Task: Look for space in Kihangara, Tanzania from 6th September, 2023 to 15th September, 2023 for 6 adults in price range Rs.8000 to Rs.12000. Place can be entire place or private room with 6 bedrooms having 6 beds and 6 bathrooms. Property type can be house, flat, guest house. Amenities needed are: wifi, TV, free parkinig on premises, gym, breakfast. Booking option can be shelf check-in. Required host language is English.
Action: Mouse moved to (351, 126)
Screenshot: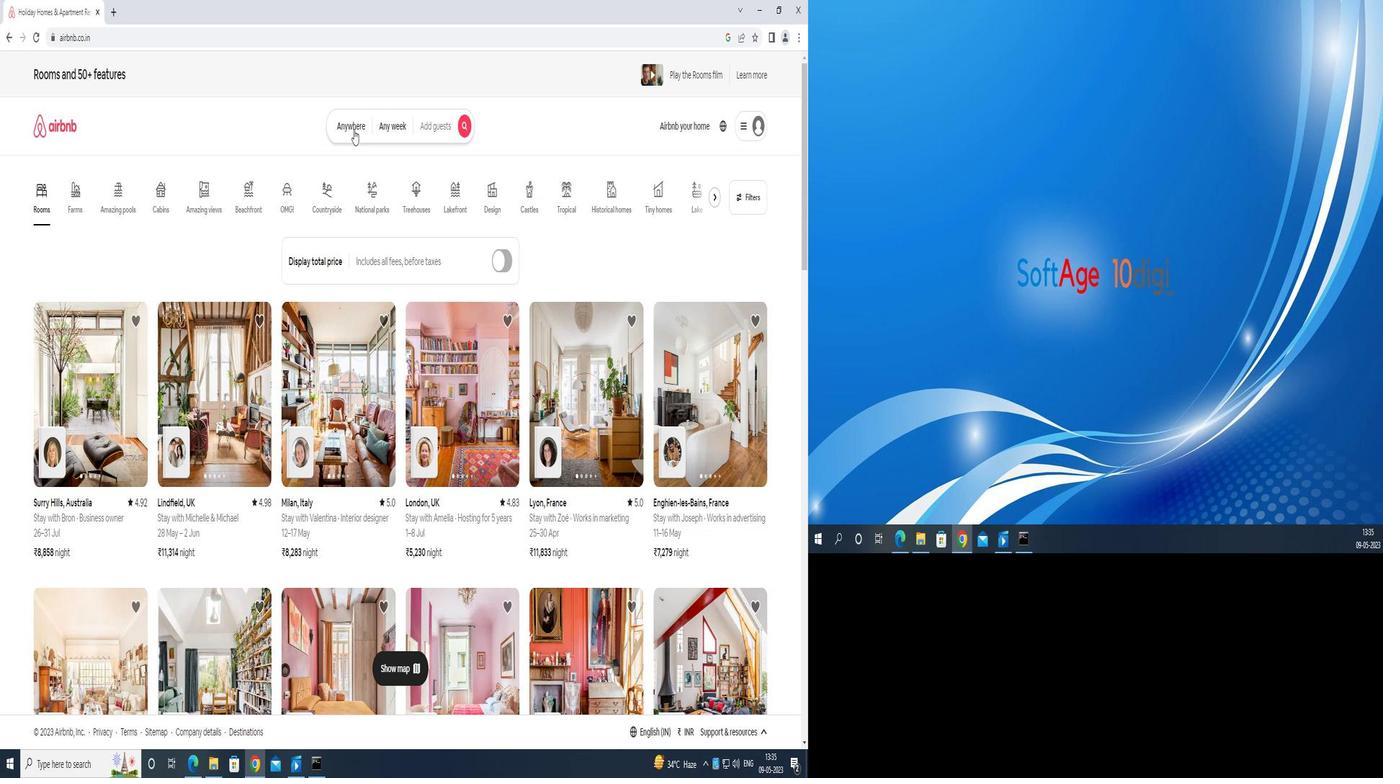 
Action: Mouse pressed left at (351, 126)
Screenshot: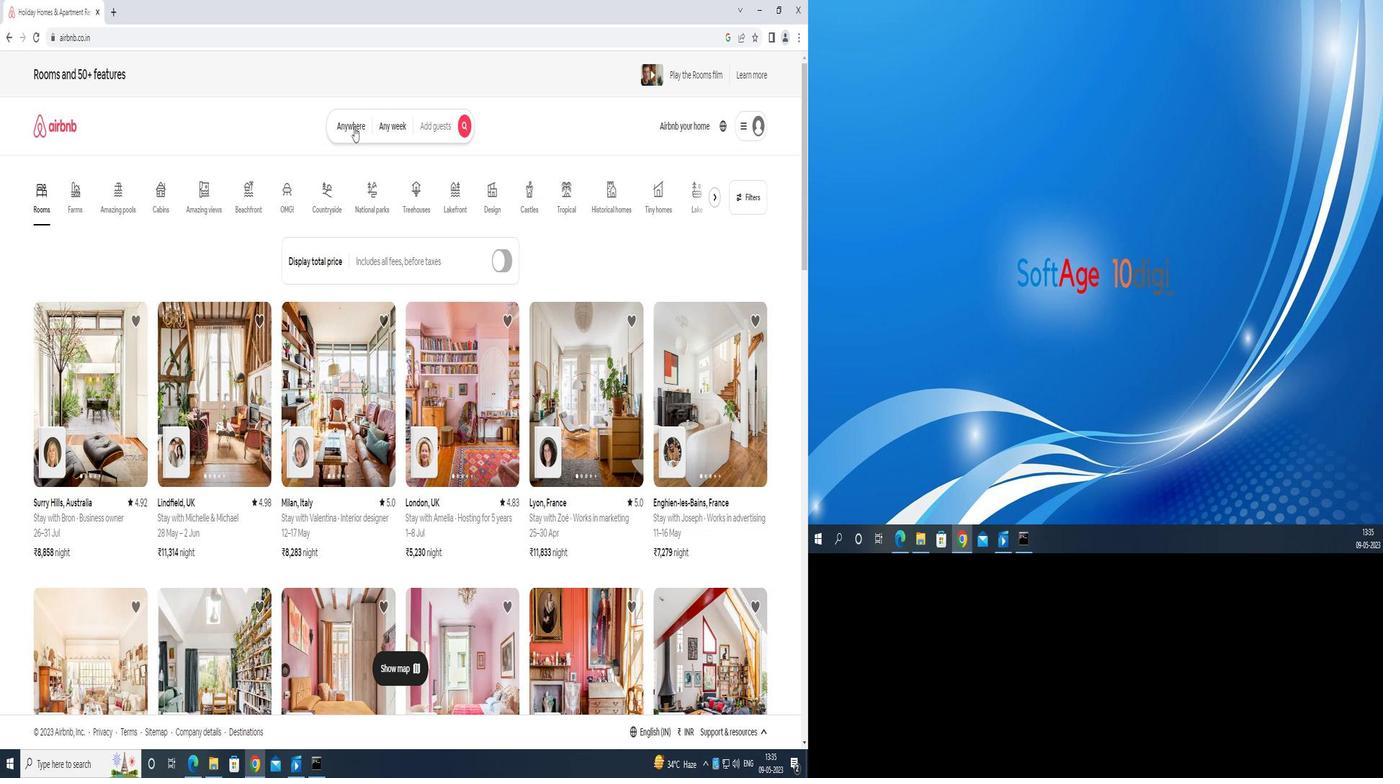 
Action: Mouse moved to (288, 164)
Screenshot: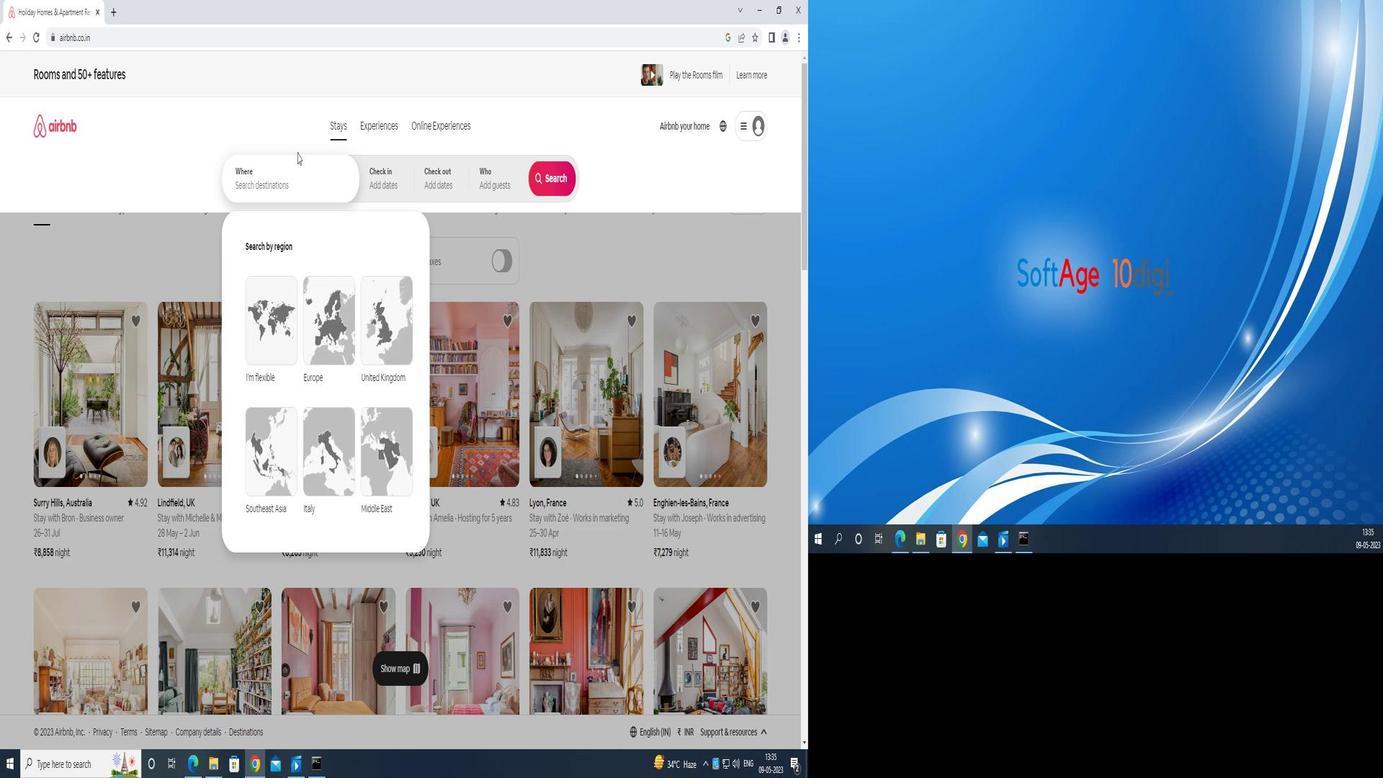 
Action: Mouse pressed left at (288, 164)
Screenshot: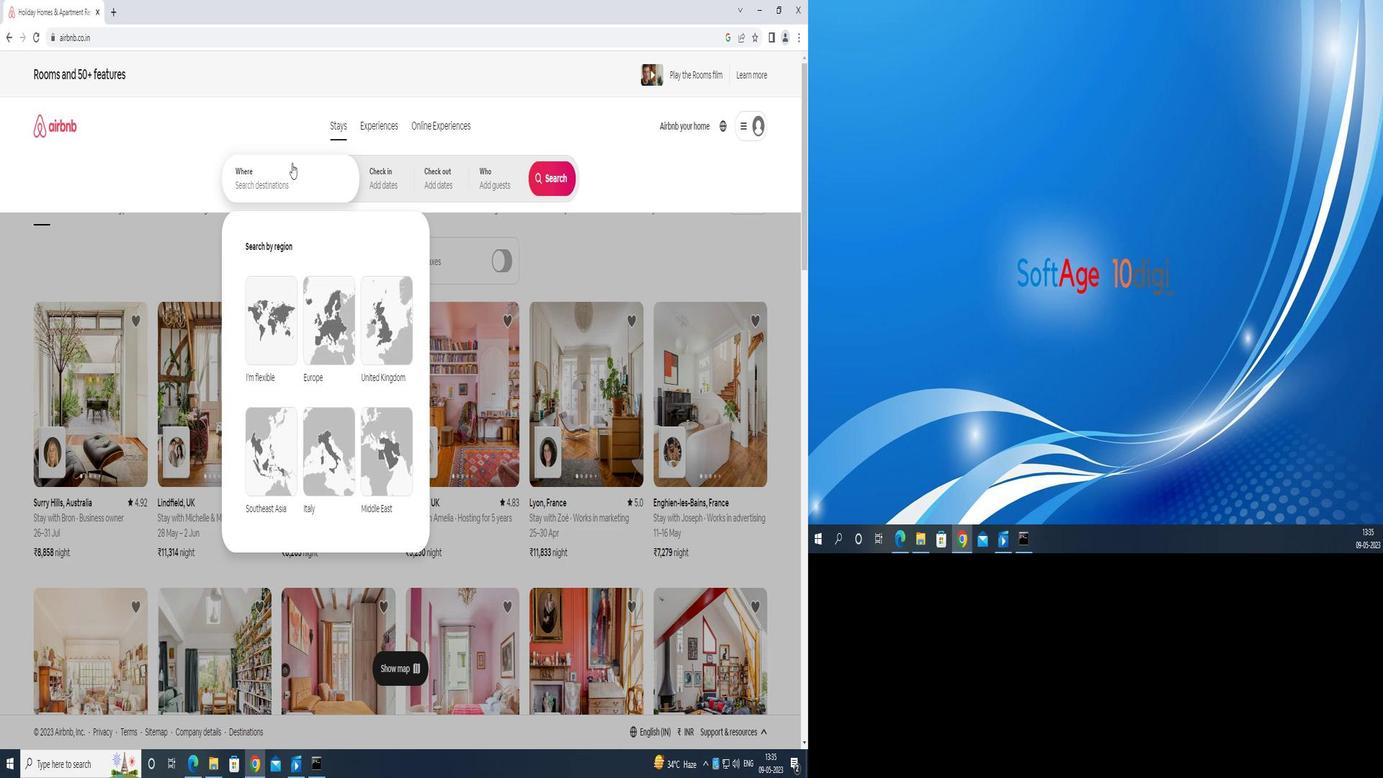 
Action: Key pressed <Key.shift>KIHANGARA<Key.space>TANZAM<Key.backspace>NIA<Key.enter>
Screenshot: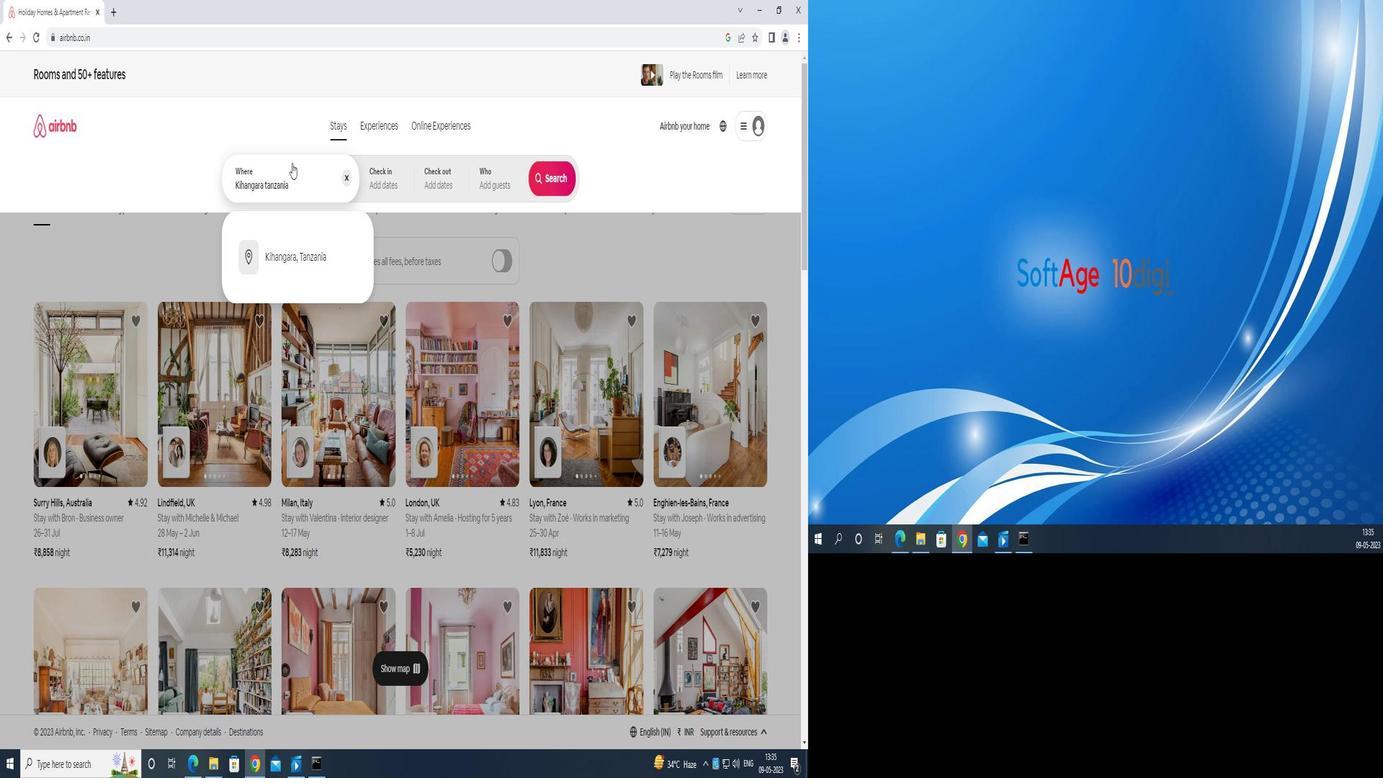 
Action: Mouse moved to (549, 291)
Screenshot: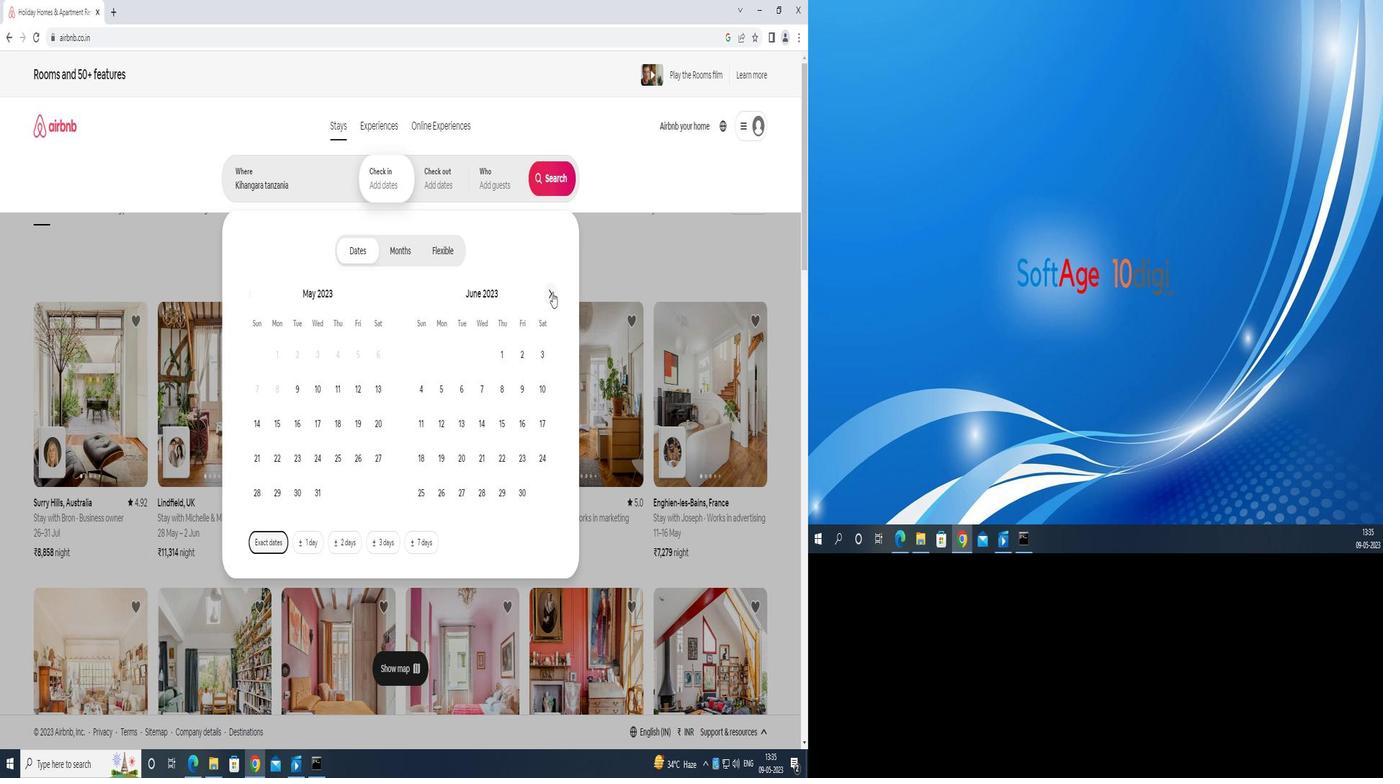 
Action: Mouse pressed left at (549, 291)
Screenshot: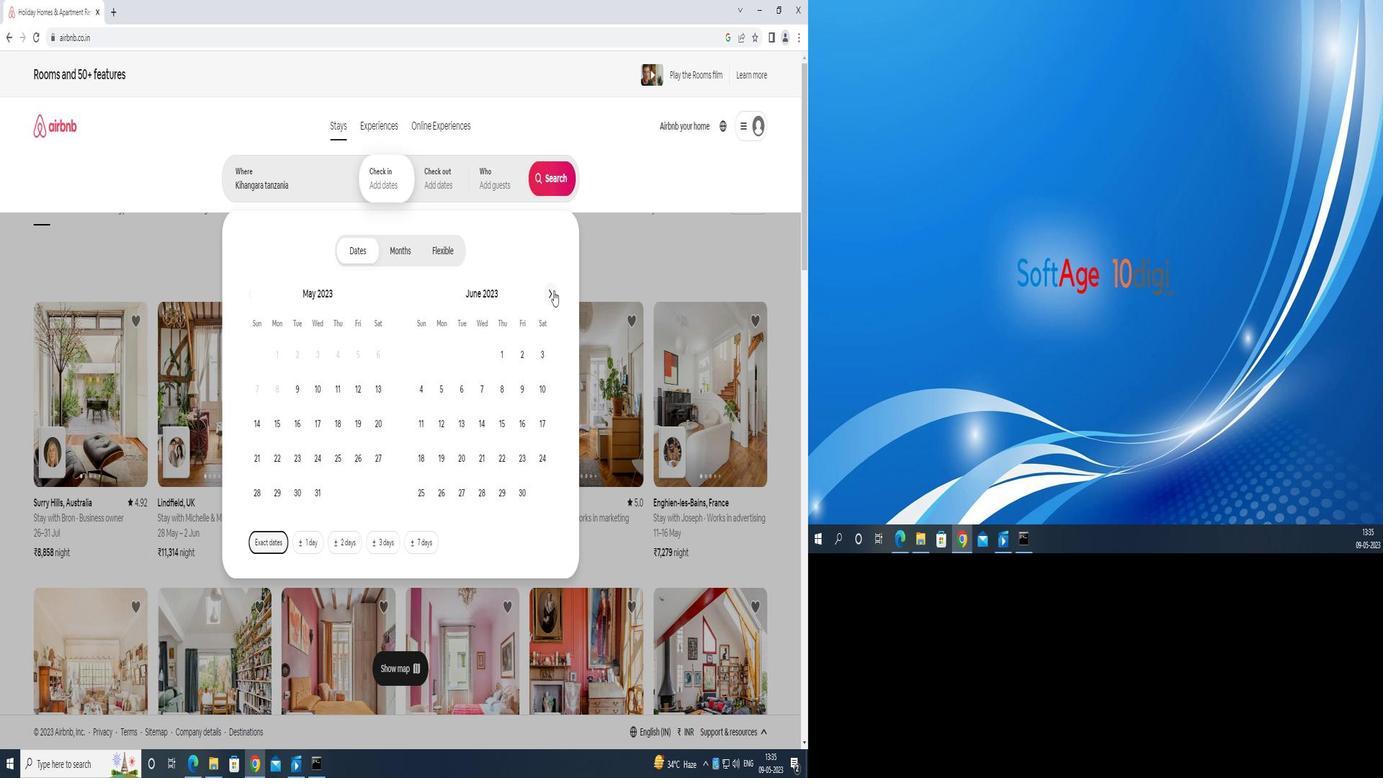 
Action: Mouse pressed left at (549, 291)
Screenshot: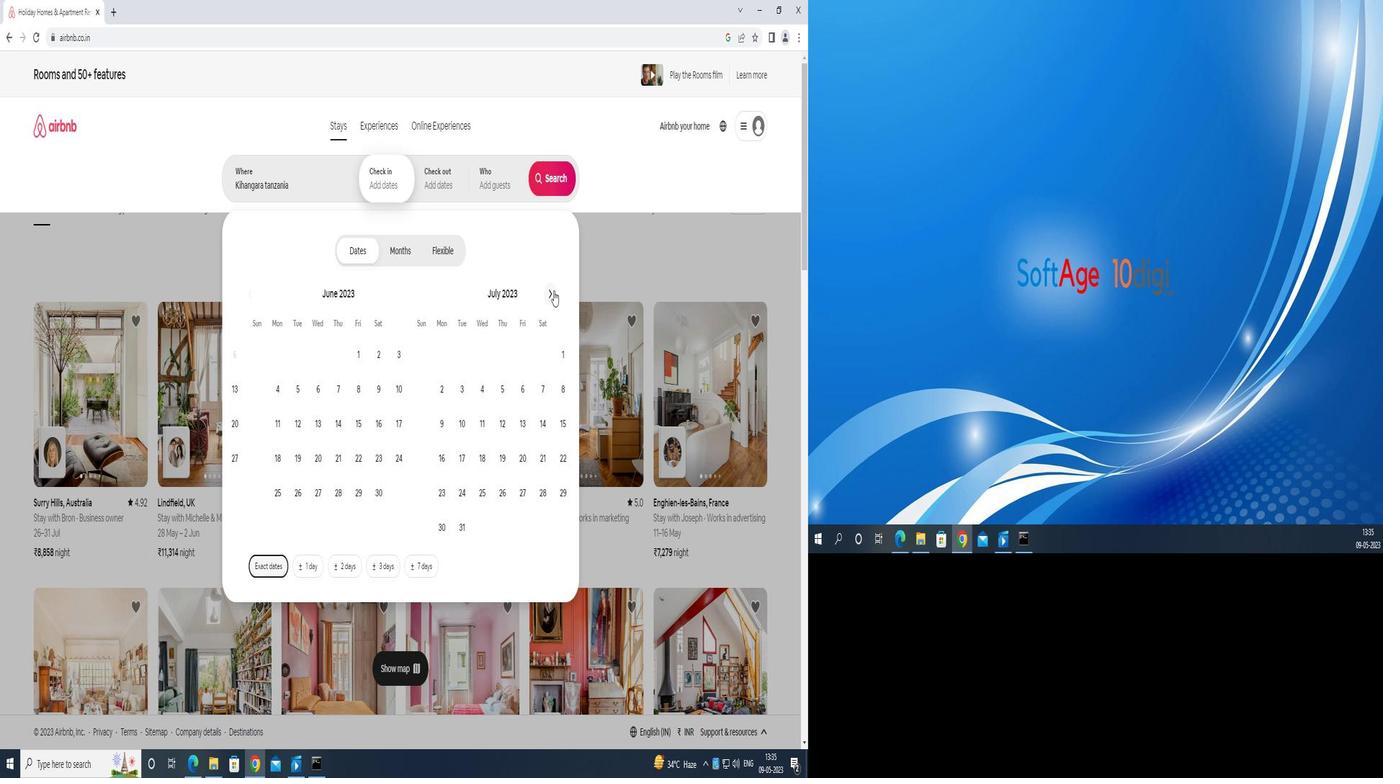
Action: Mouse moved to (549, 291)
Screenshot: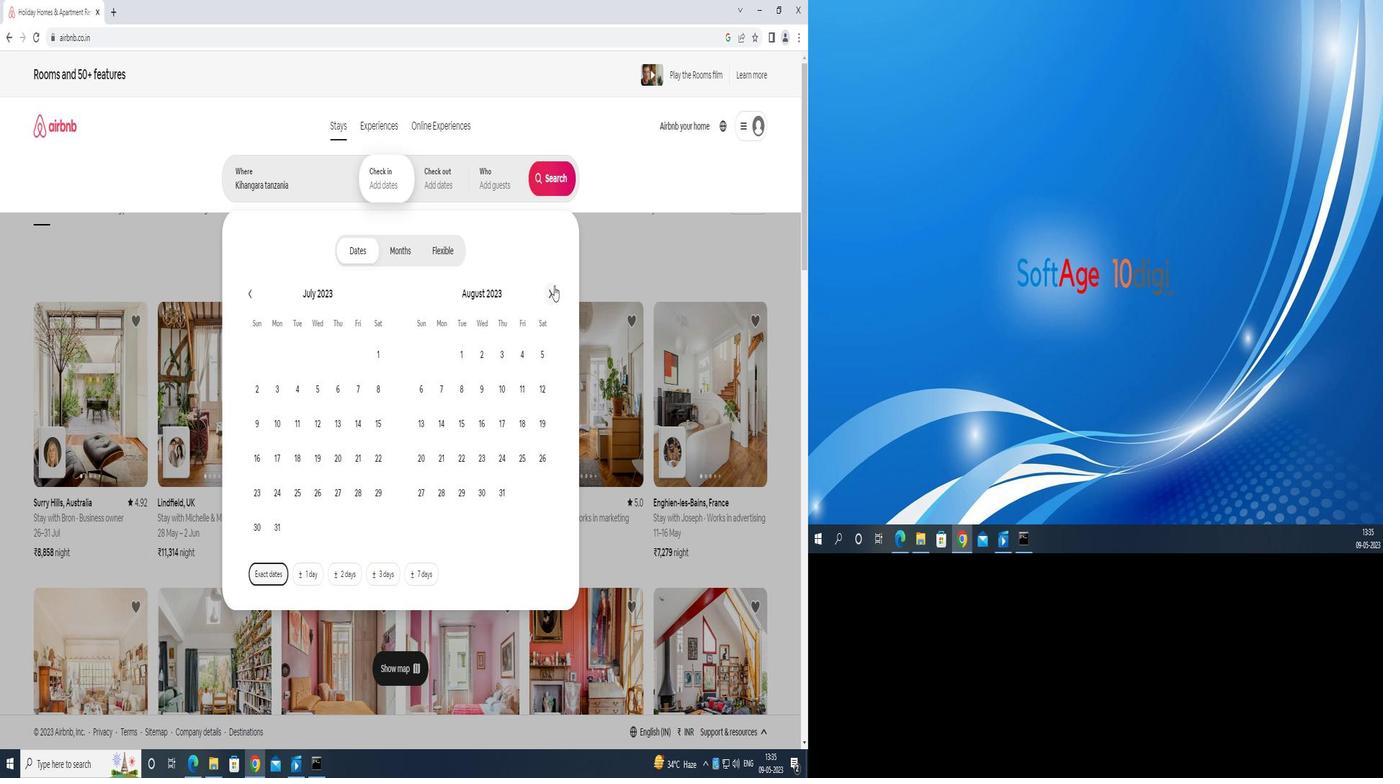 
Action: Mouse pressed left at (549, 291)
Screenshot: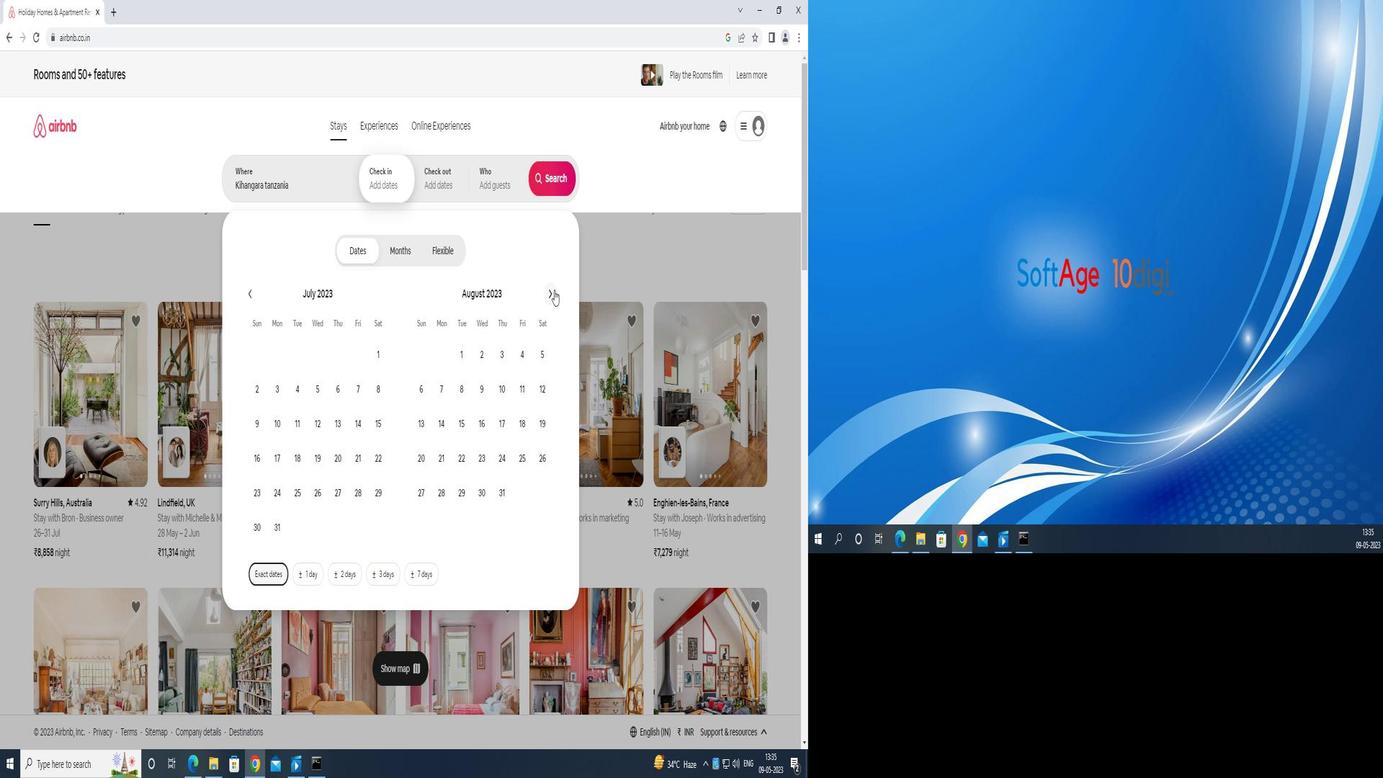 
Action: Mouse moved to (473, 389)
Screenshot: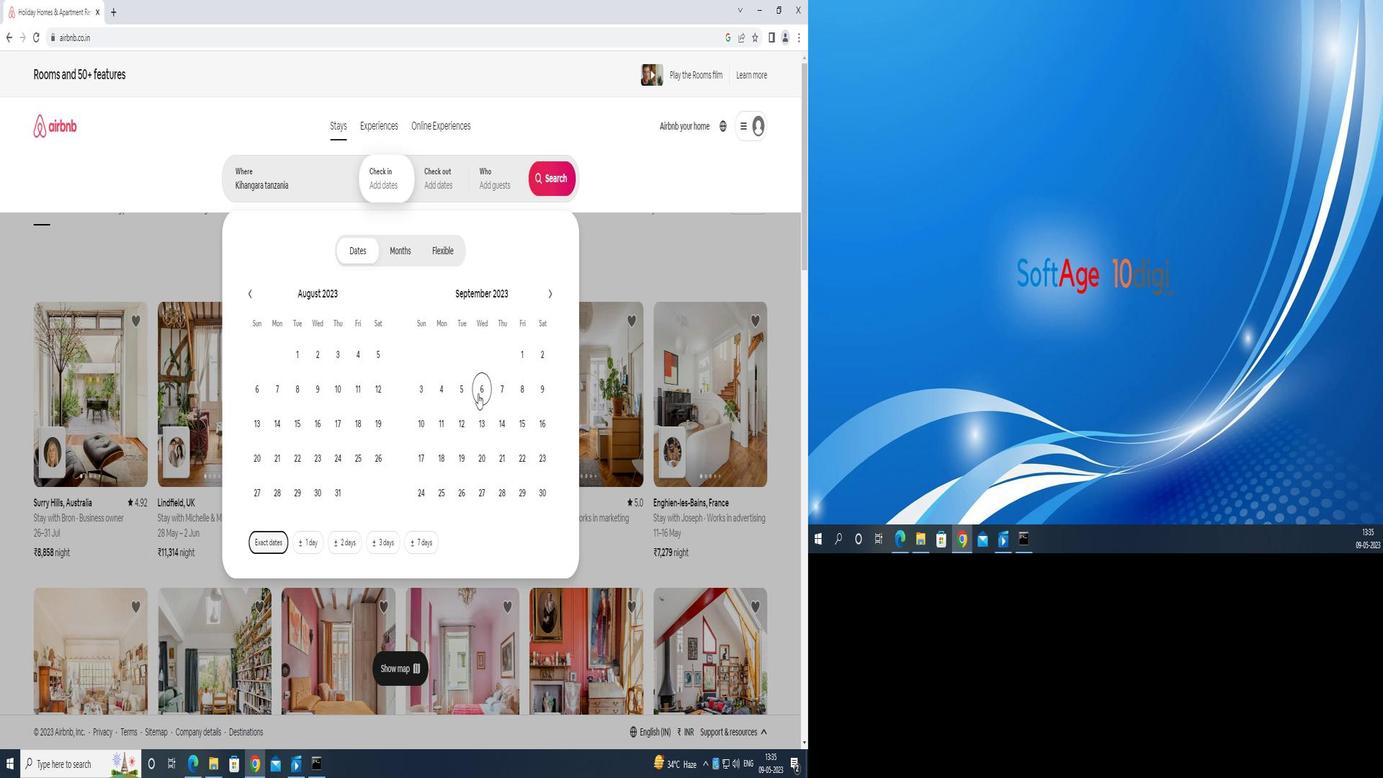
Action: Mouse pressed left at (473, 389)
Screenshot: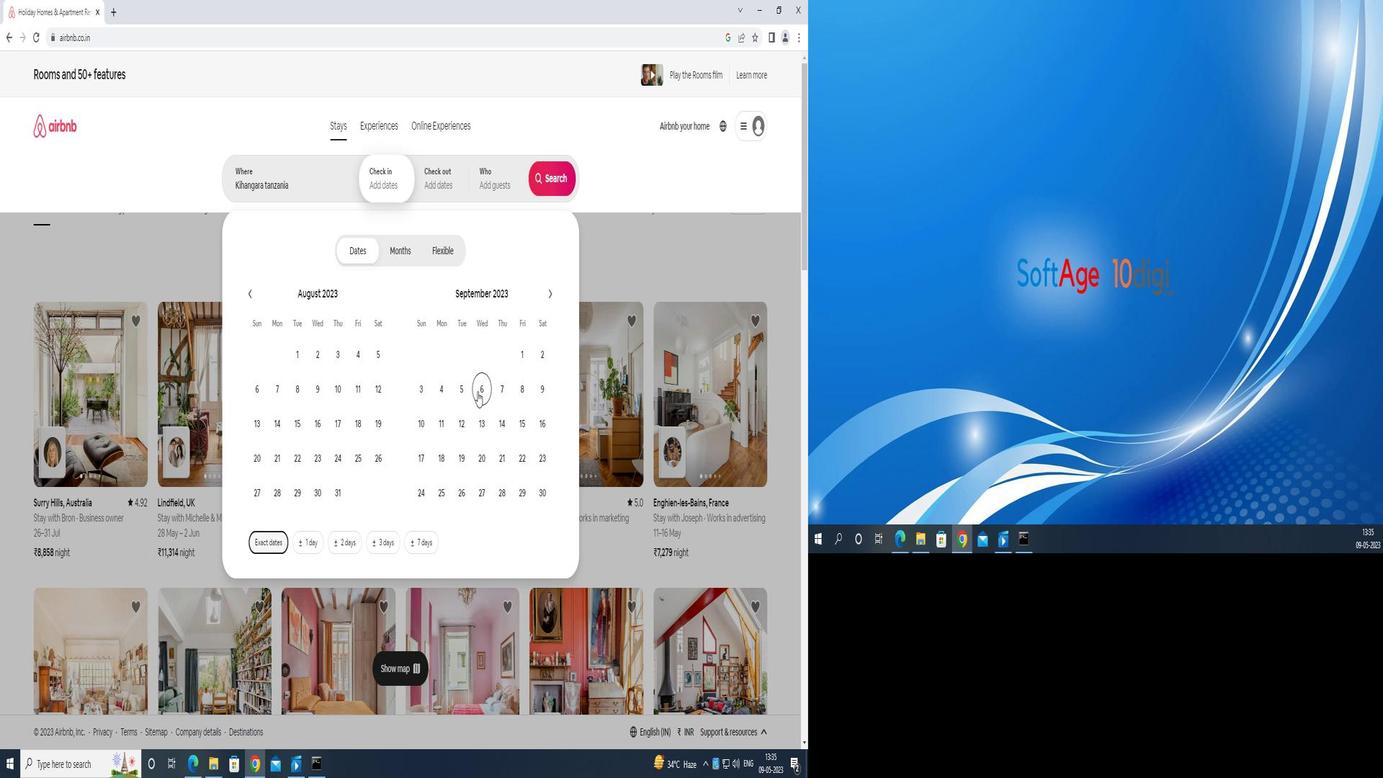 
Action: Mouse moved to (517, 425)
Screenshot: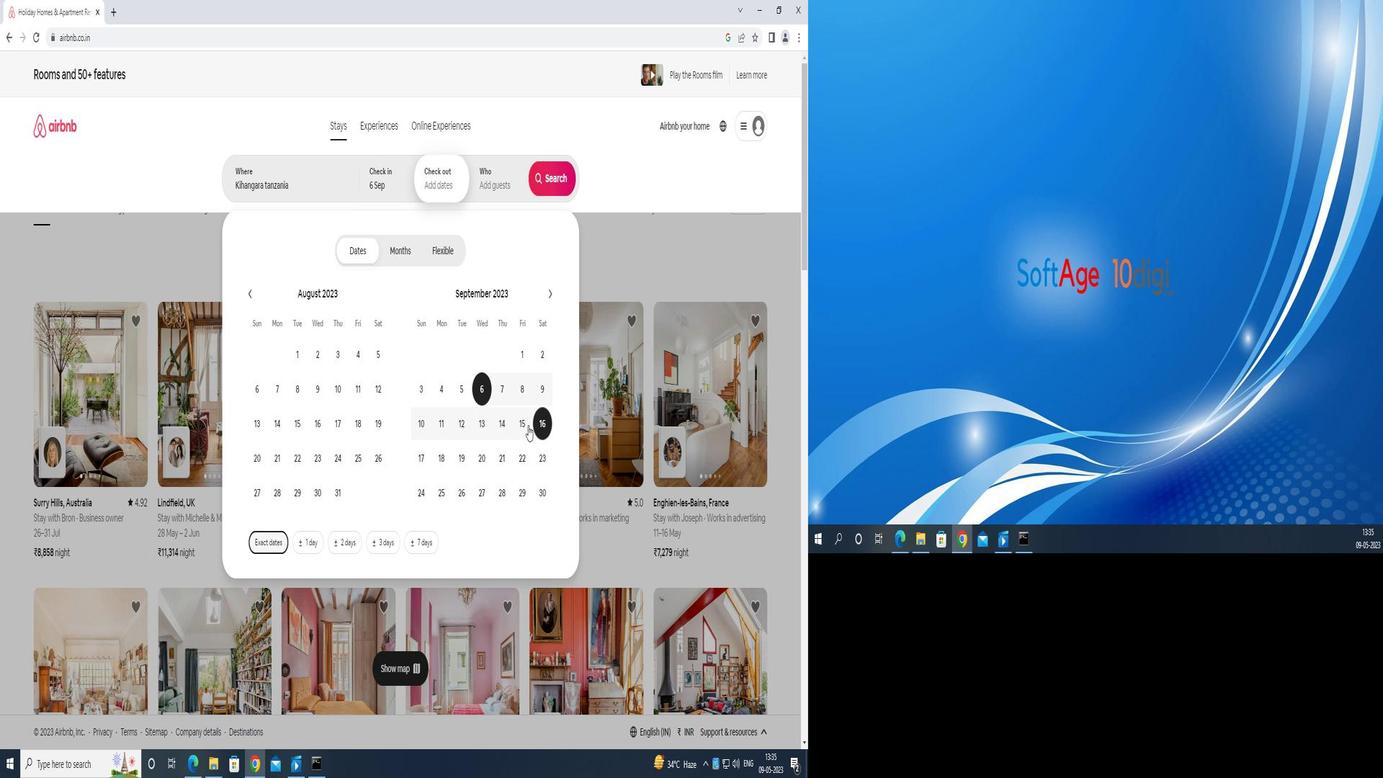 
Action: Mouse pressed left at (517, 425)
Screenshot: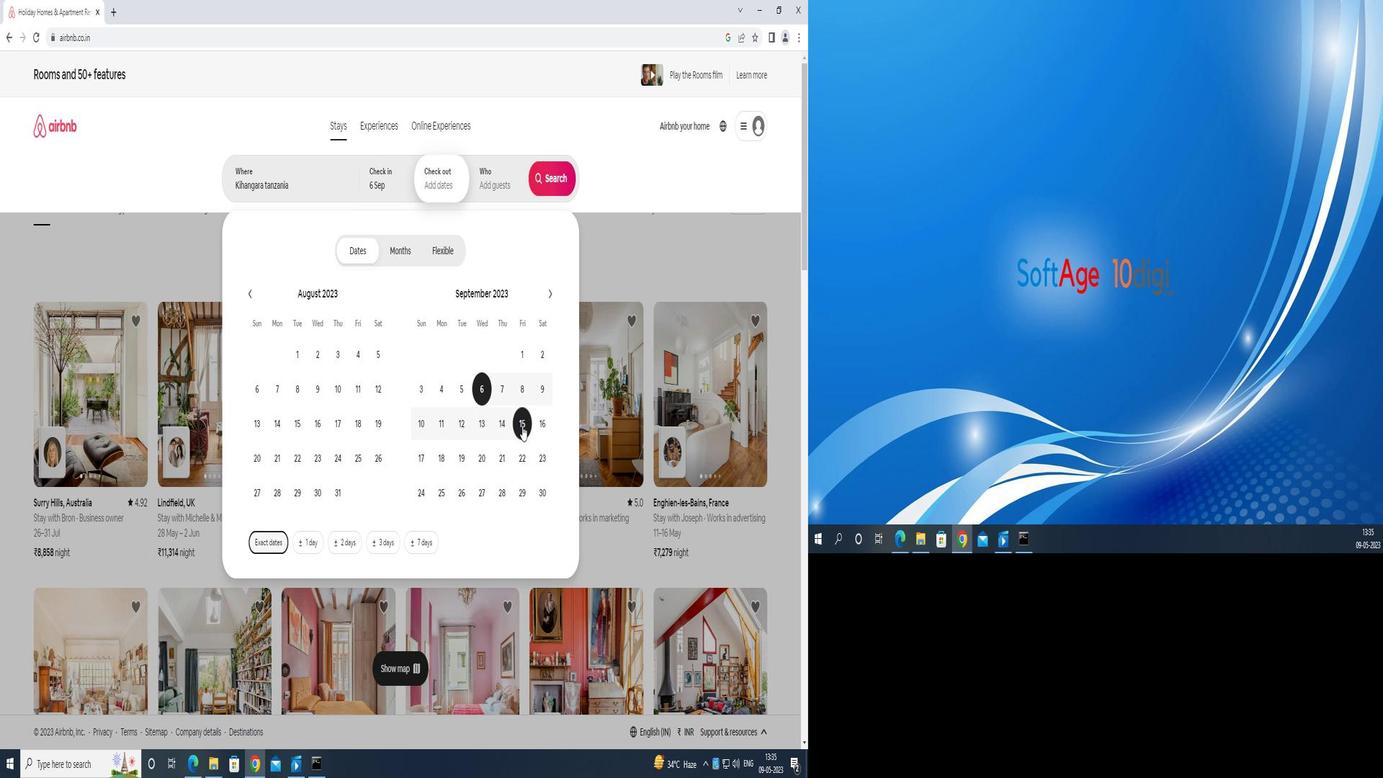 
Action: Mouse moved to (498, 176)
Screenshot: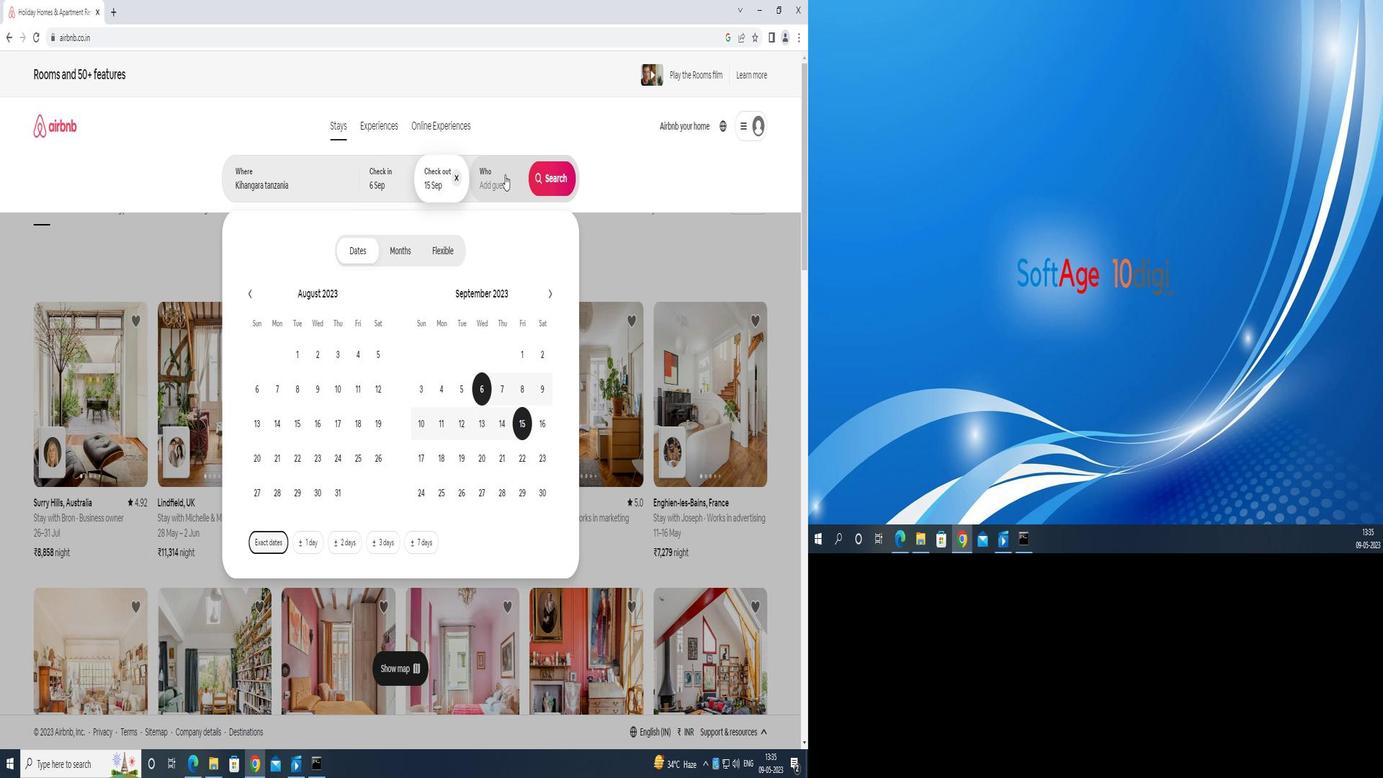 
Action: Mouse pressed left at (498, 176)
Screenshot: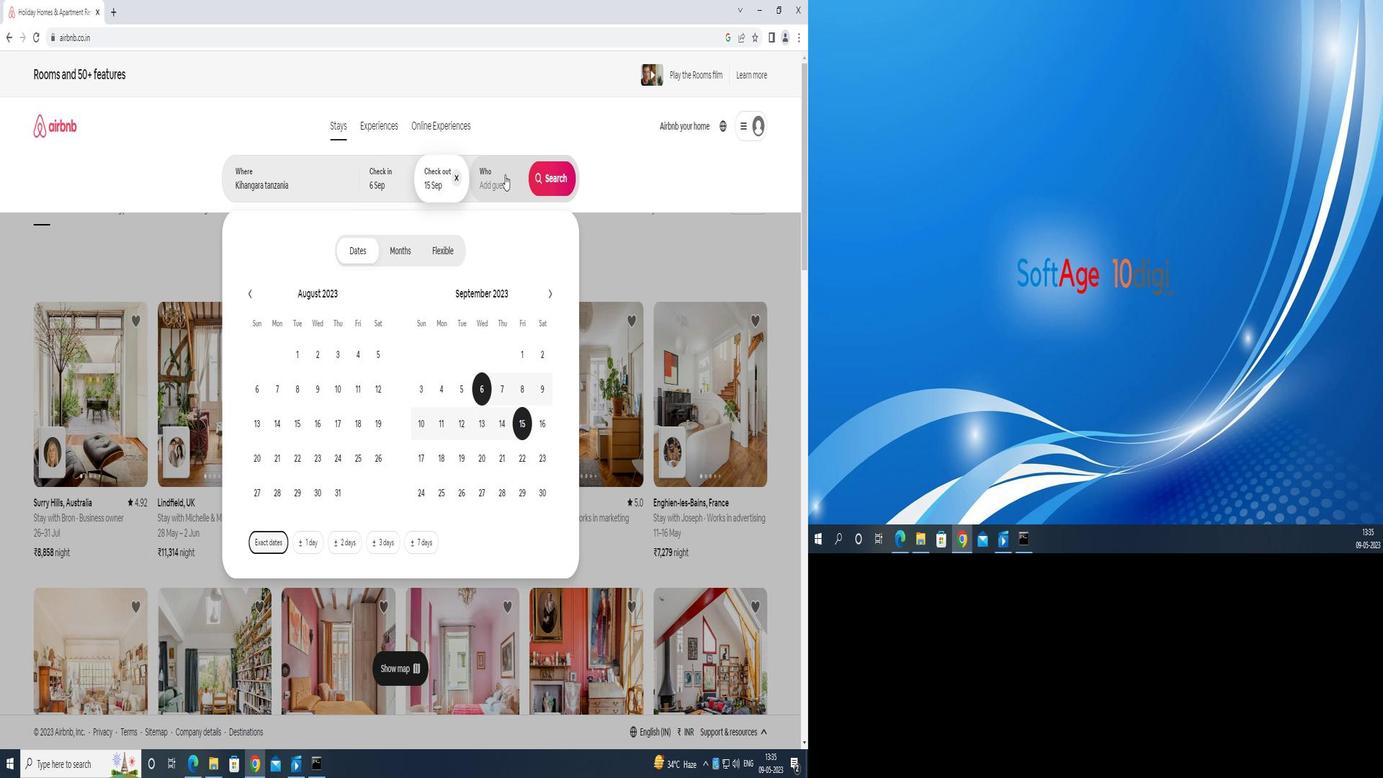 
Action: Mouse moved to (551, 255)
Screenshot: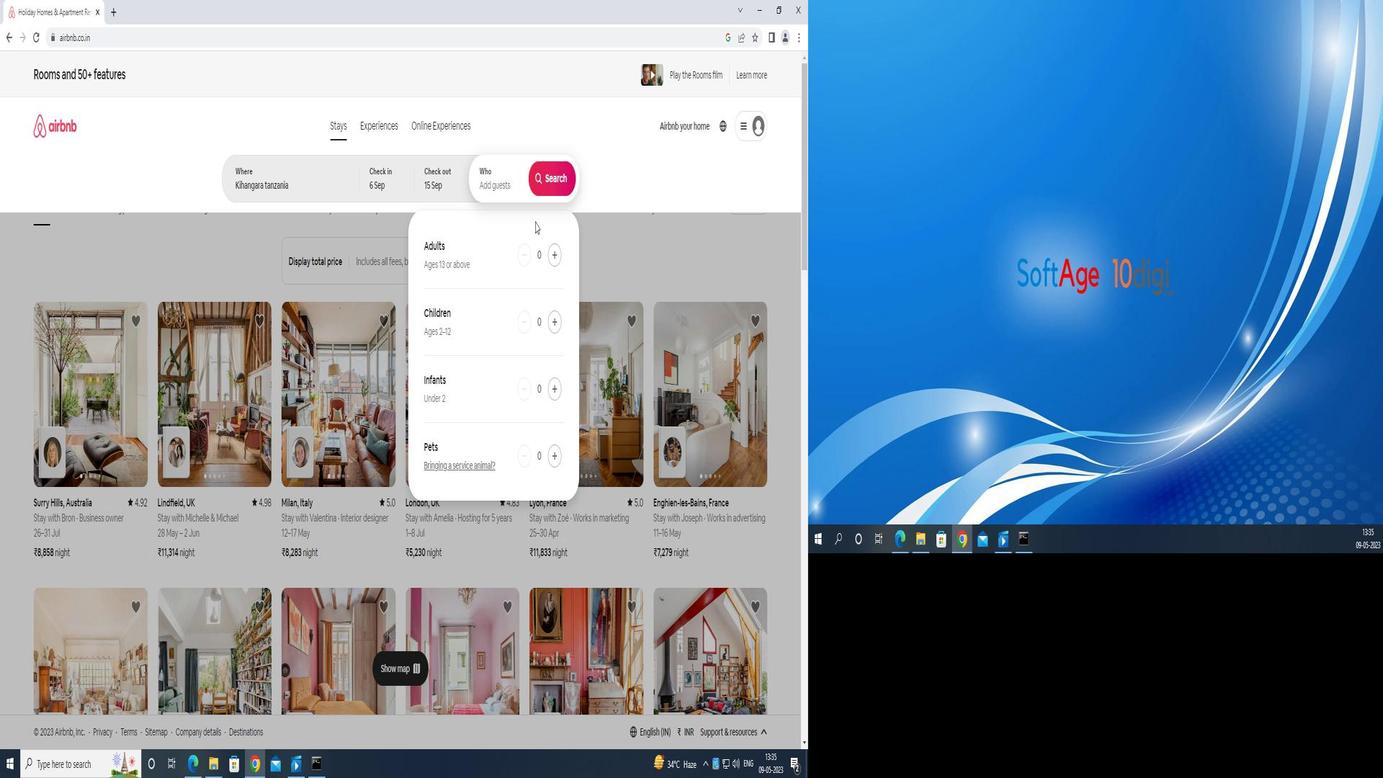
Action: Mouse pressed left at (551, 255)
Screenshot: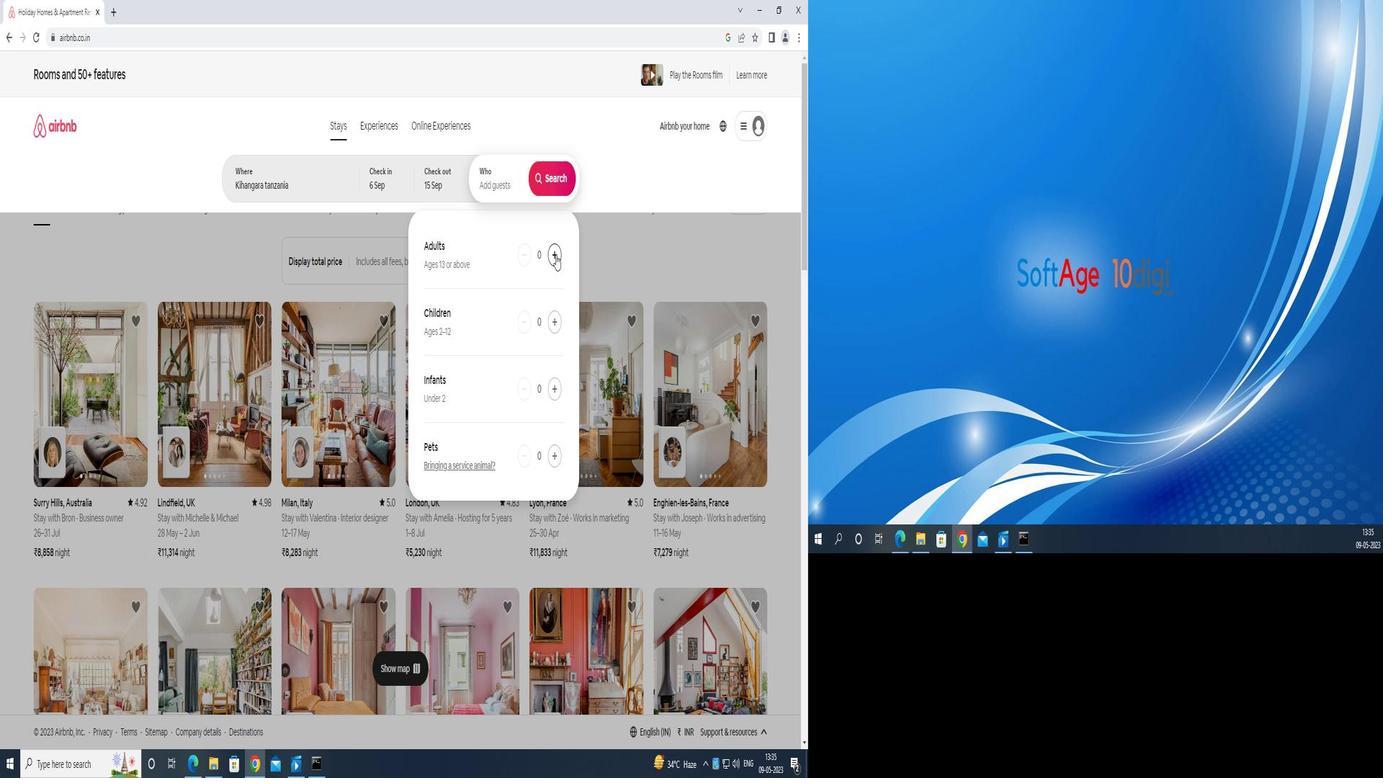 
Action: Mouse moved to (552, 255)
Screenshot: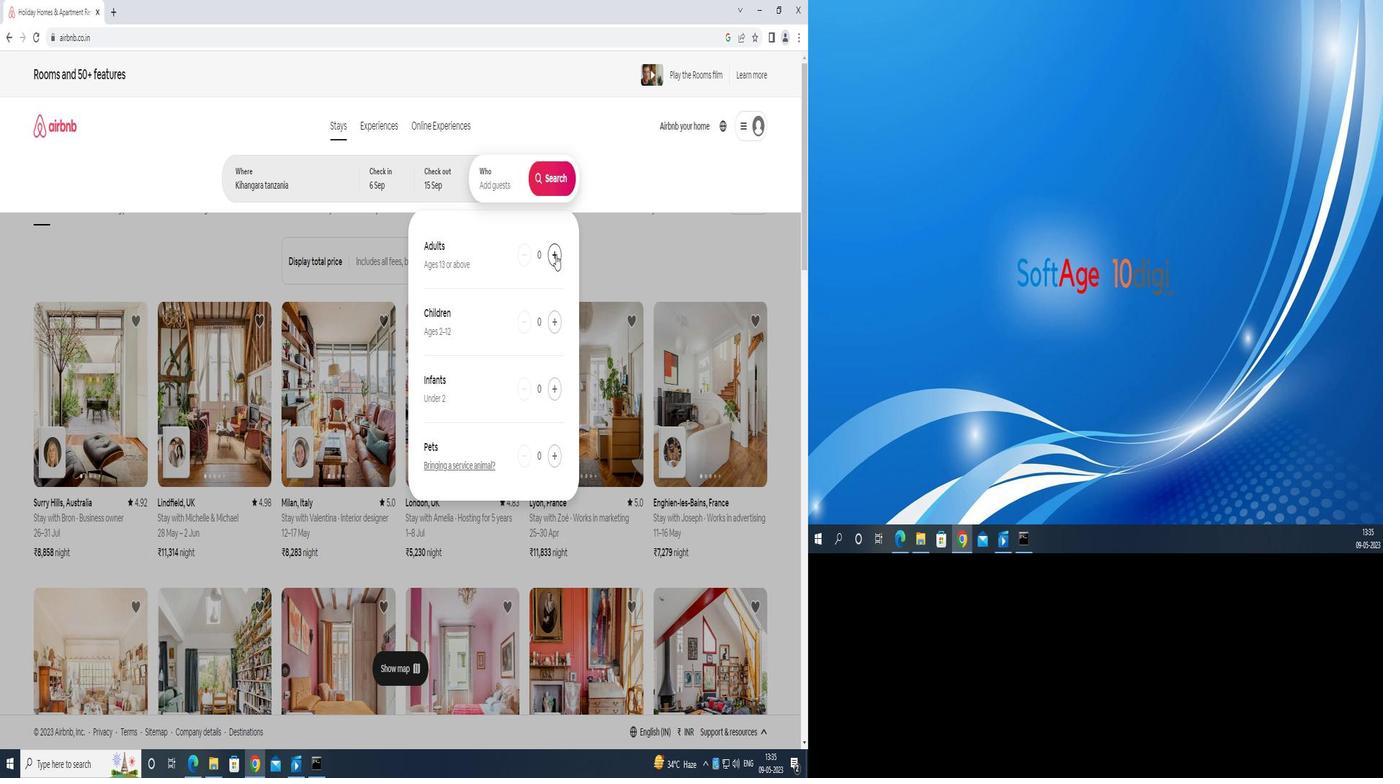 
Action: Mouse pressed left at (552, 255)
Screenshot: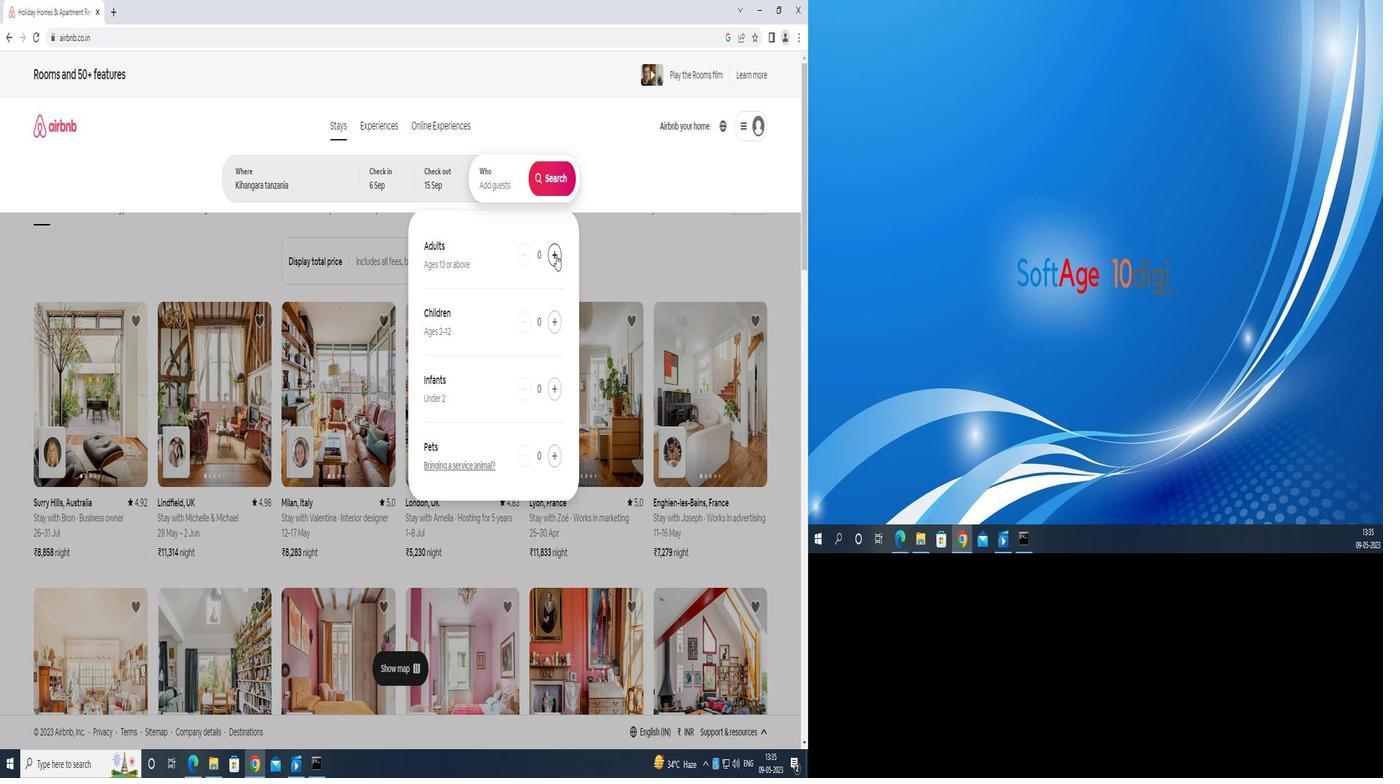 
Action: Mouse moved to (552, 255)
Screenshot: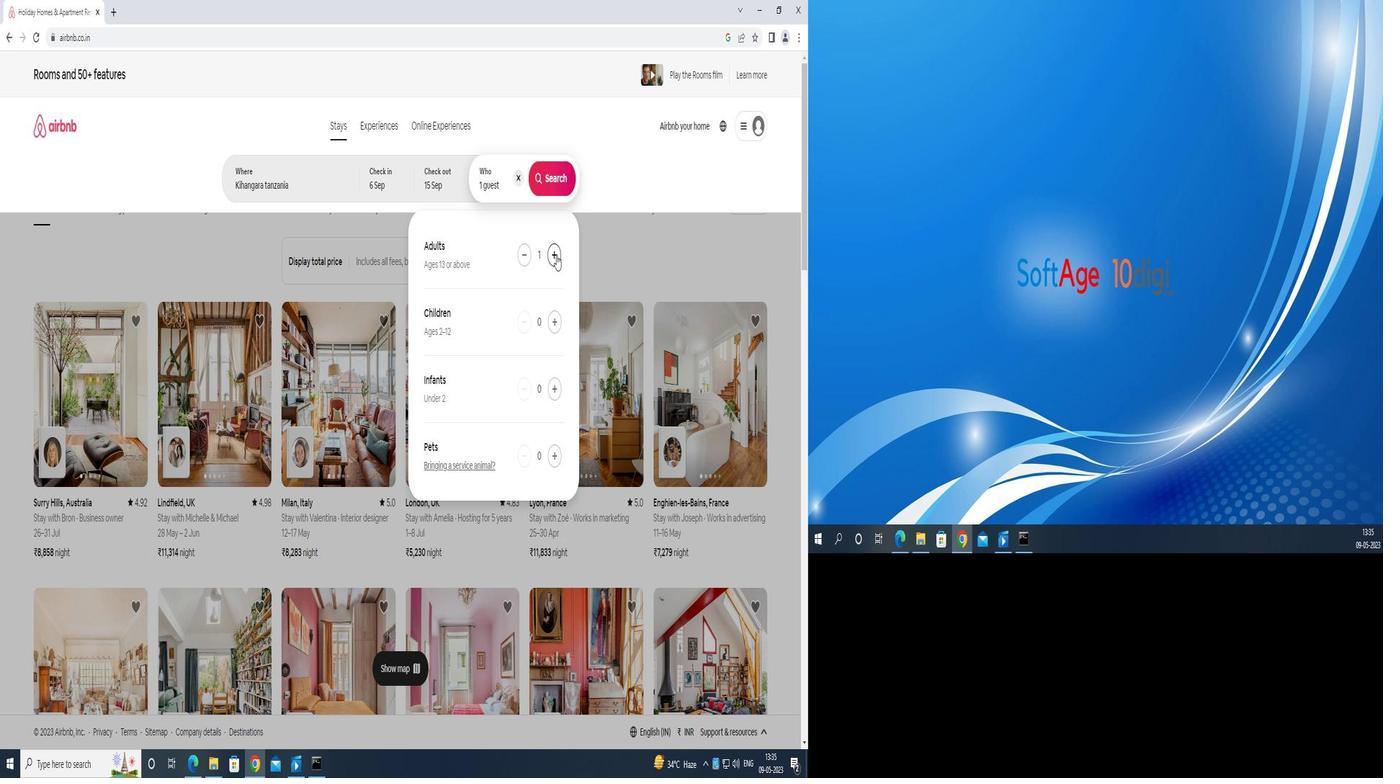 
Action: Mouse pressed left at (552, 255)
Screenshot: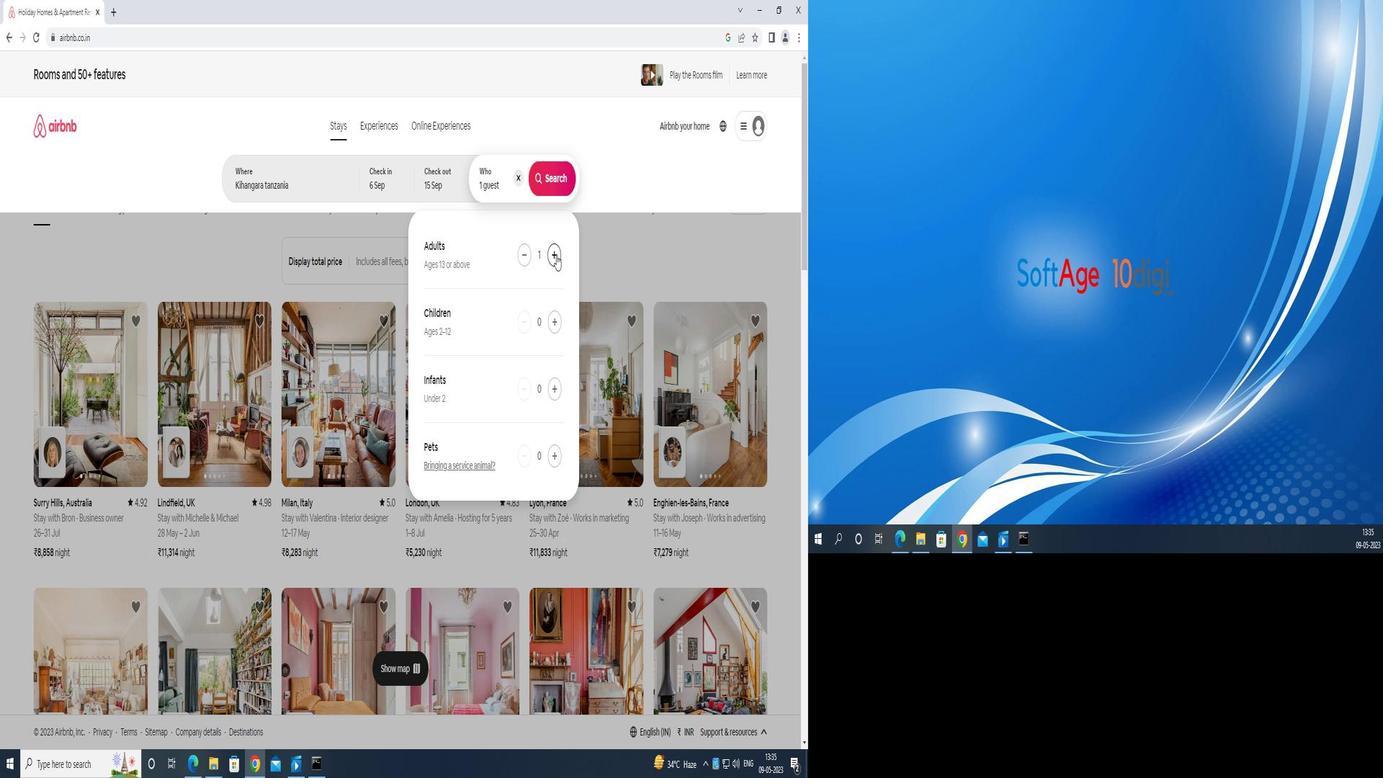 
Action: Mouse pressed left at (552, 255)
Screenshot: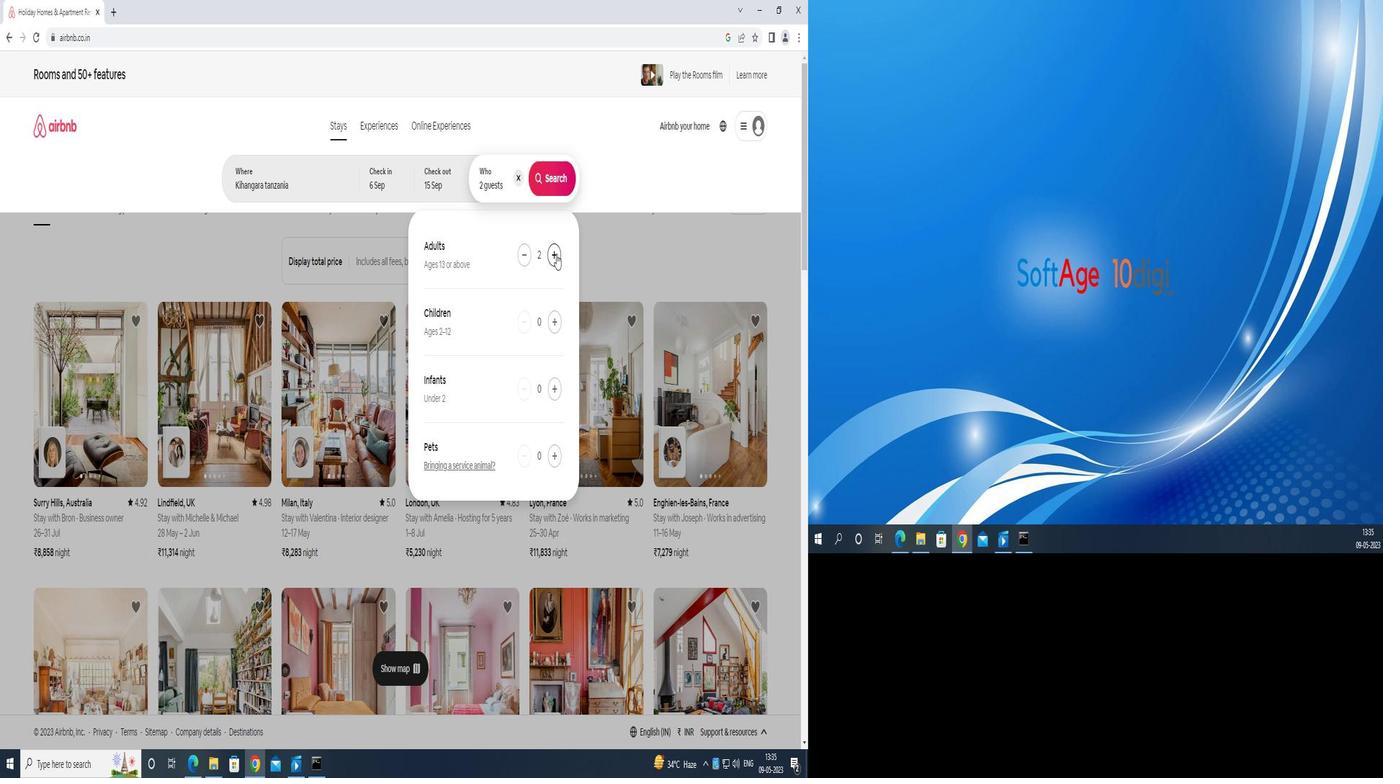 
Action: Mouse pressed left at (552, 255)
Screenshot: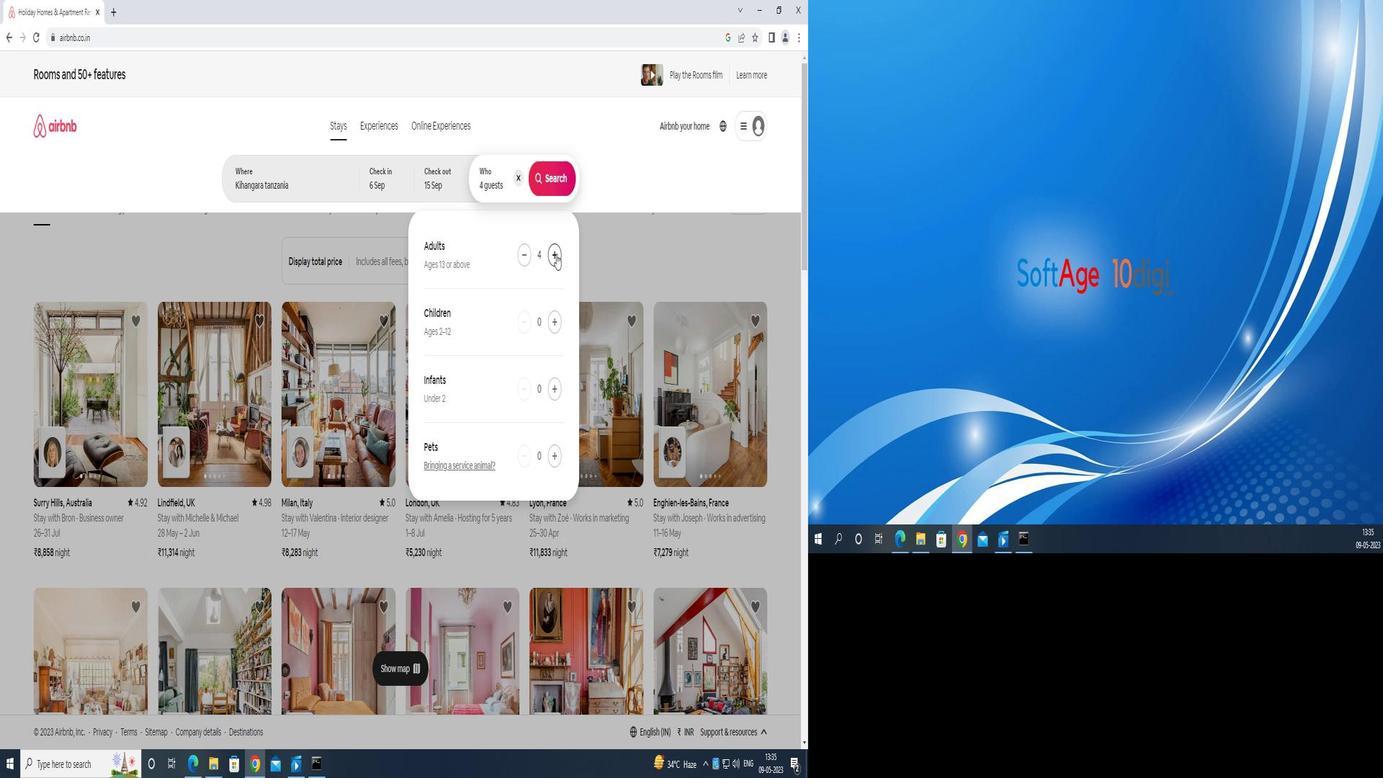 
Action: Mouse pressed left at (552, 255)
Screenshot: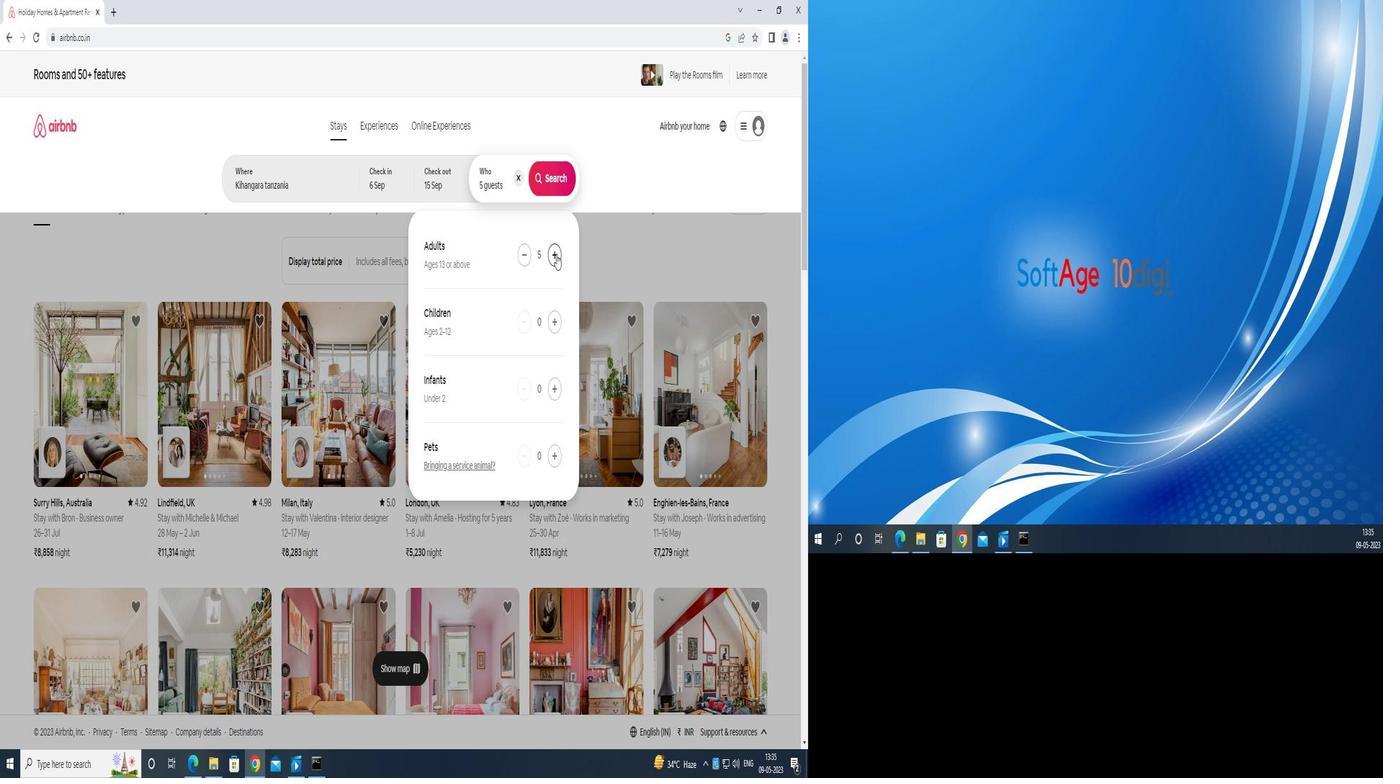 
Action: Mouse moved to (551, 175)
Screenshot: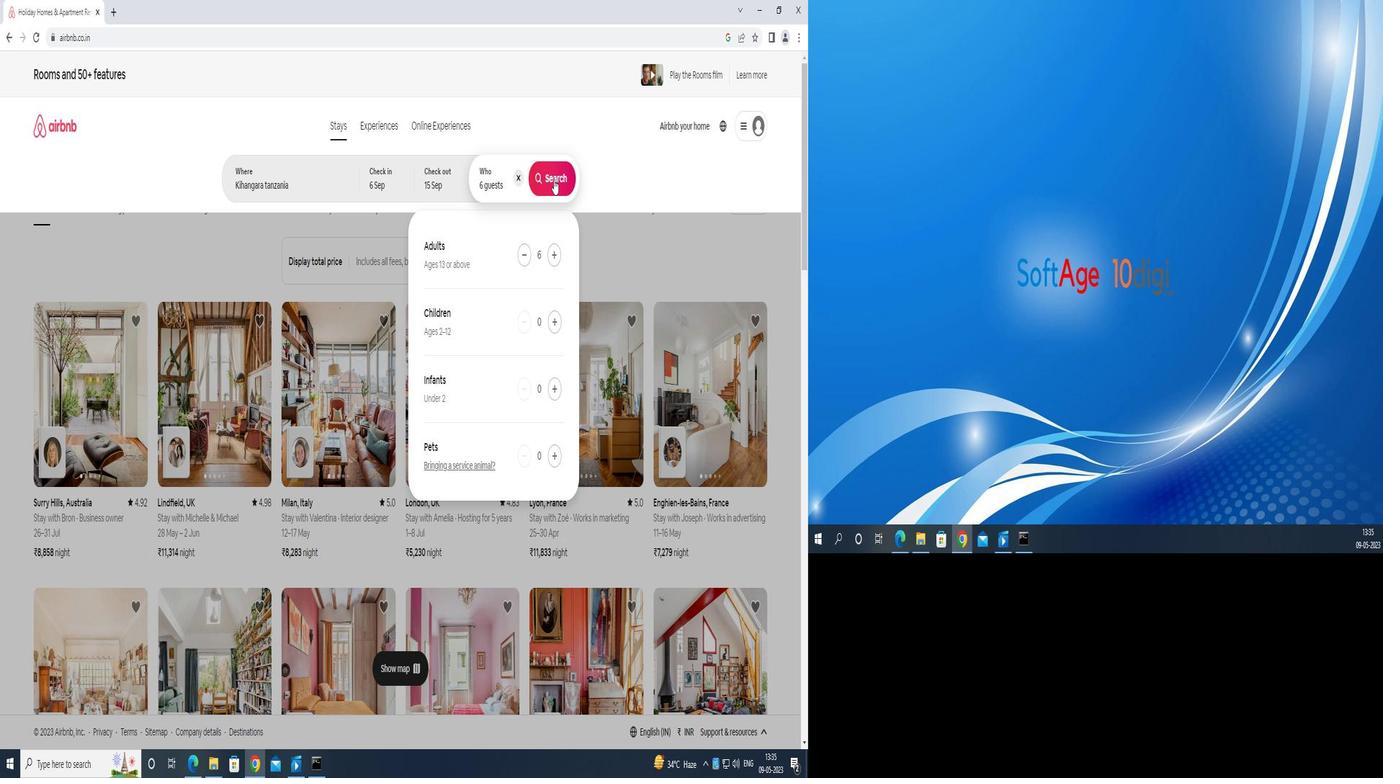 
Action: Mouse pressed left at (551, 175)
Screenshot: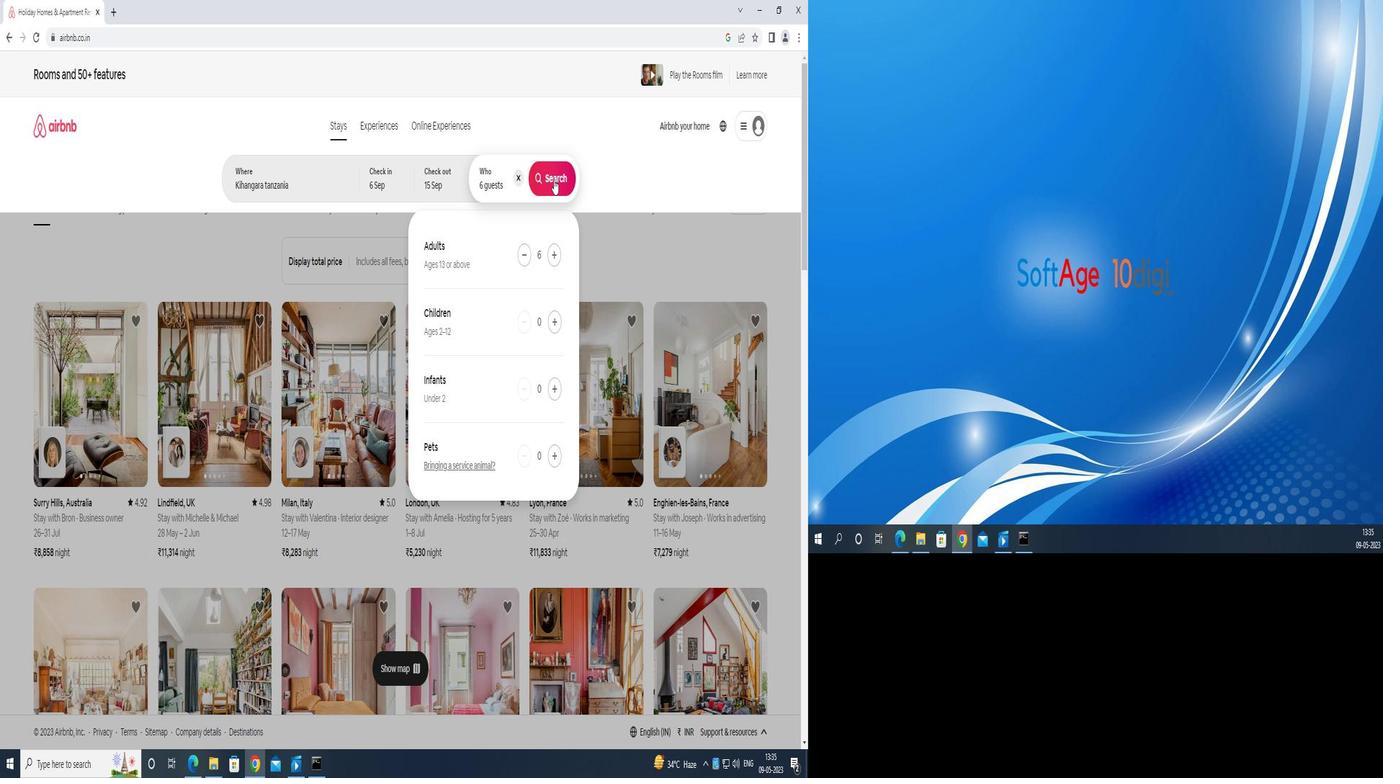 
Action: Mouse moved to (774, 136)
Screenshot: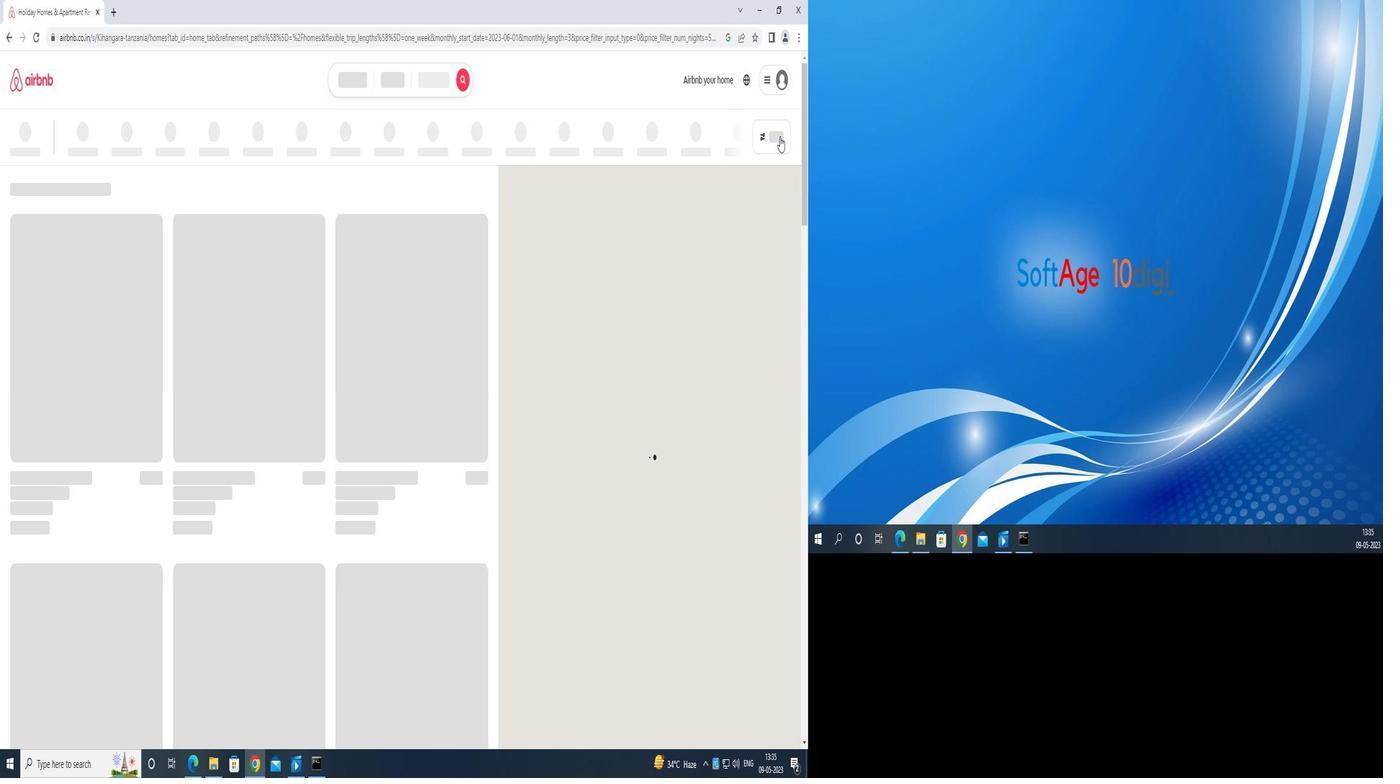 
Action: Mouse pressed left at (774, 136)
Screenshot: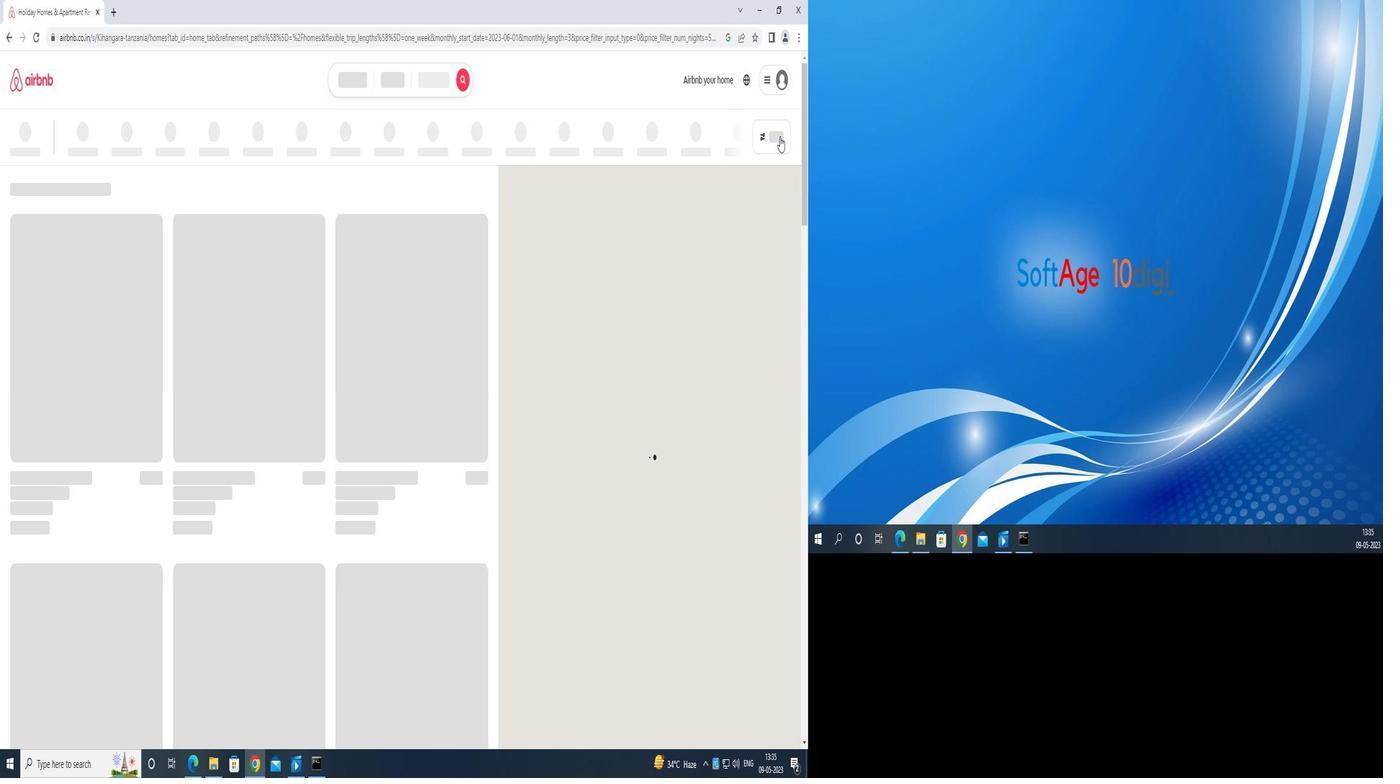 
Action: Mouse moved to (349, 479)
Screenshot: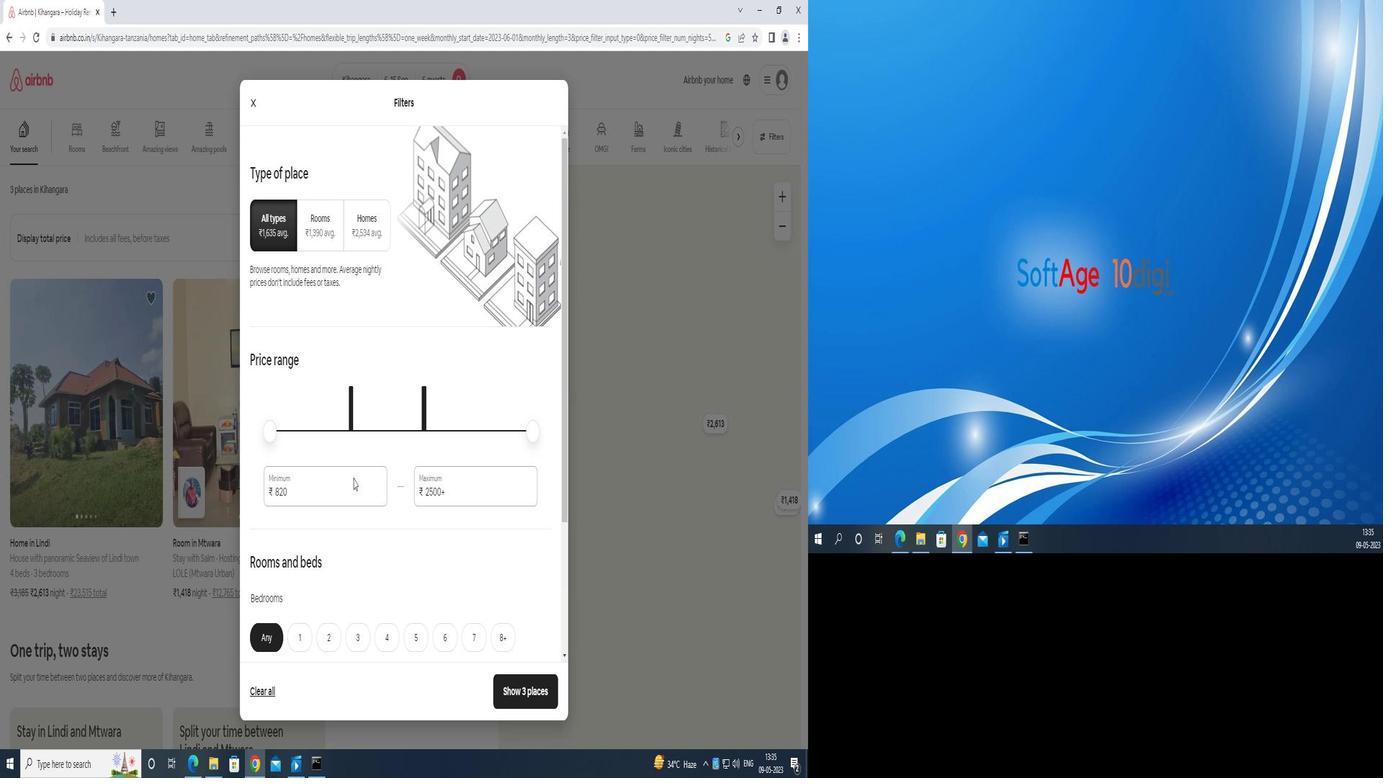 
Action: Mouse pressed left at (349, 479)
Screenshot: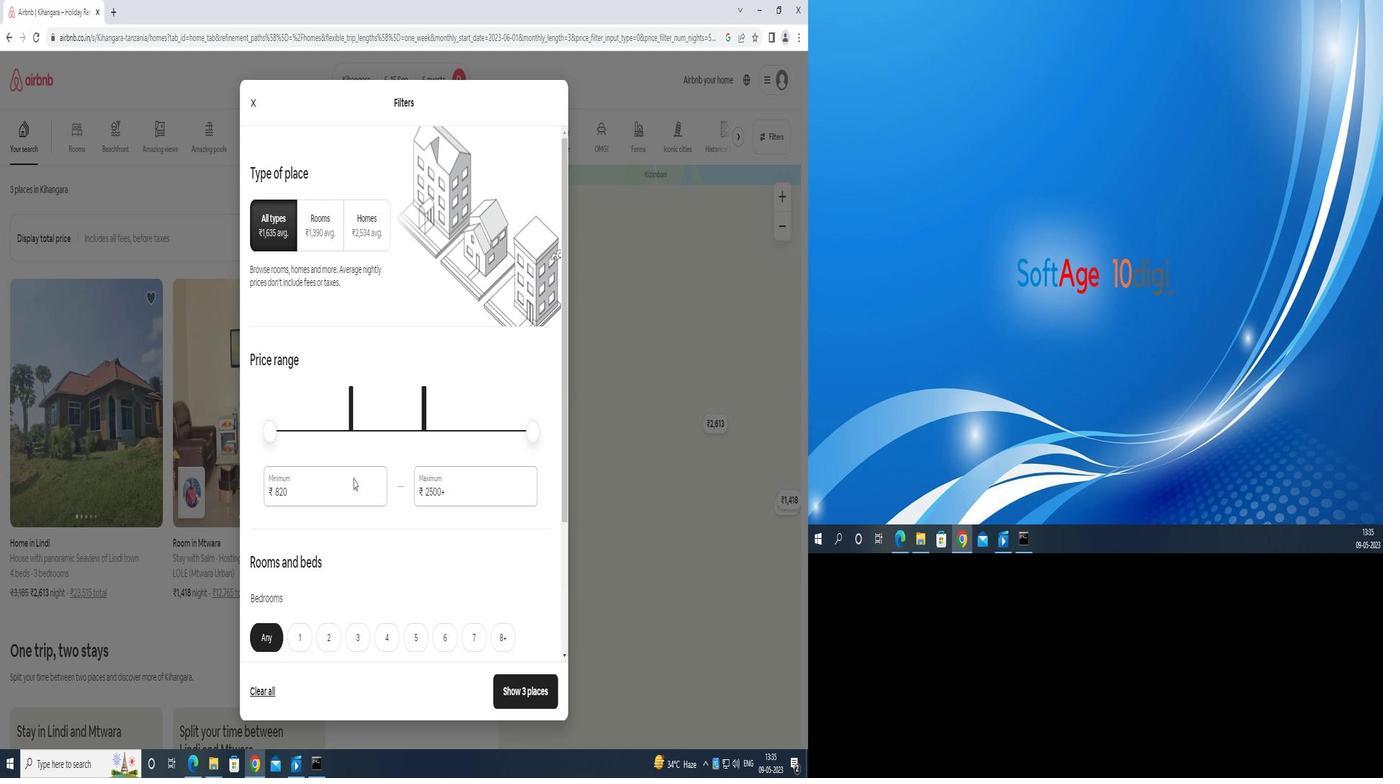 
Action: Mouse moved to (352, 472)
Screenshot: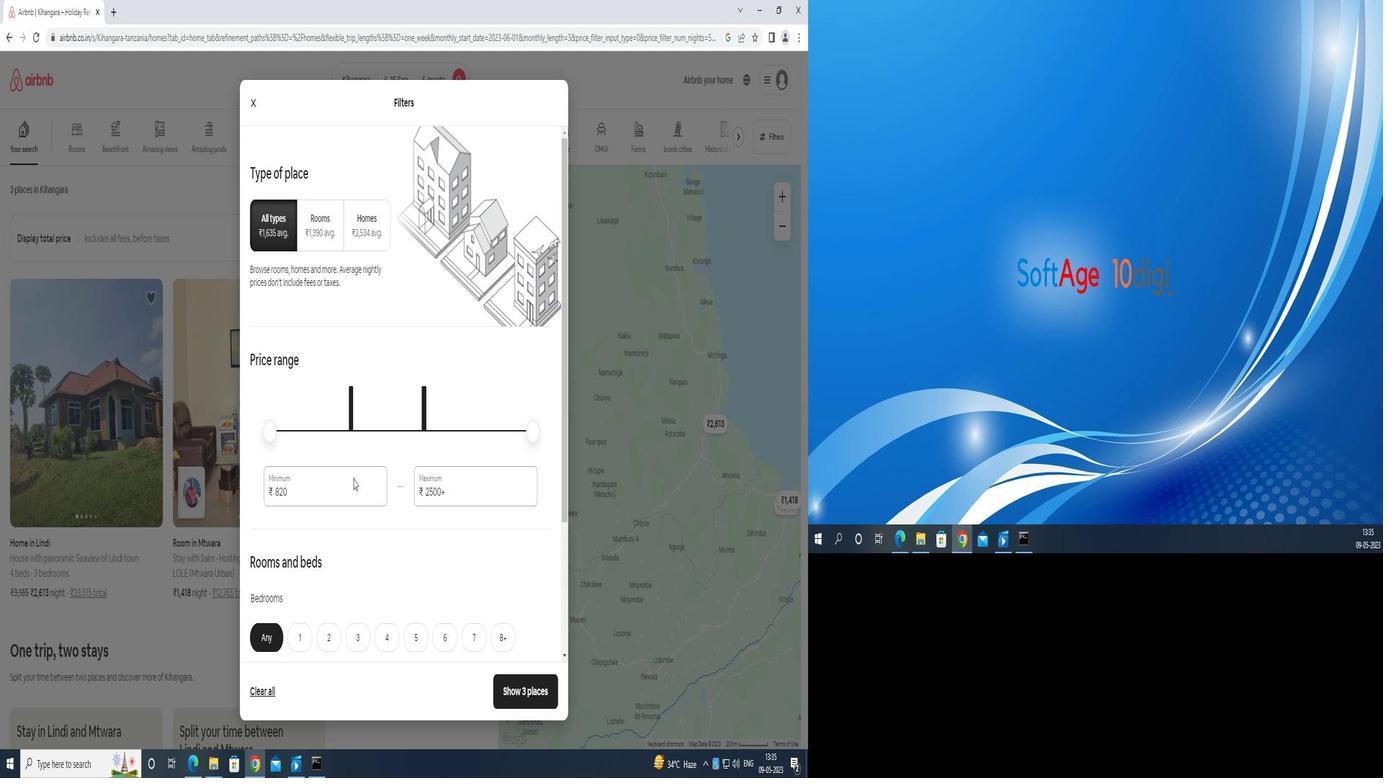 
Action: Key pressed <Key.backspace><Key.backspace><Key.backspace><Key.backspace><Key.backspace><Key.backspace><Key.backspace>8000
Screenshot: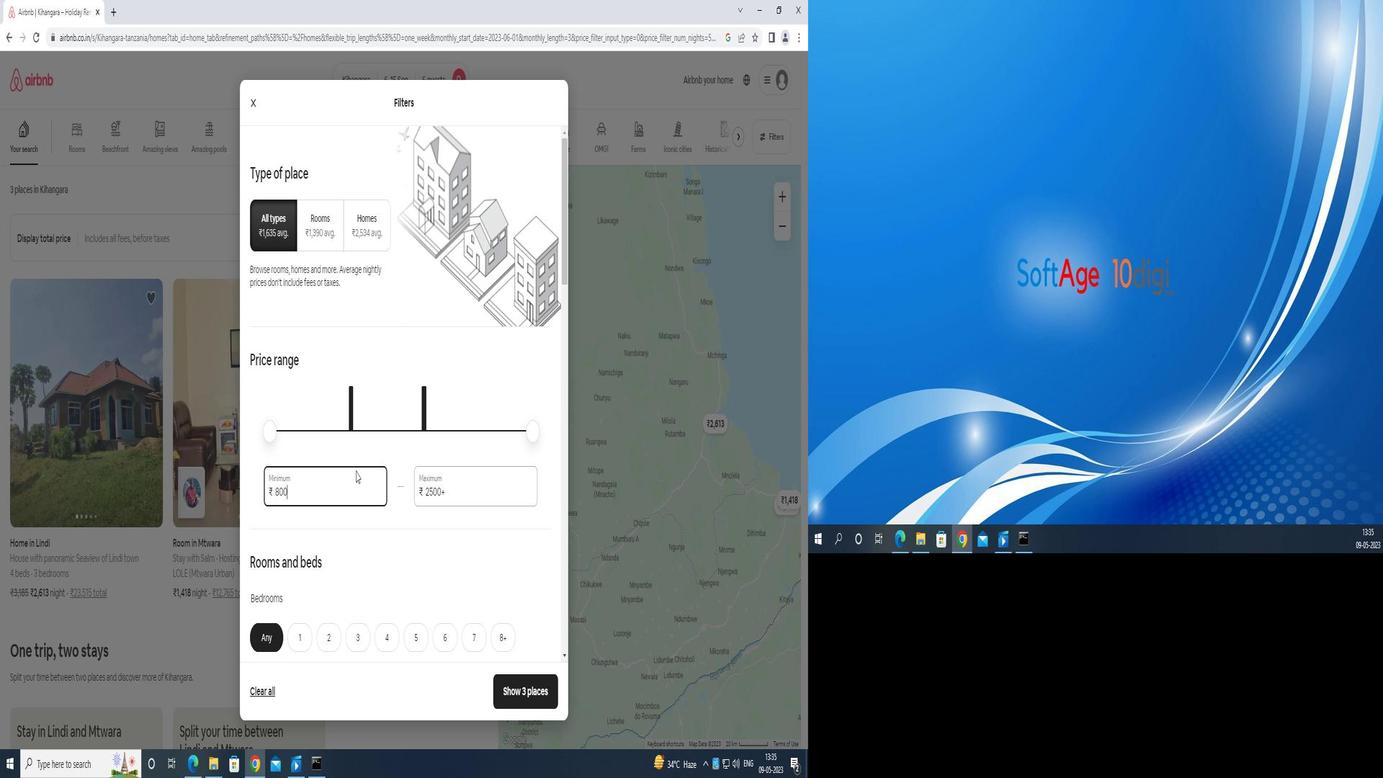 
Action: Mouse moved to (463, 487)
Screenshot: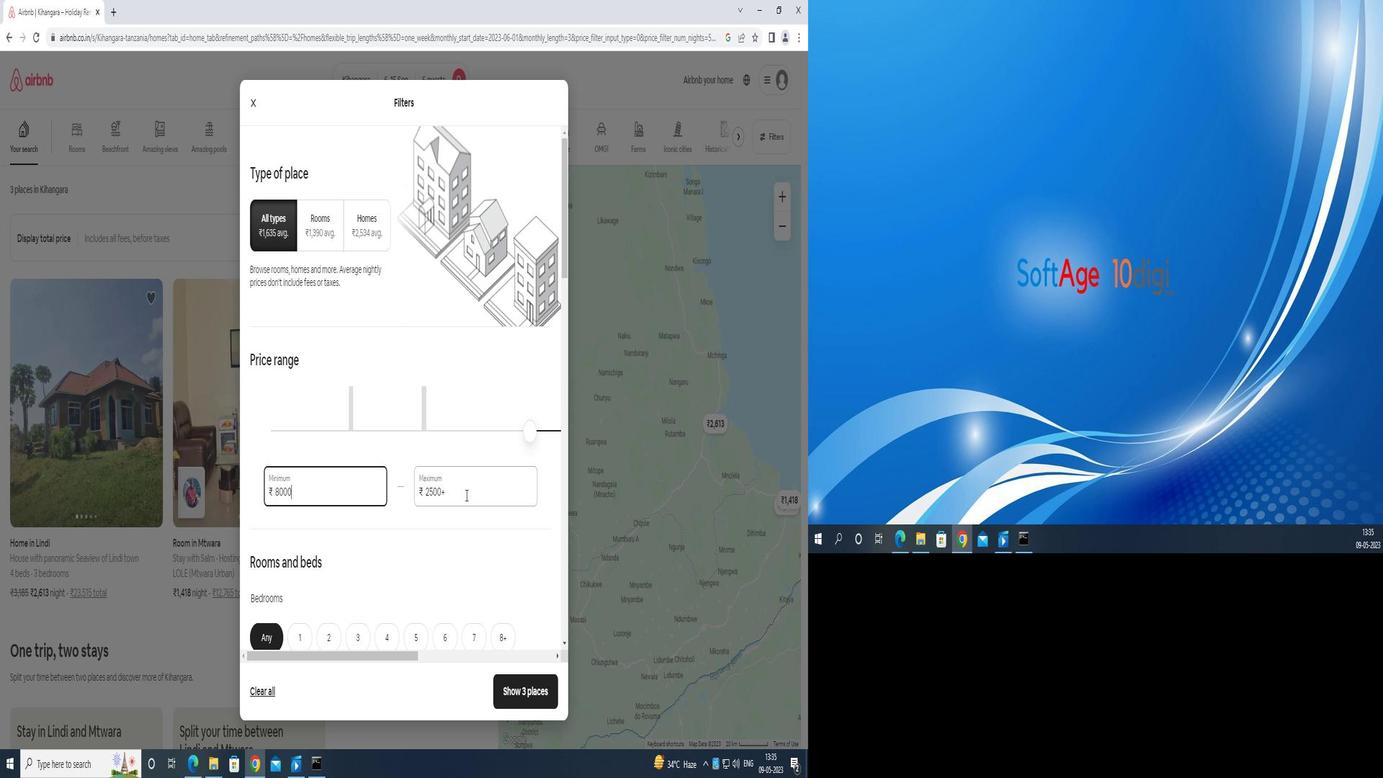 
Action: Mouse pressed left at (463, 487)
Screenshot: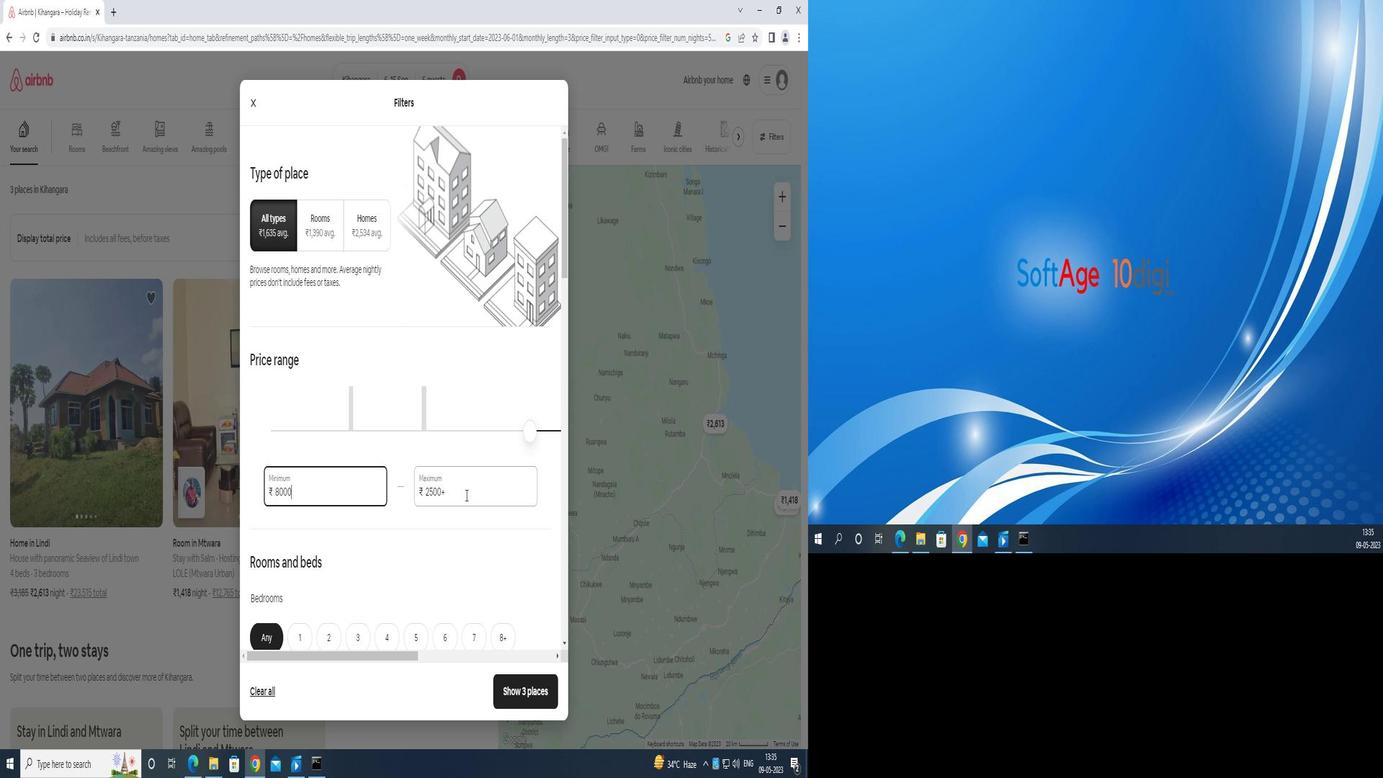 
Action: Mouse moved to (463, 486)
Screenshot: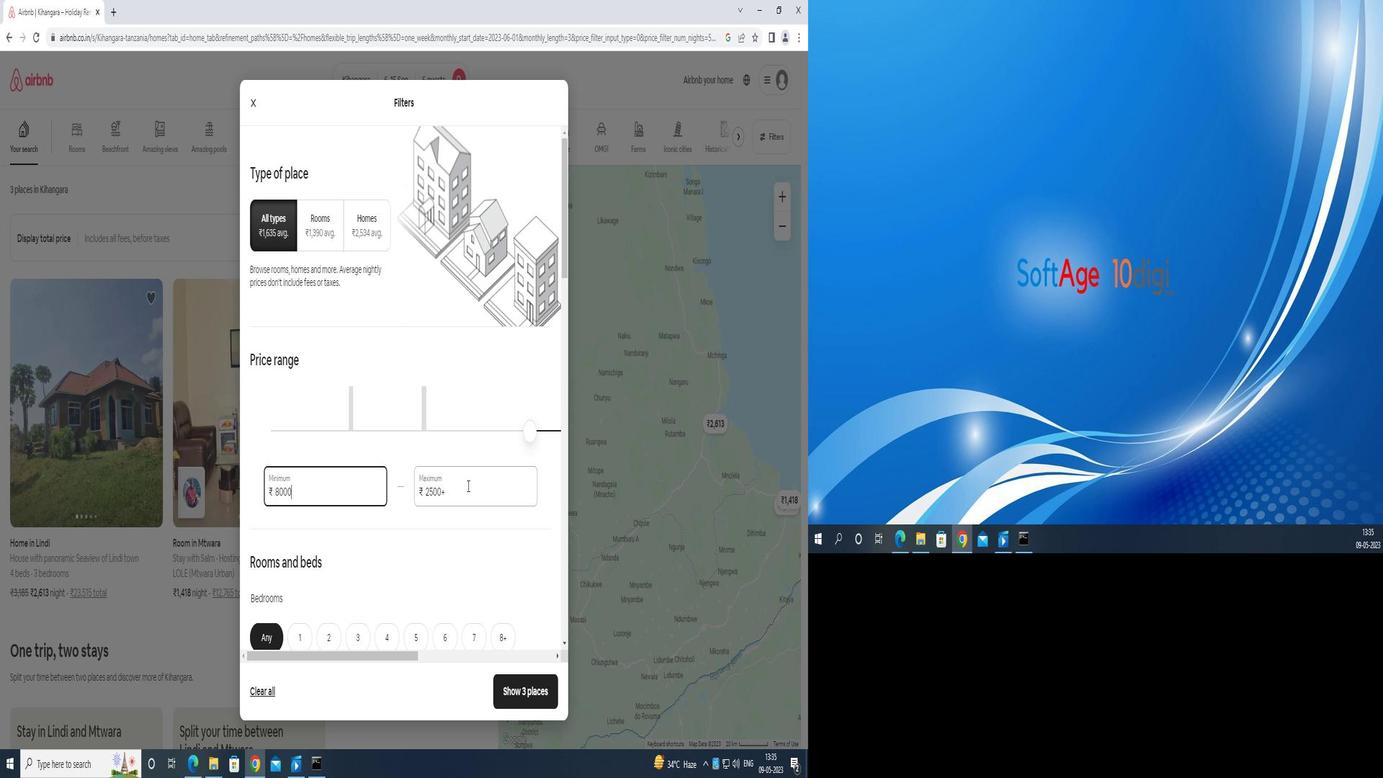 
Action: Key pressed <Key.backspace><Key.backspace><Key.backspace><Key.backspace><Key.backspace><Key.backspace>12000
Screenshot: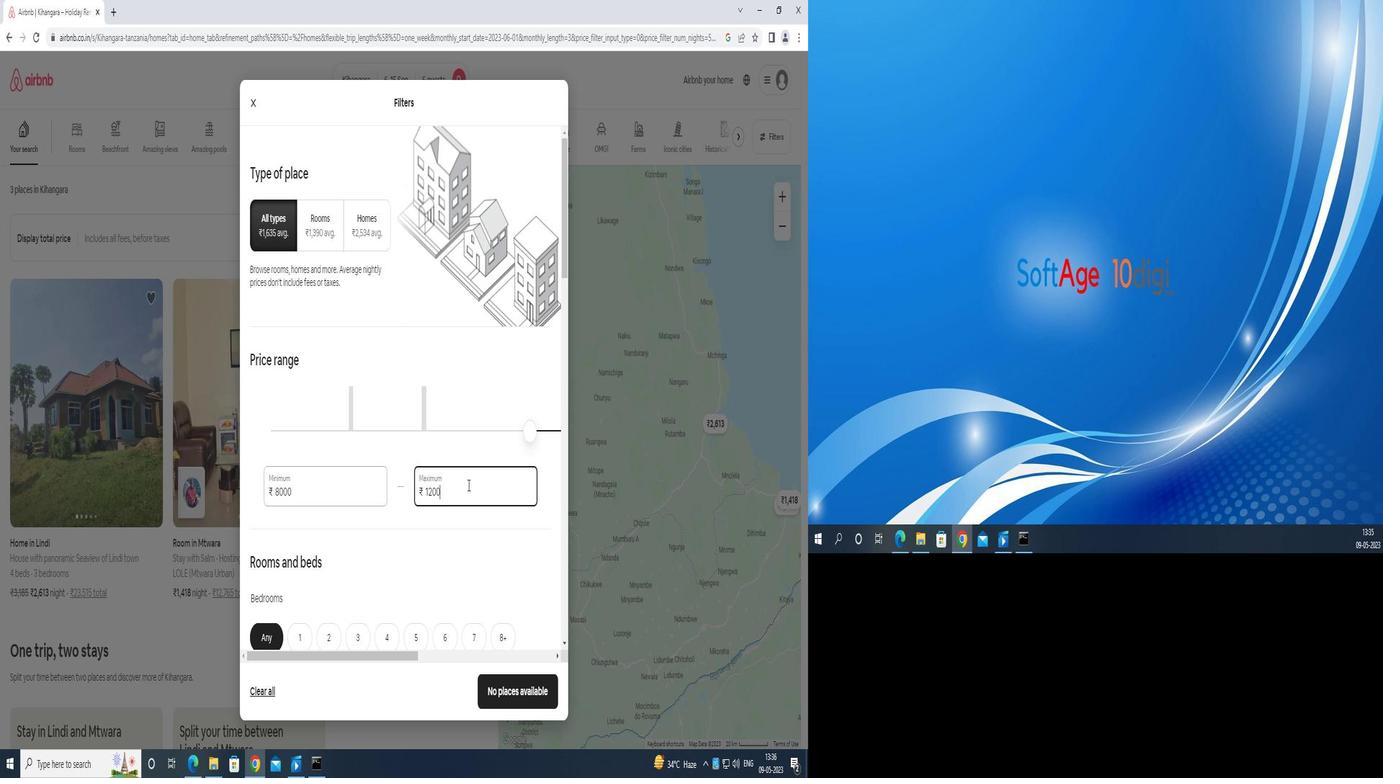 
Action: Mouse moved to (460, 487)
Screenshot: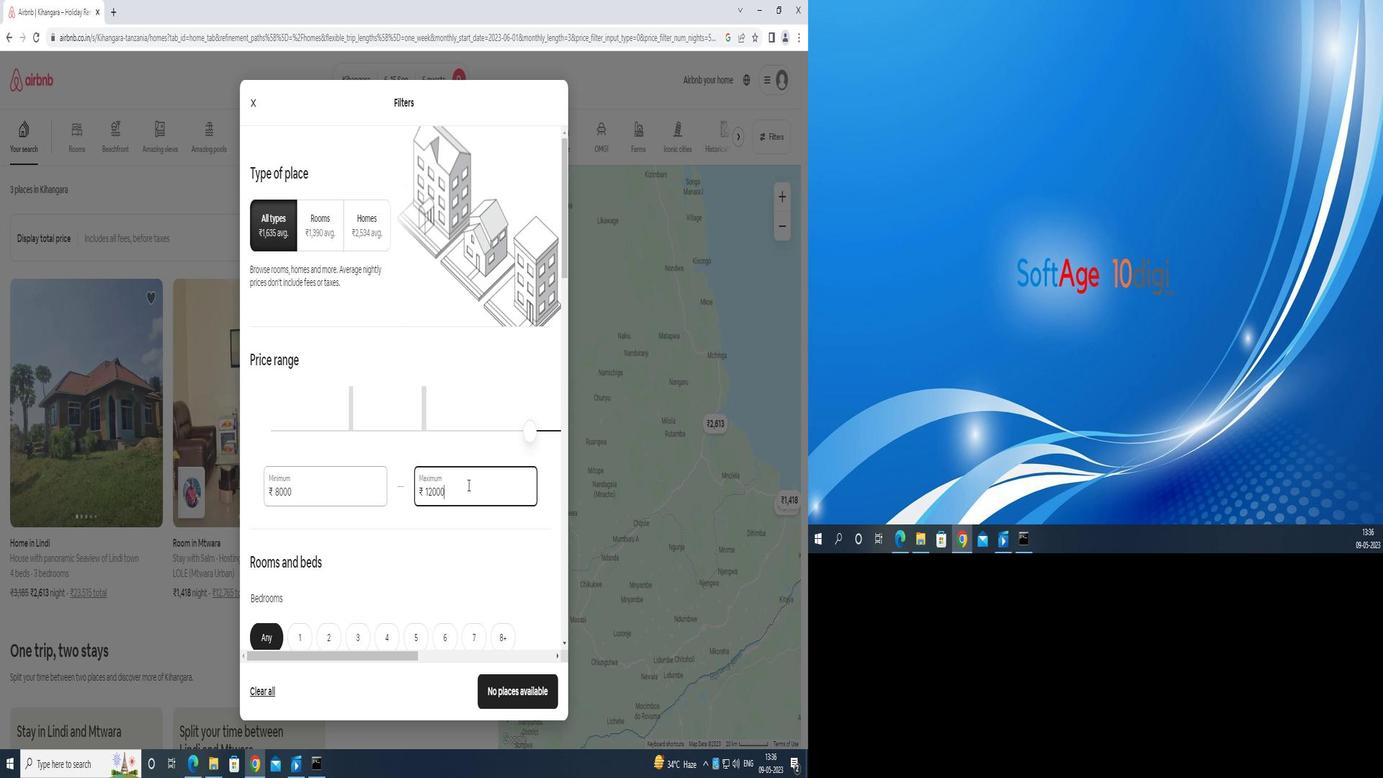 
Action: Mouse scrolled (460, 486) with delta (0, 0)
Screenshot: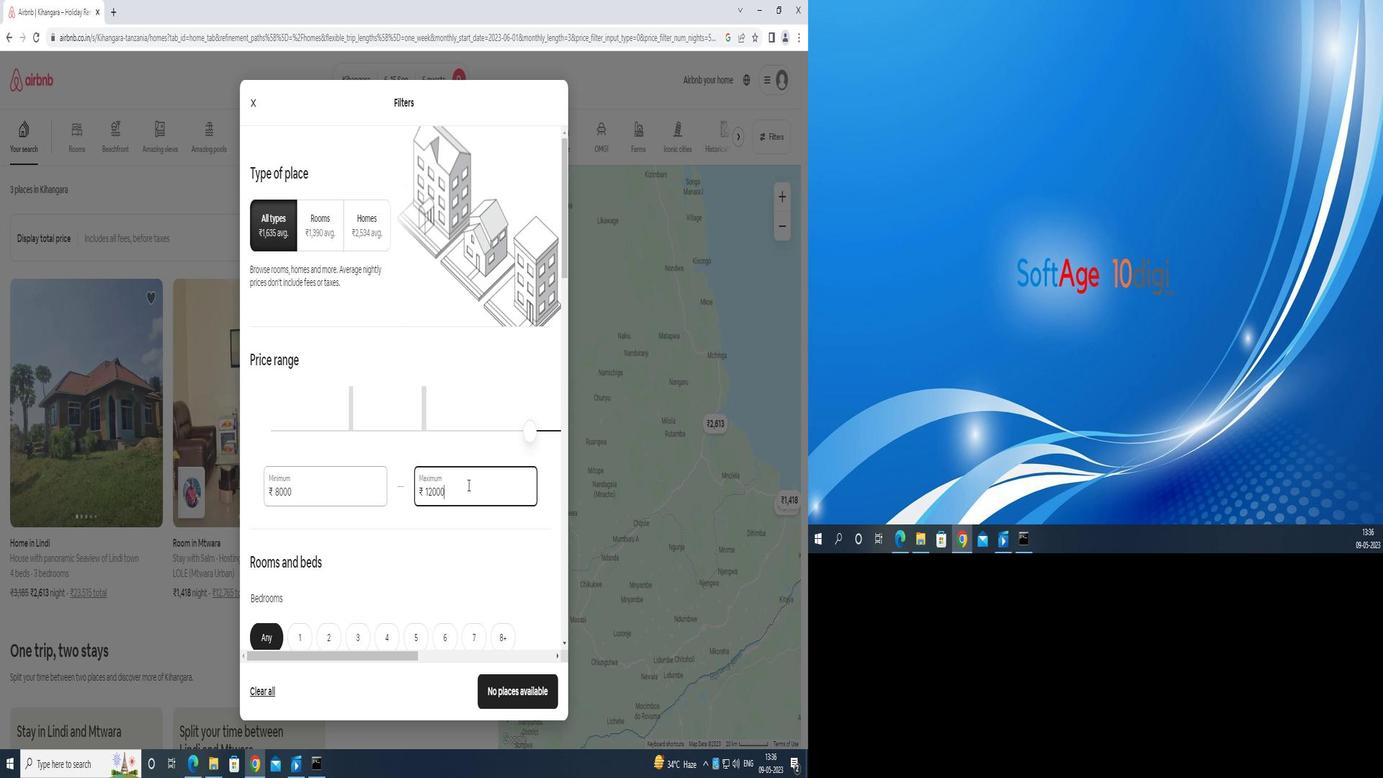
Action: Mouse moved to (459, 487)
Screenshot: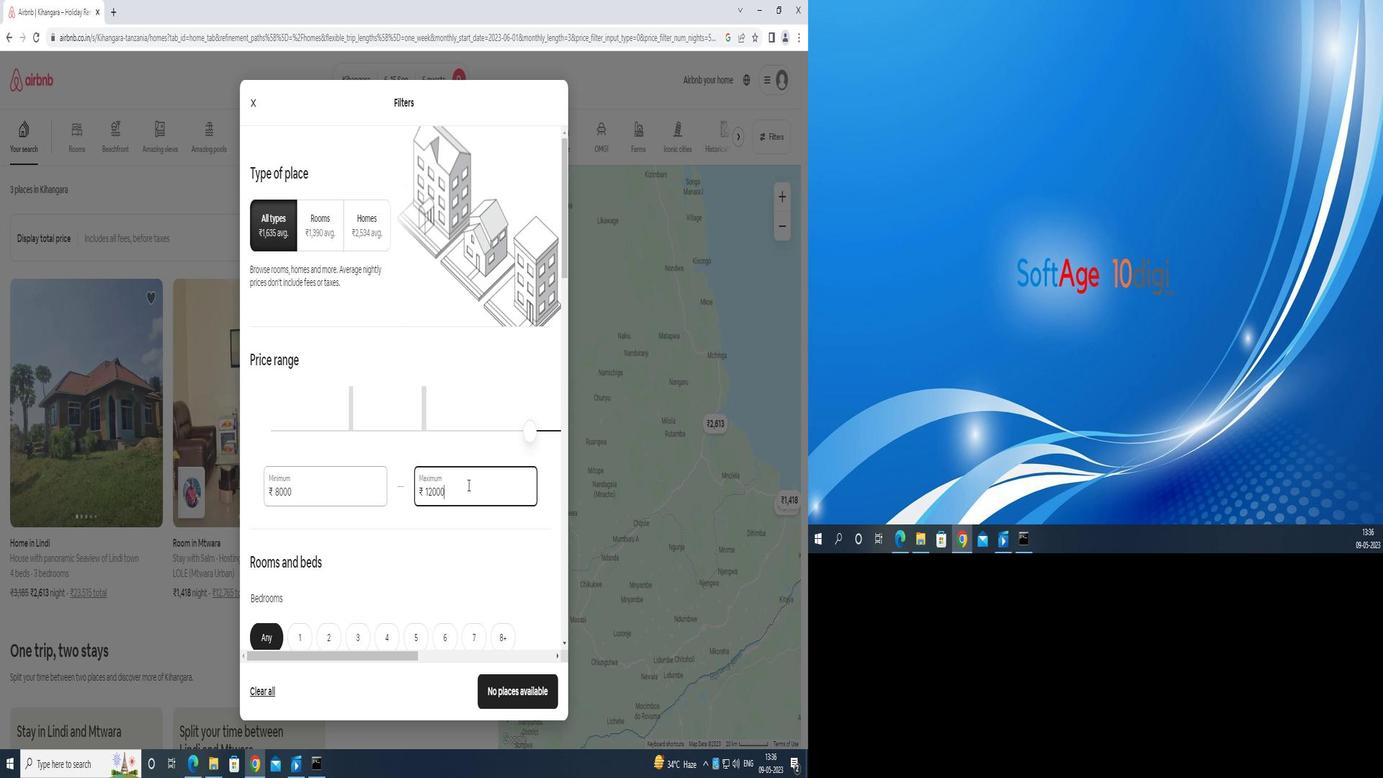 
Action: Mouse scrolled (459, 486) with delta (0, 0)
Screenshot: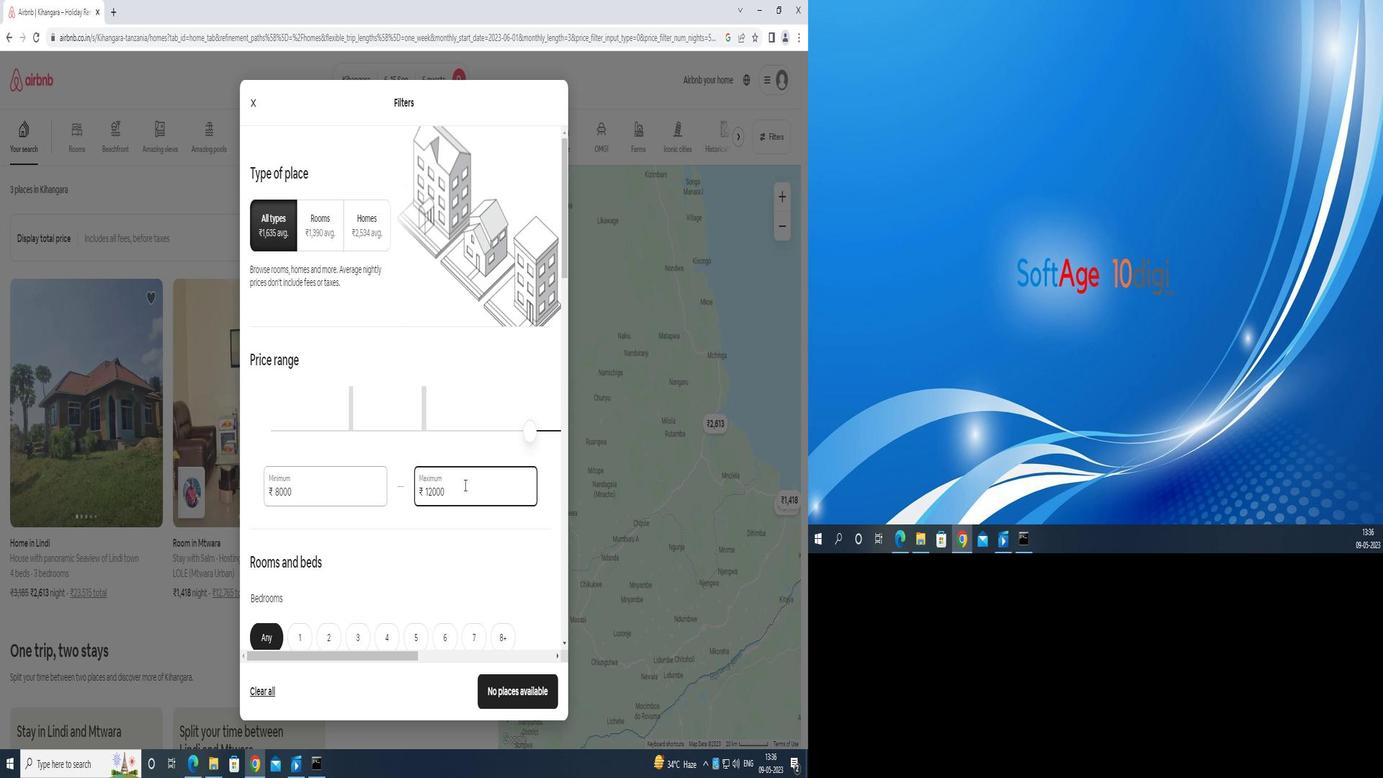 
Action: Mouse scrolled (459, 486) with delta (0, 0)
Screenshot: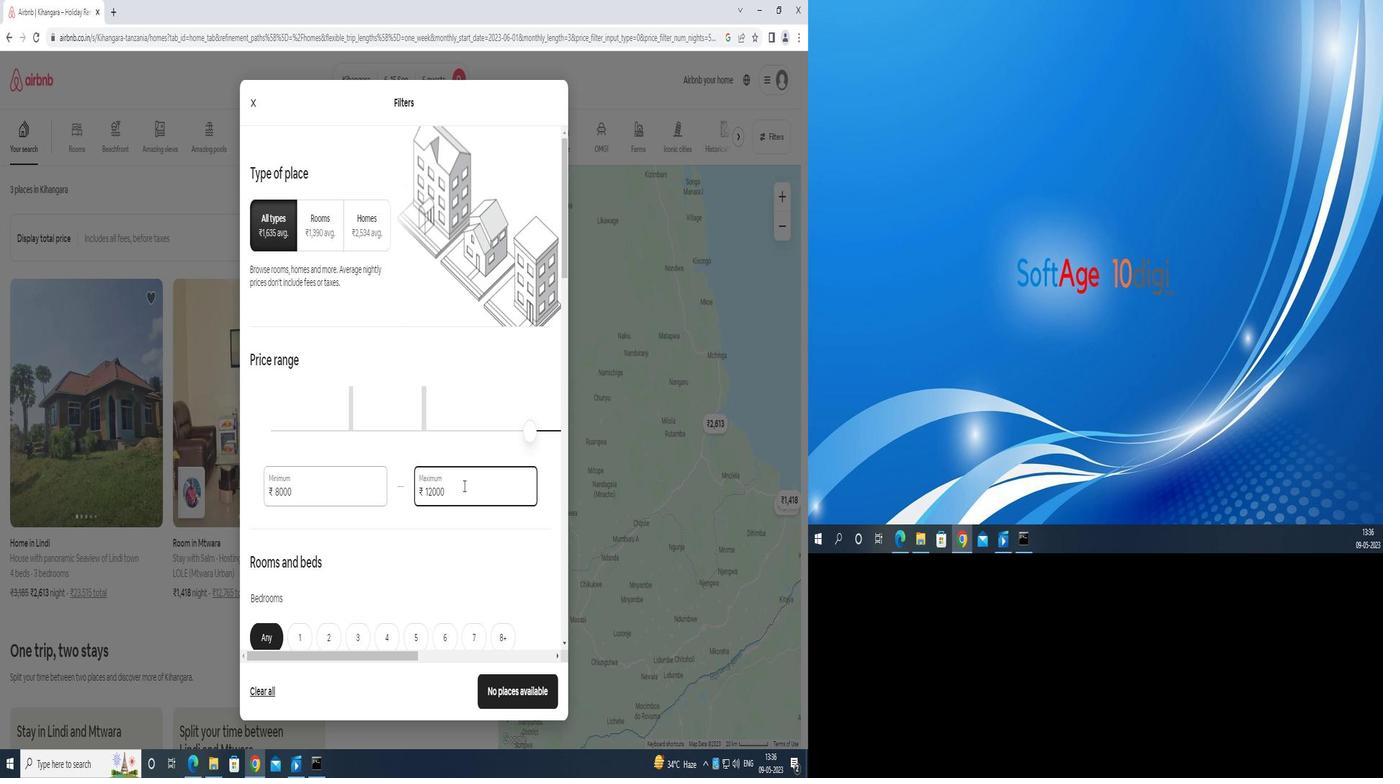 
Action: Mouse moved to (438, 424)
Screenshot: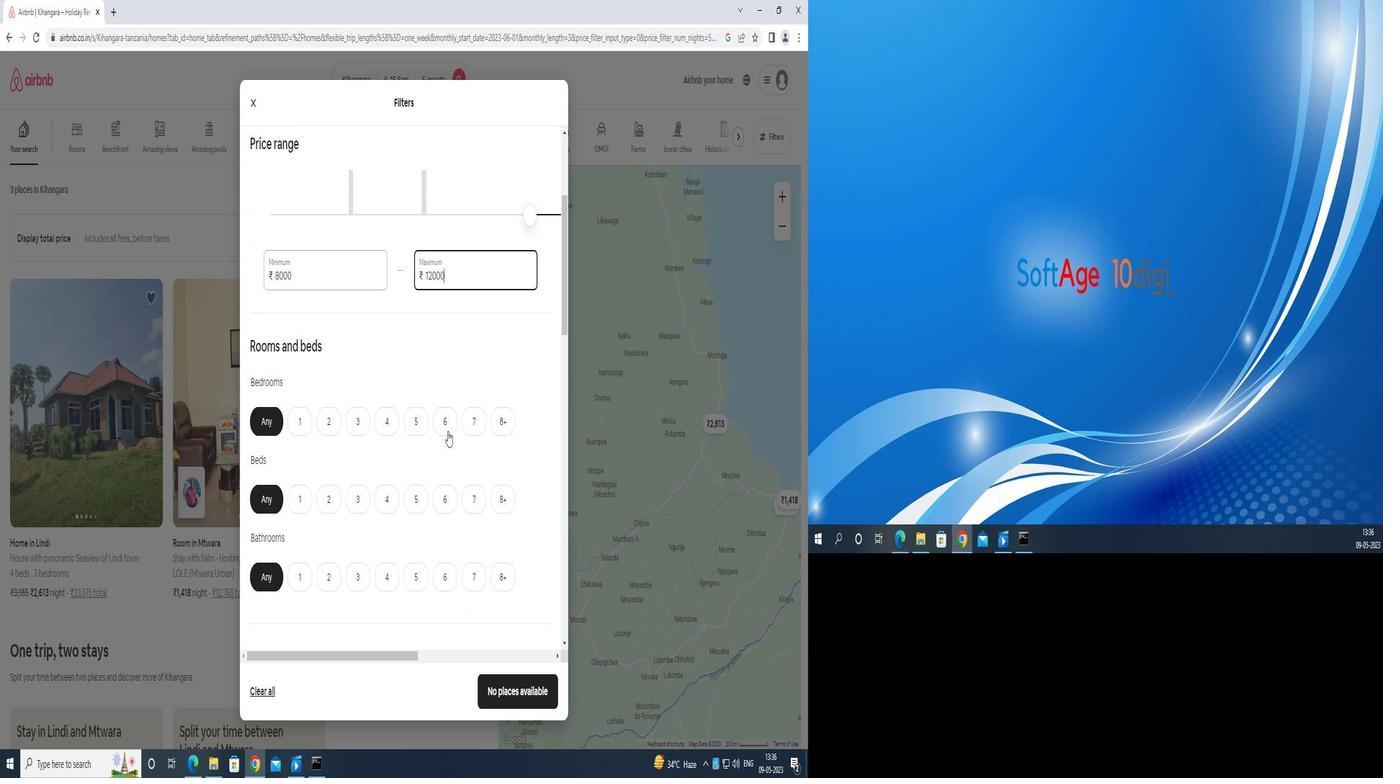 
Action: Mouse pressed left at (438, 424)
Screenshot: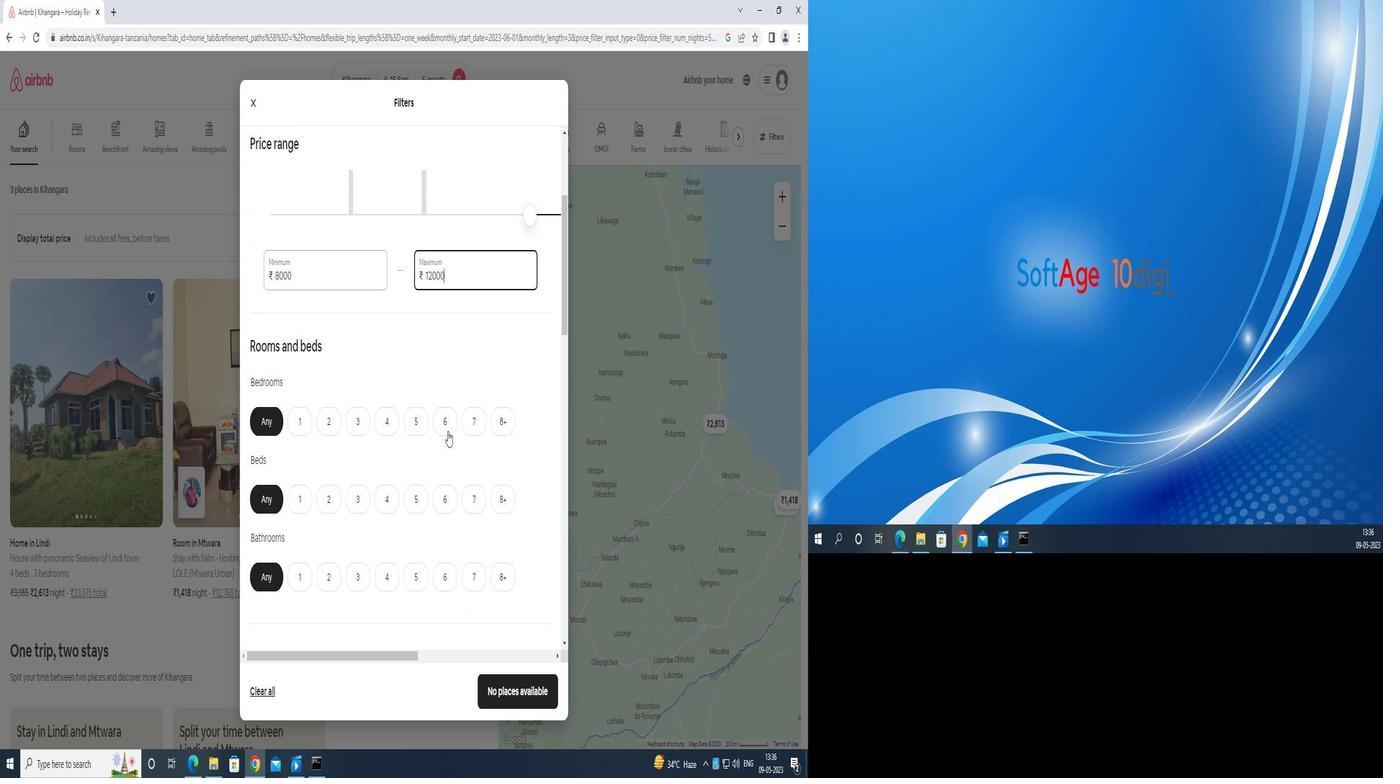 
Action: Mouse moved to (439, 494)
Screenshot: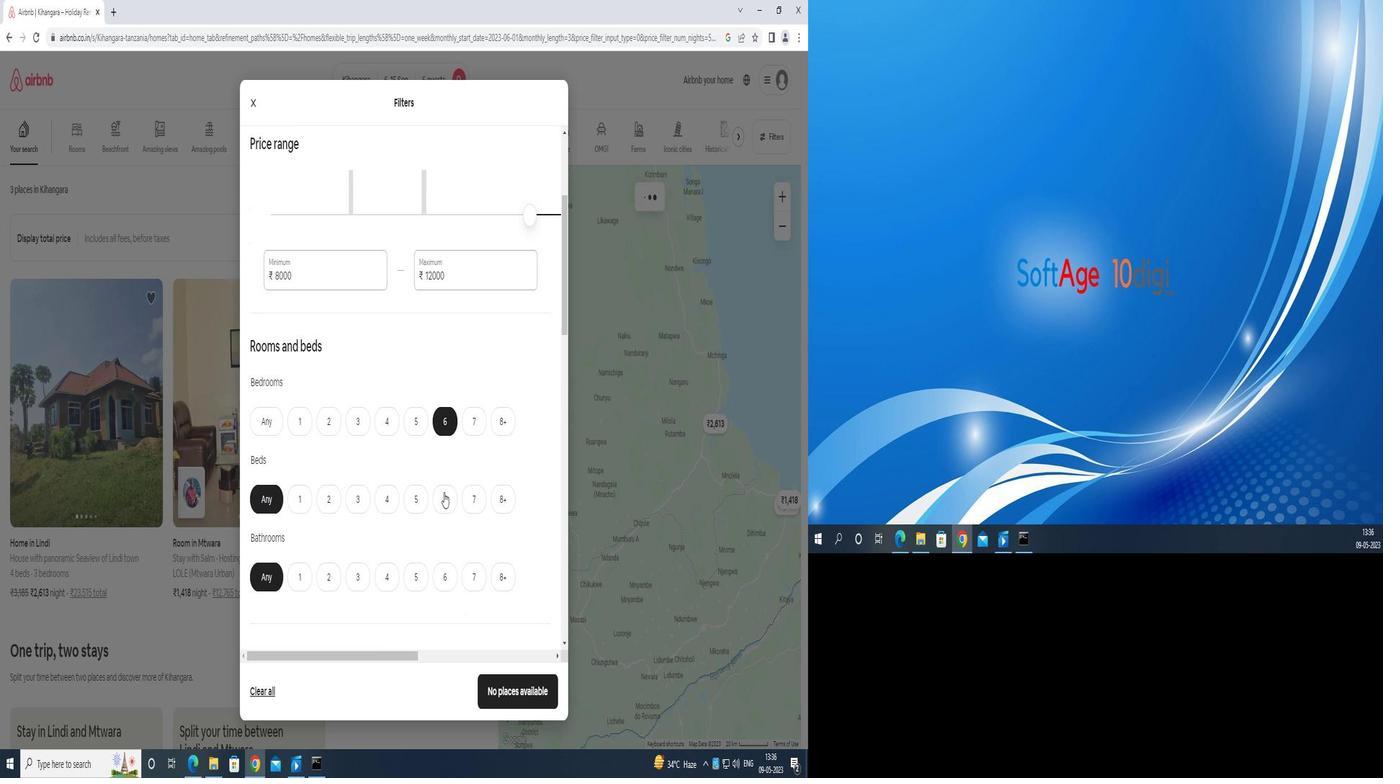 
Action: Mouse pressed left at (439, 494)
Screenshot: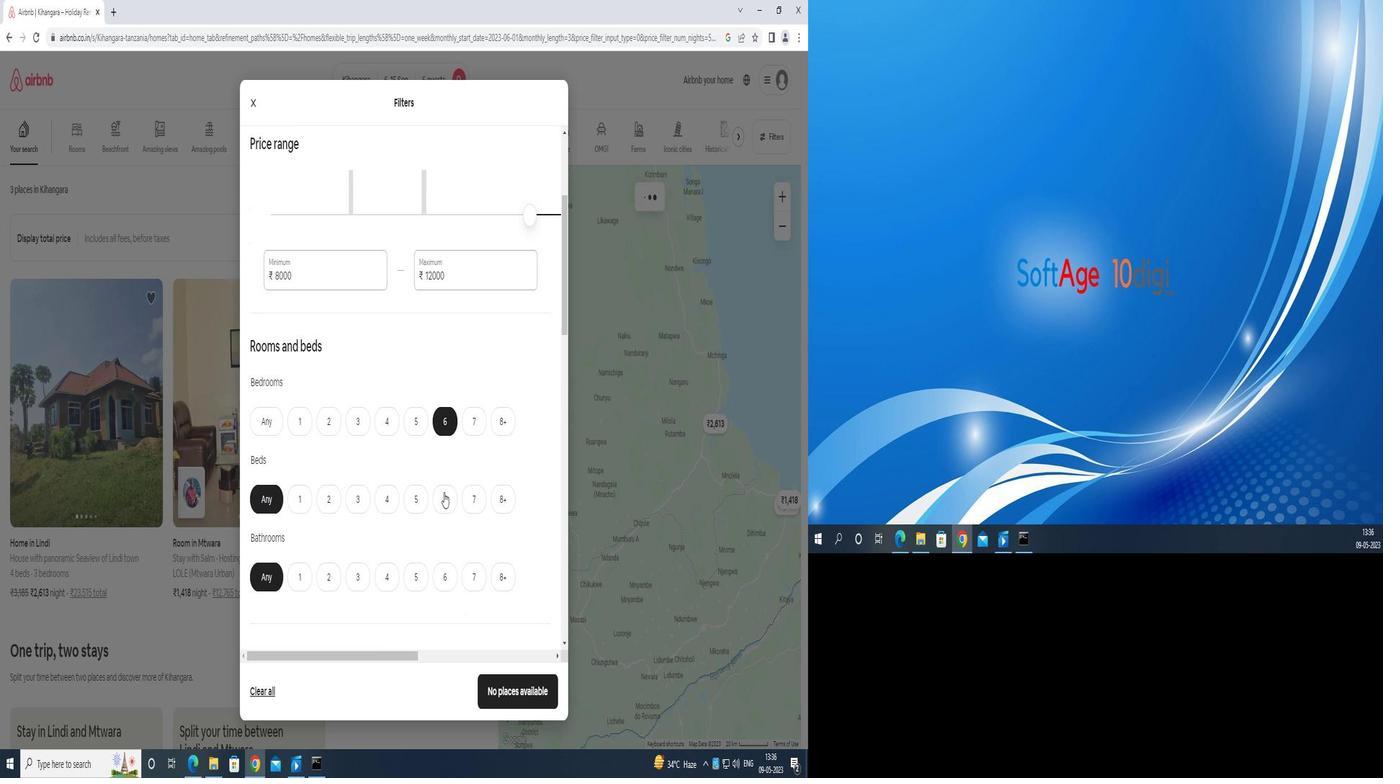 
Action: Mouse moved to (438, 584)
Screenshot: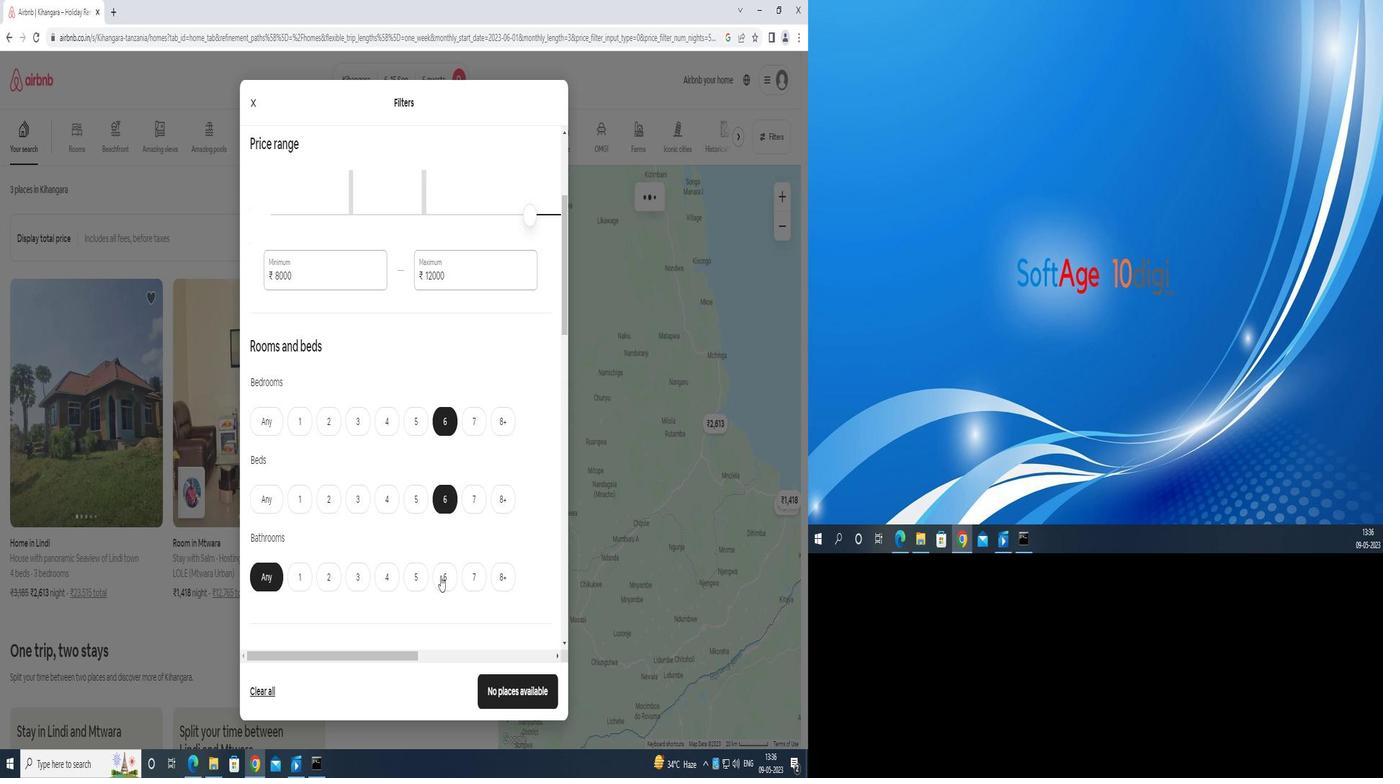 
Action: Mouse pressed left at (438, 584)
Screenshot: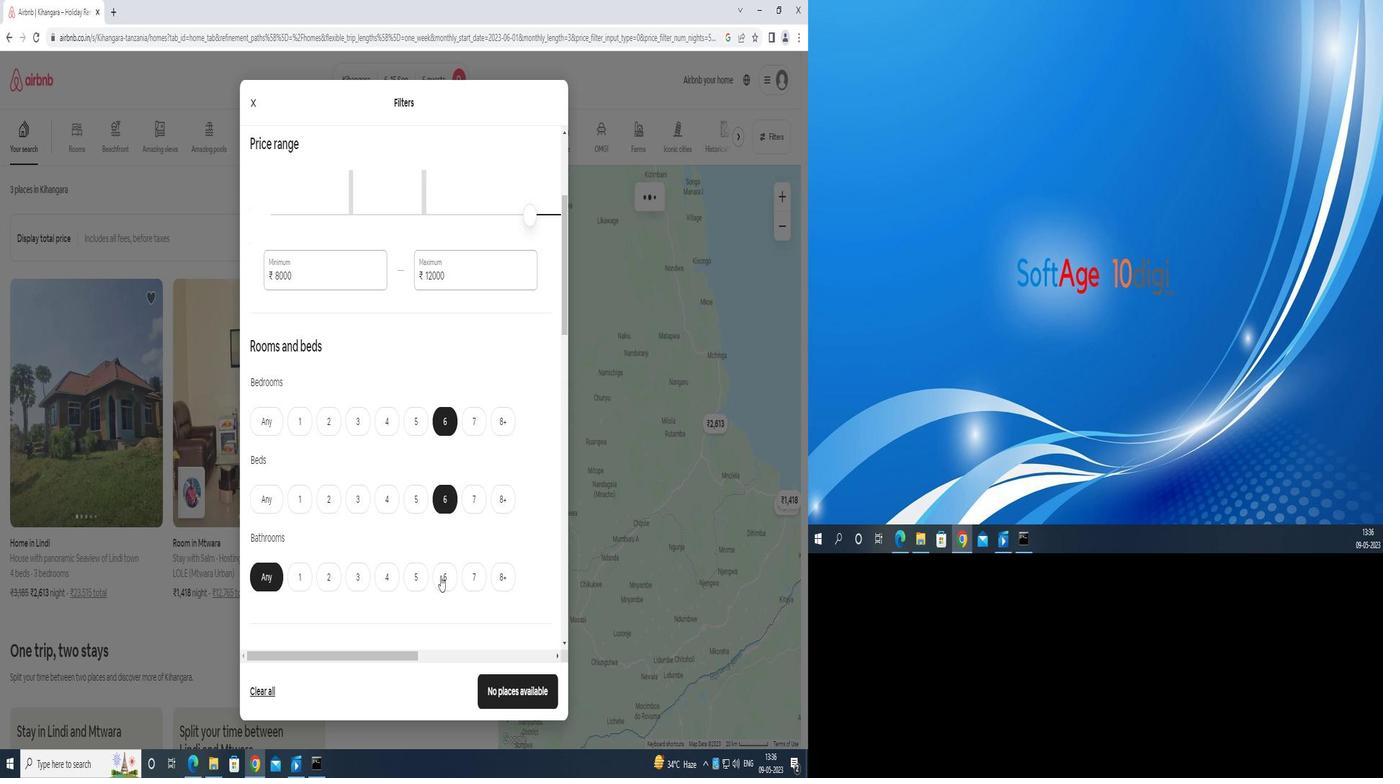
Action: Mouse moved to (440, 567)
Screenshot: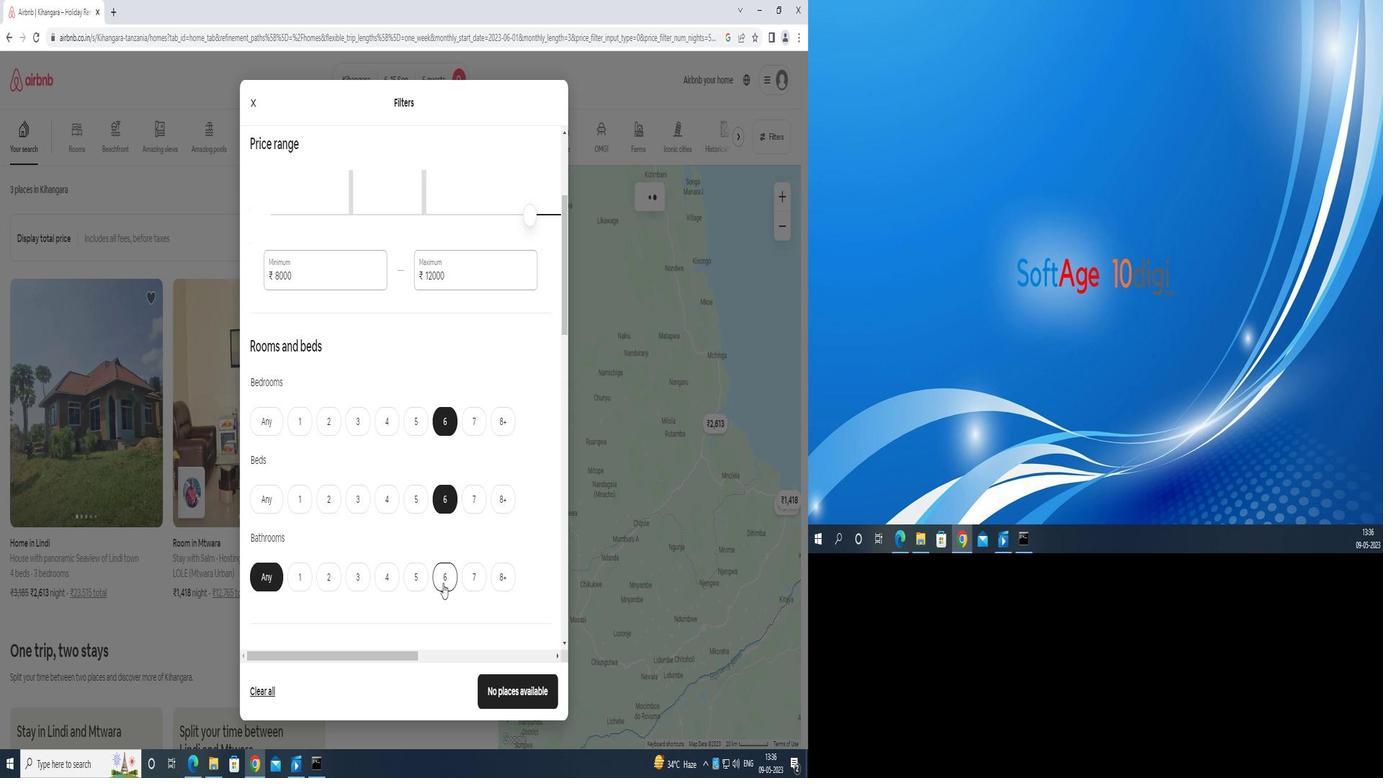 
Action: Mouse scrolled (440, 567) with delta (0, 0)
Screenshot: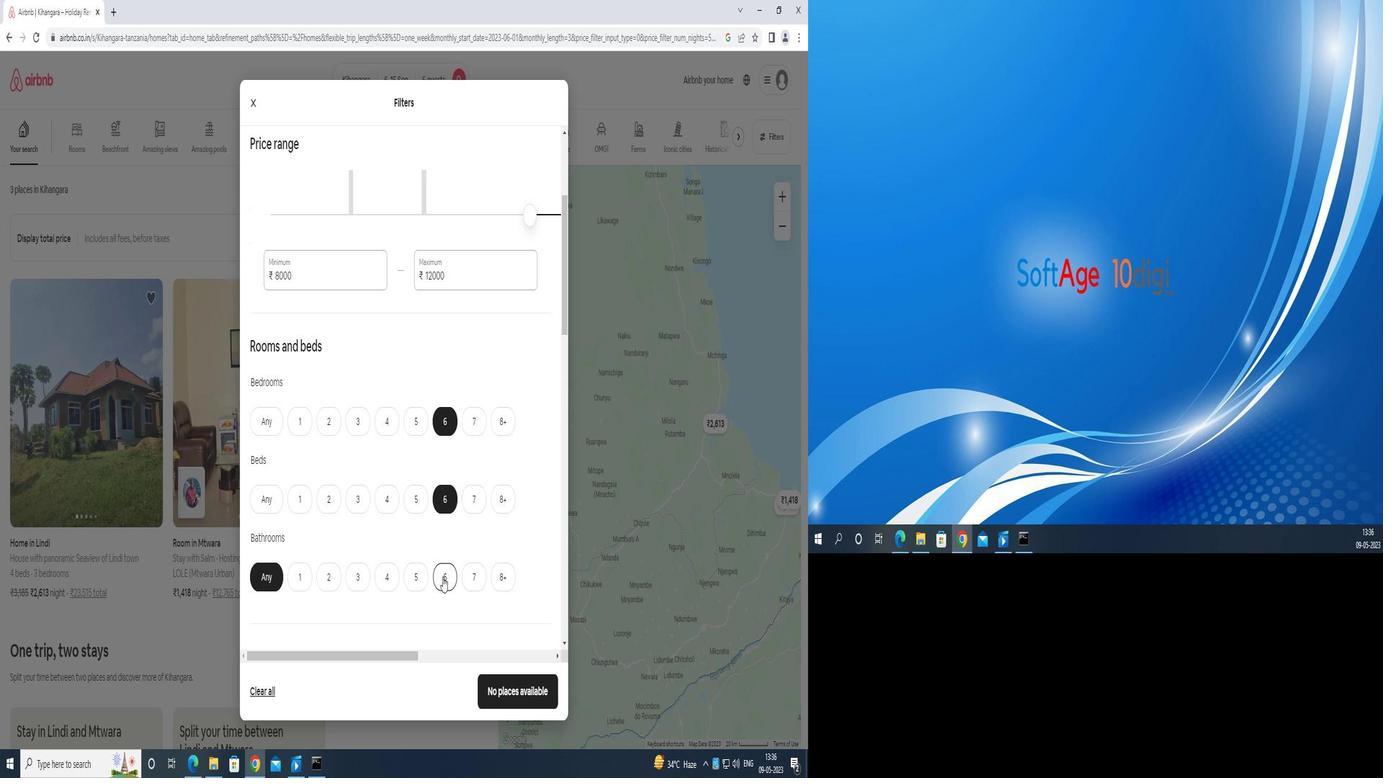 
Action: Mouse scrolled (440, 567) with delta (0, 0)
Screenshot: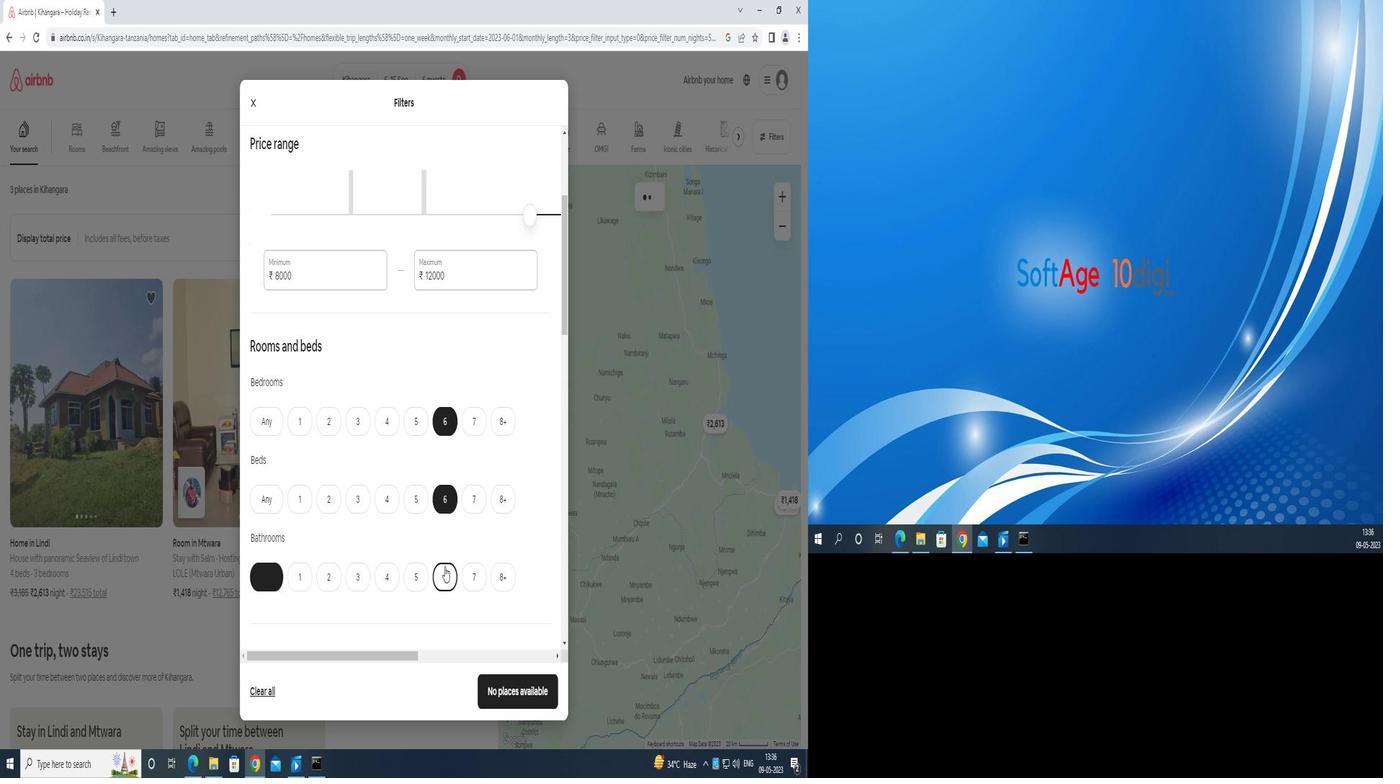 
Action: Mouse moved to (441, 567)
Screenshot: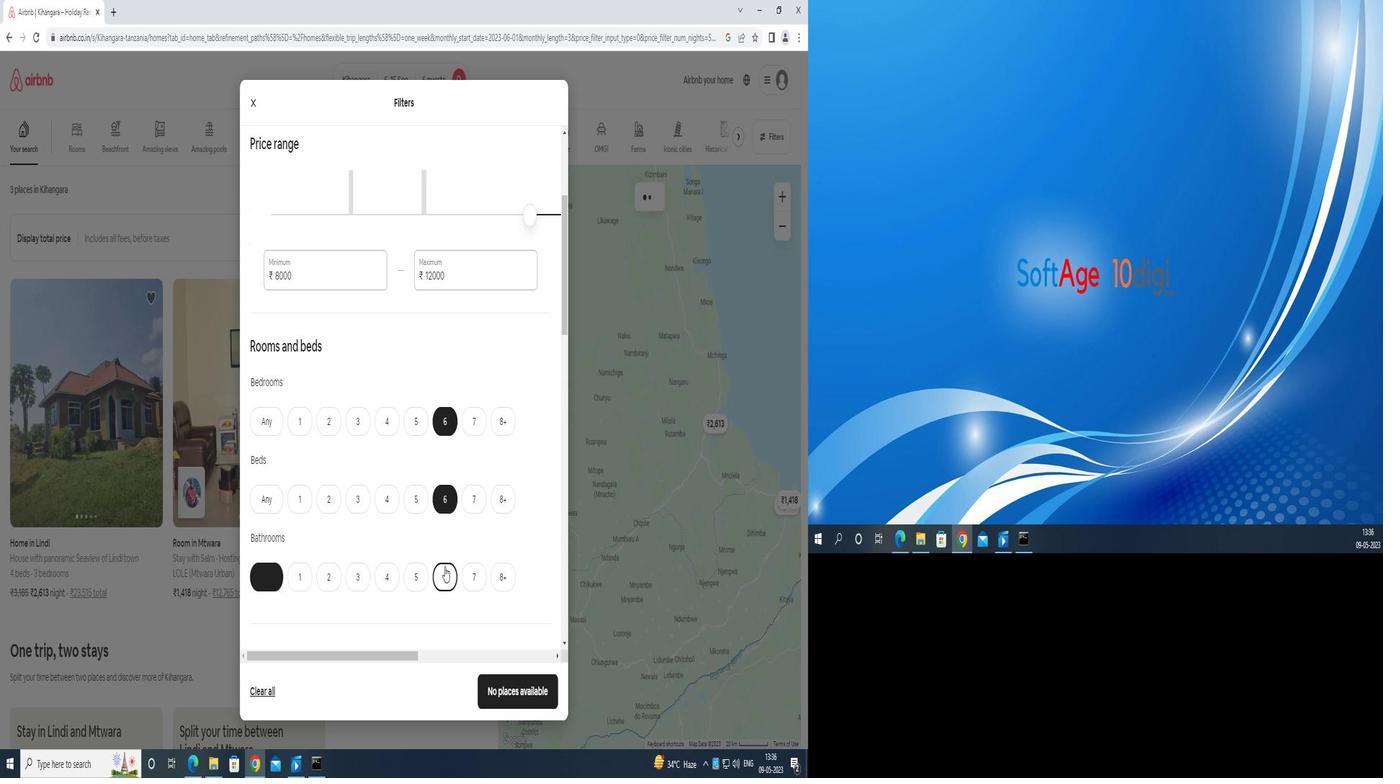 
Action: Mouse scrolled (441, 566) with delta (0, 0)
Screenshot: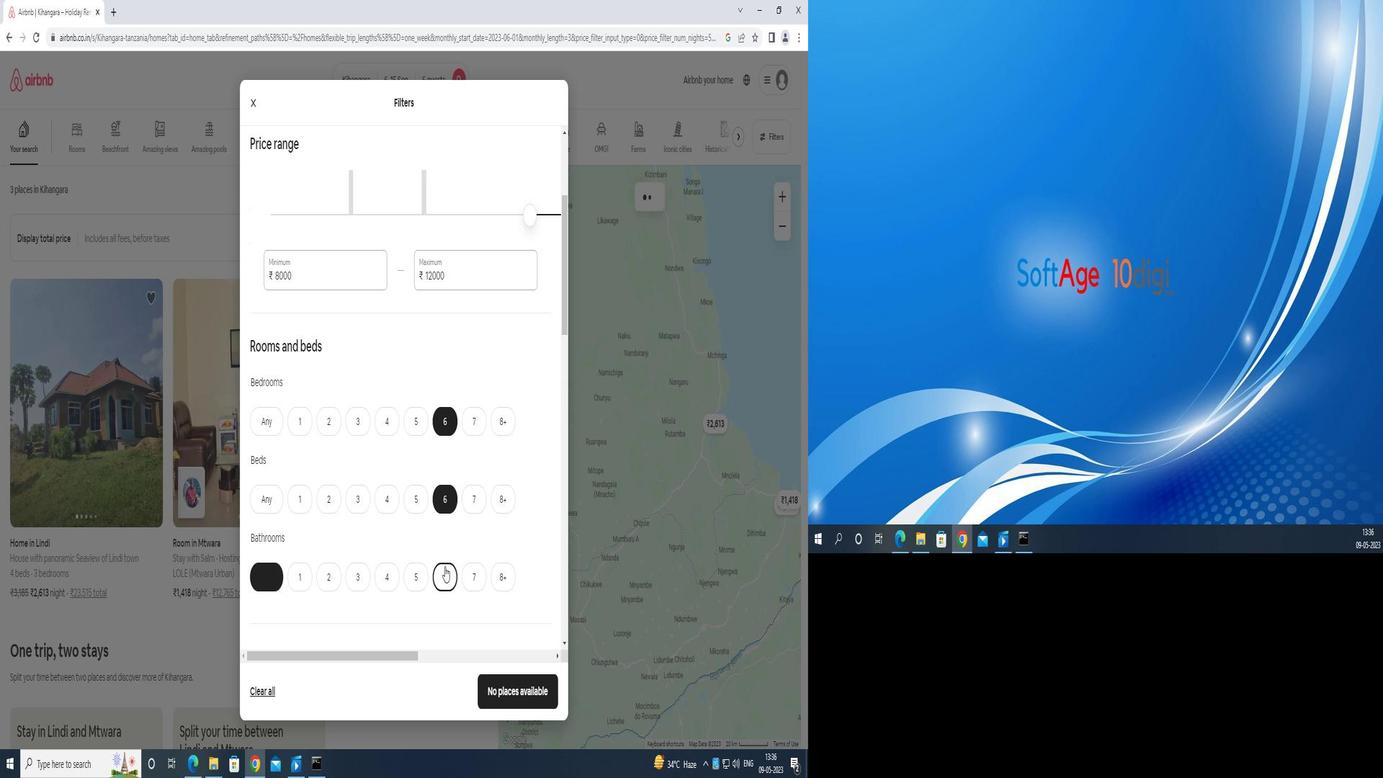 
Action: Mouse moved to (441, 565)
Screenshot: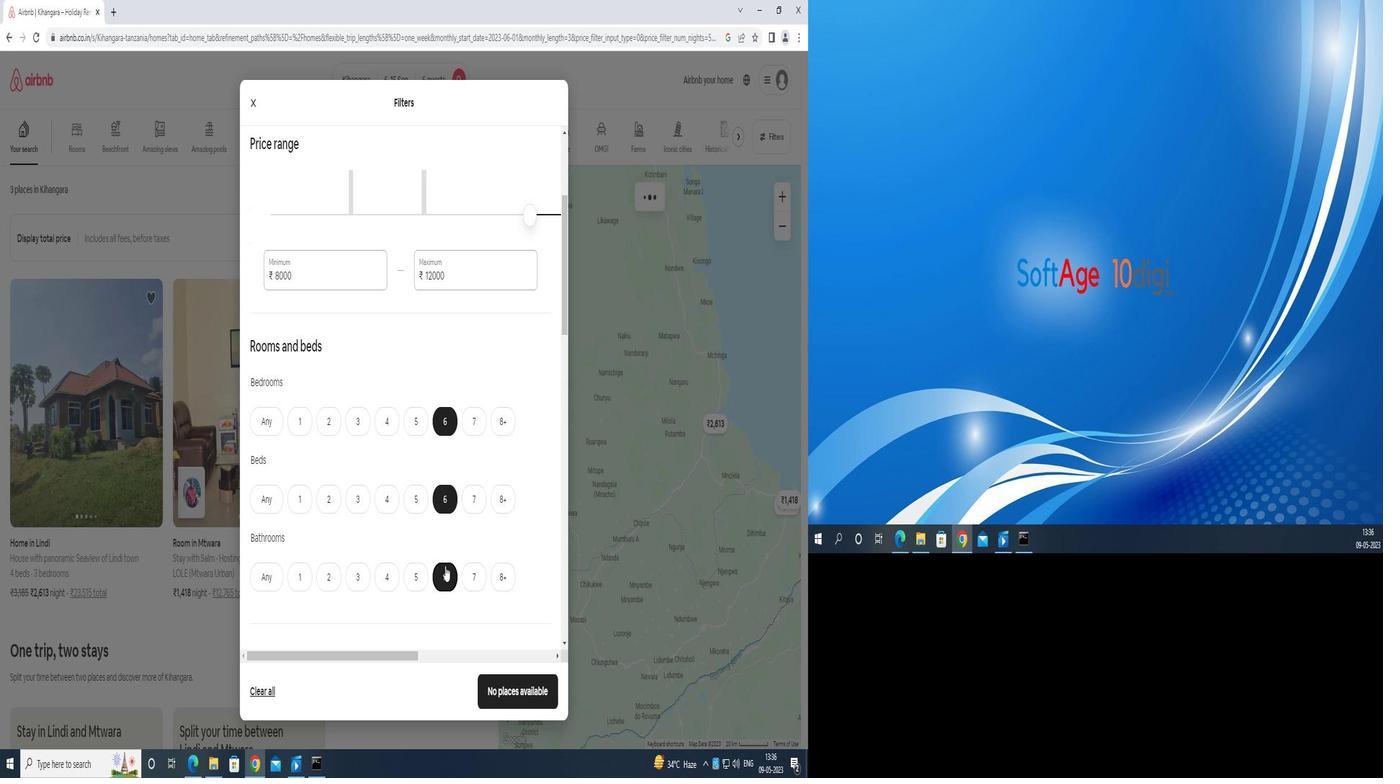
Action: Mouse scrolled (441, 564) with delta (0, 0)
Screenshot: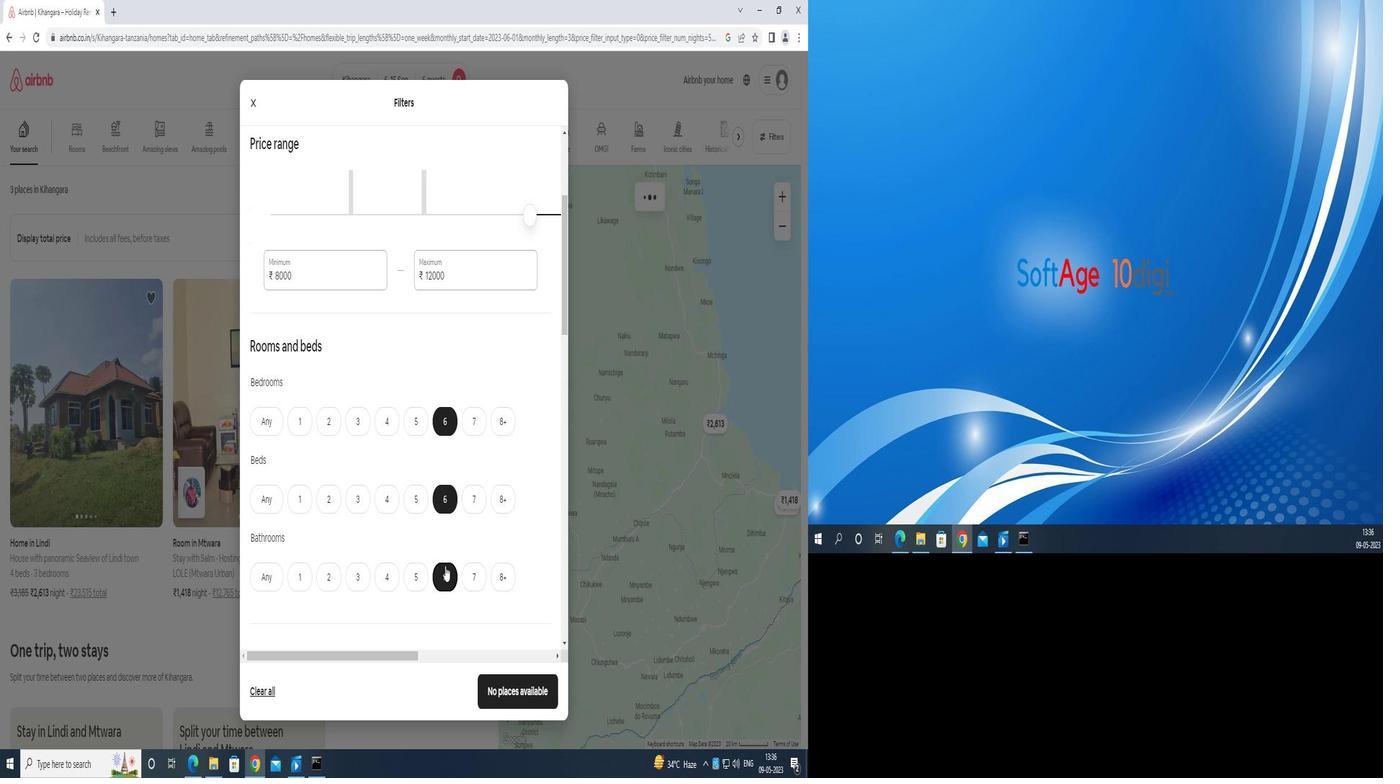 
Action: Mouse moved to (249, 462)
Screenshot: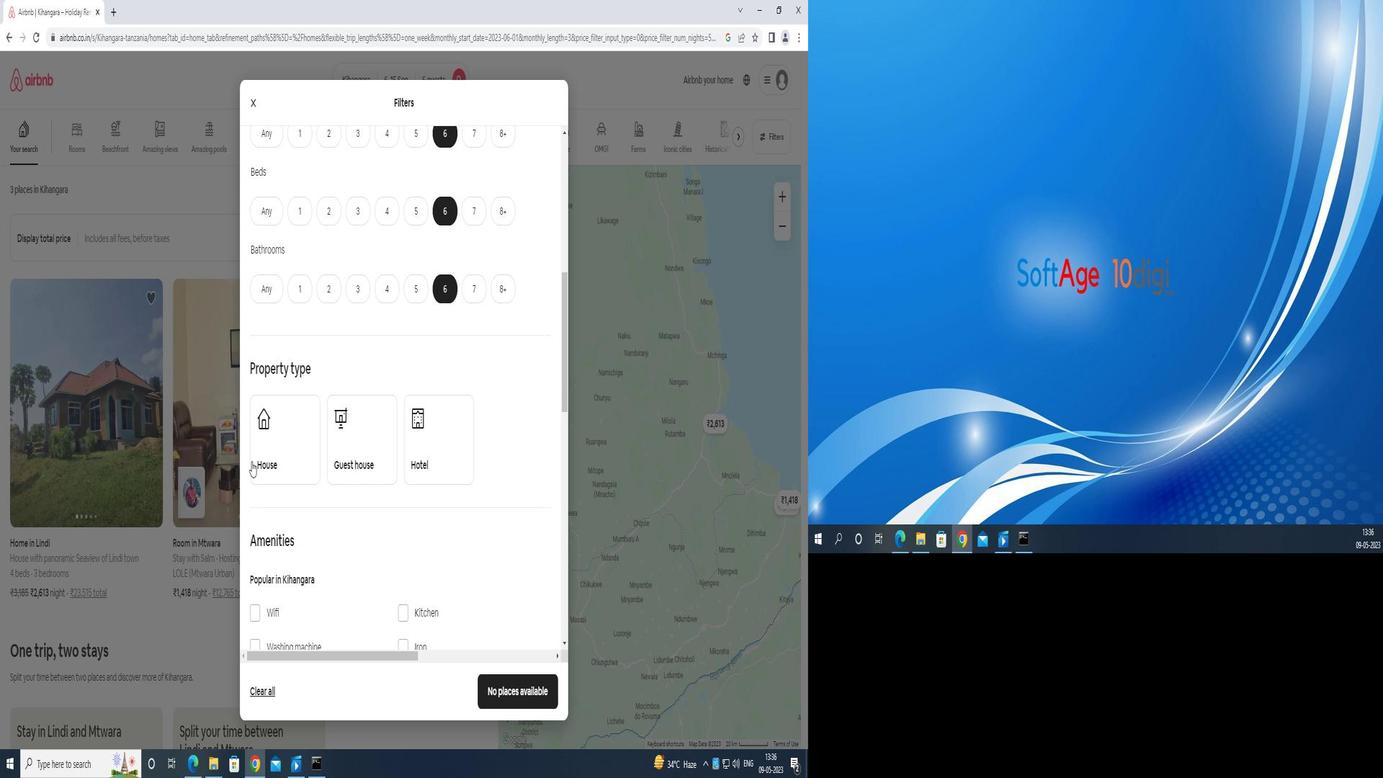 
Action: Mouse pressed left at (249, 462)
Screenshot: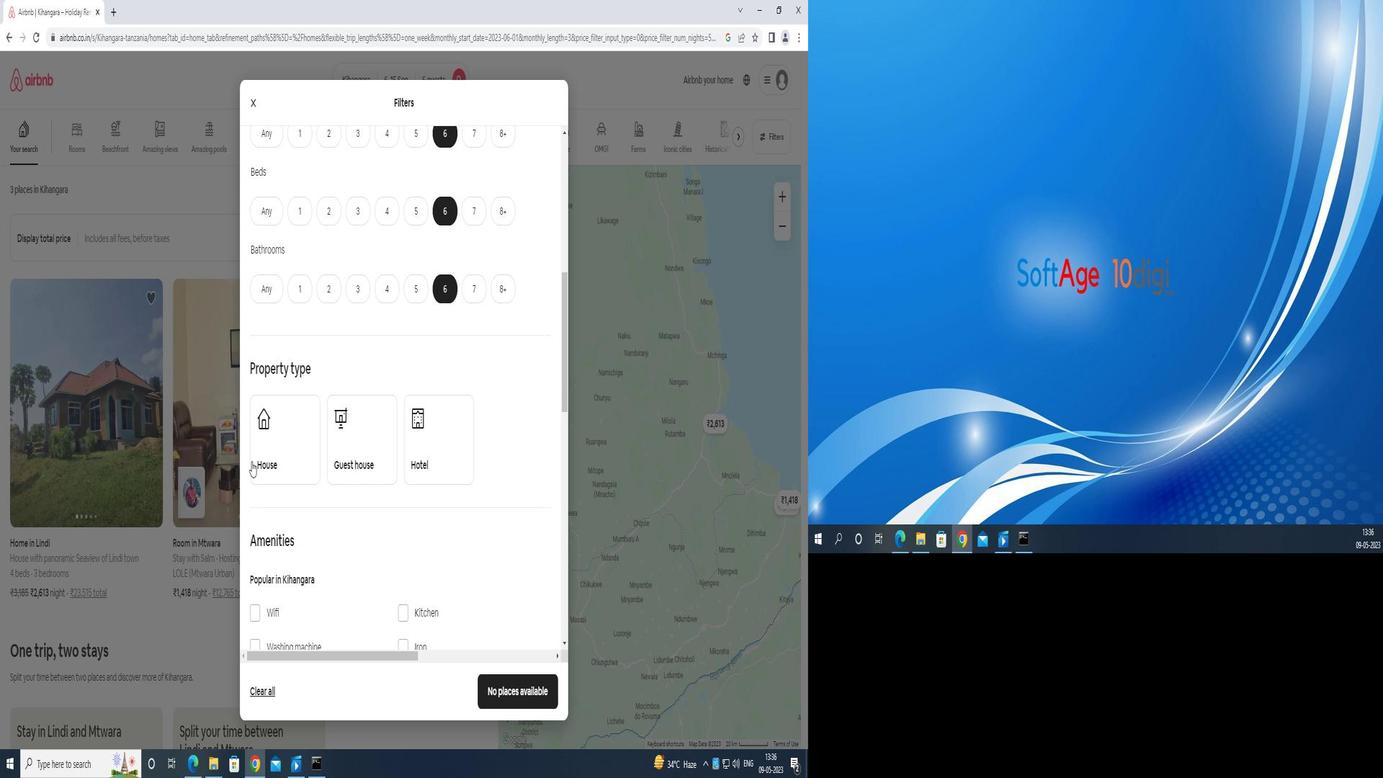 
Action: Mouse moved to (352, 451)
Screenshot: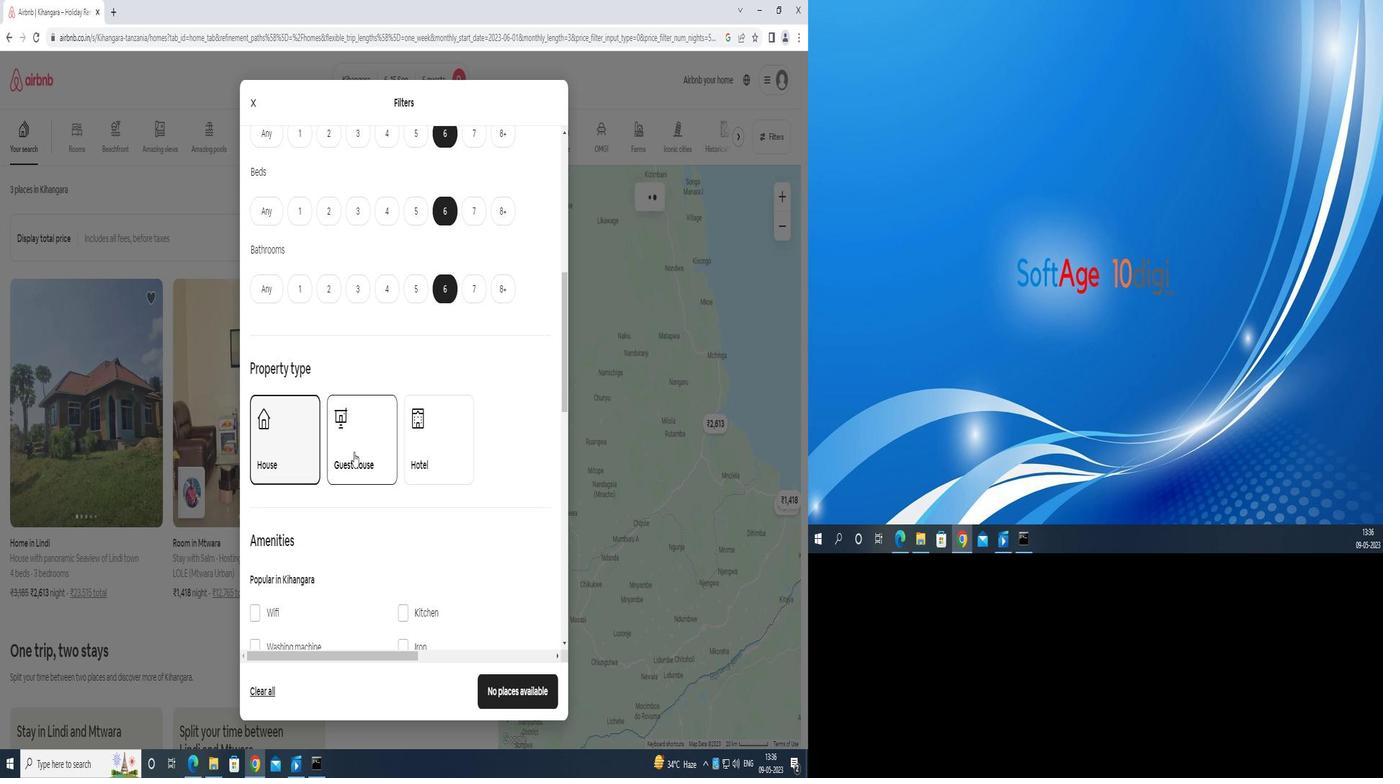 
Action: Mouse pressed left at (352, 451)
Screenshot: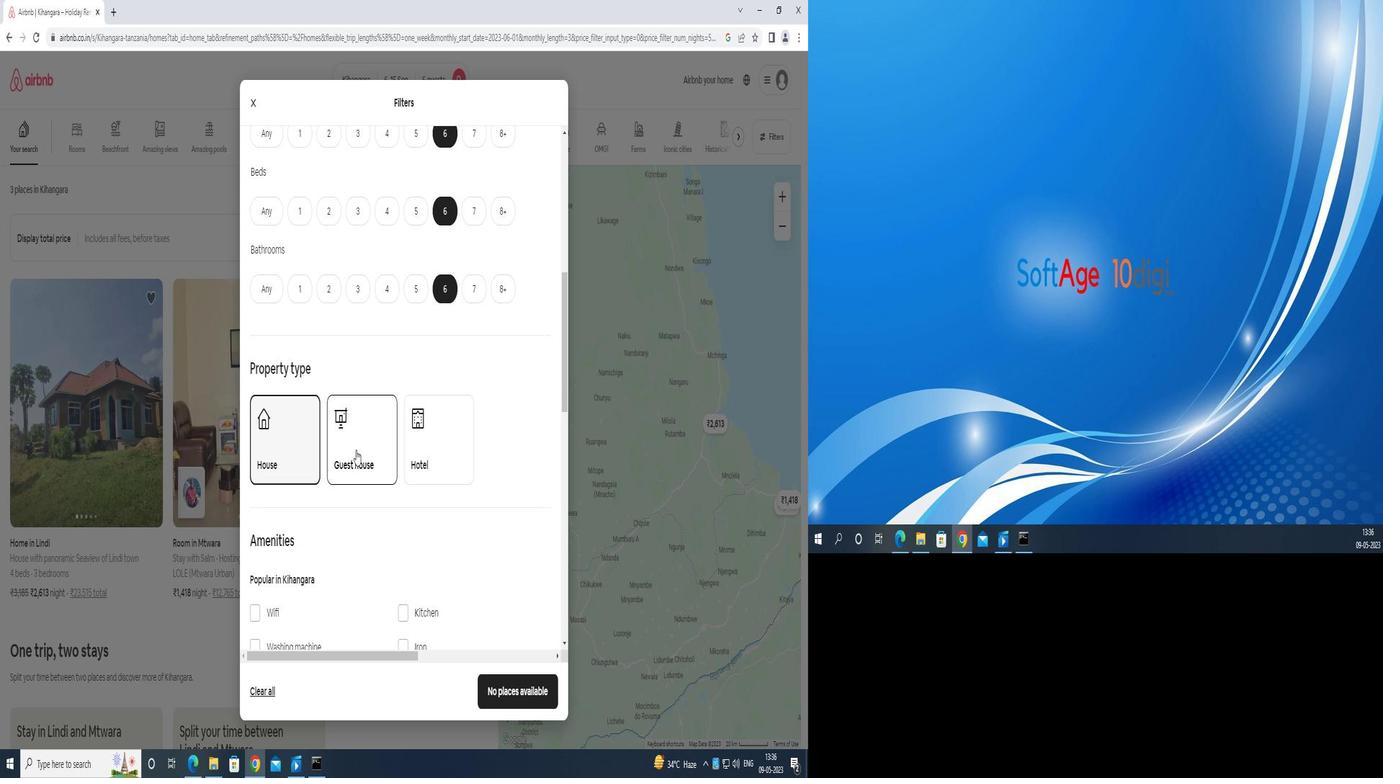 
Action: Mouse moved to (387, 419)
Screenshot: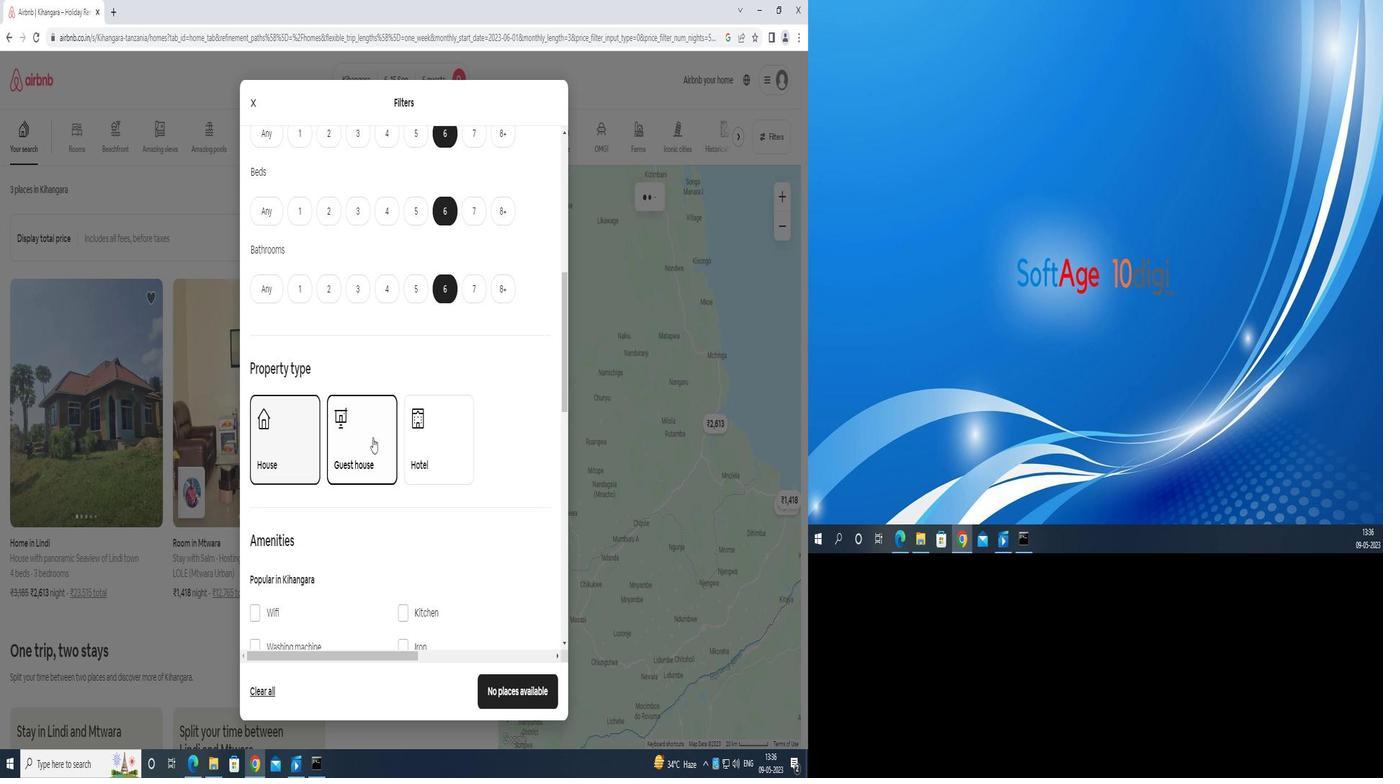 
Action: Mouse scrolled (387, 418) with delta (0, 0)
Screenshot: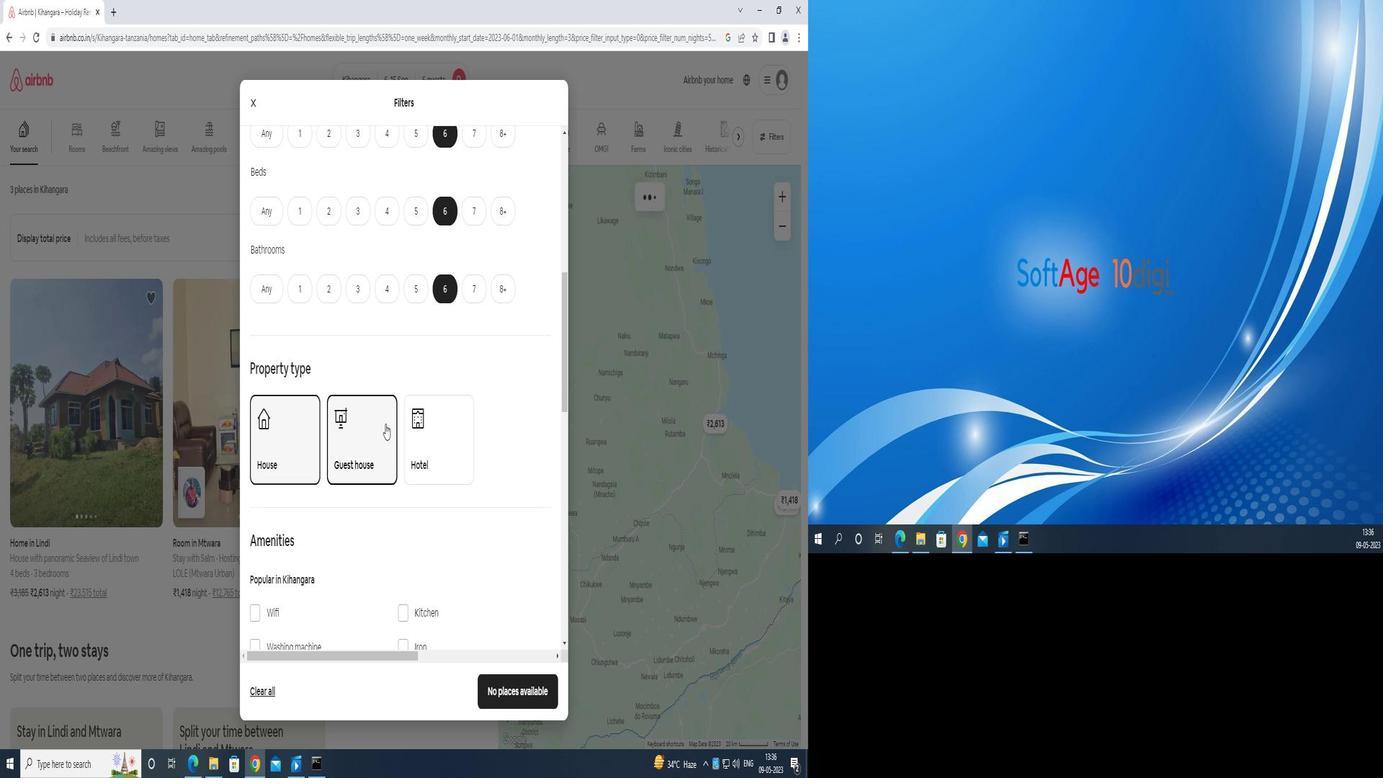 
Action: Mouse scrolled (387, 418) with delta (0, 0)
Screenshot: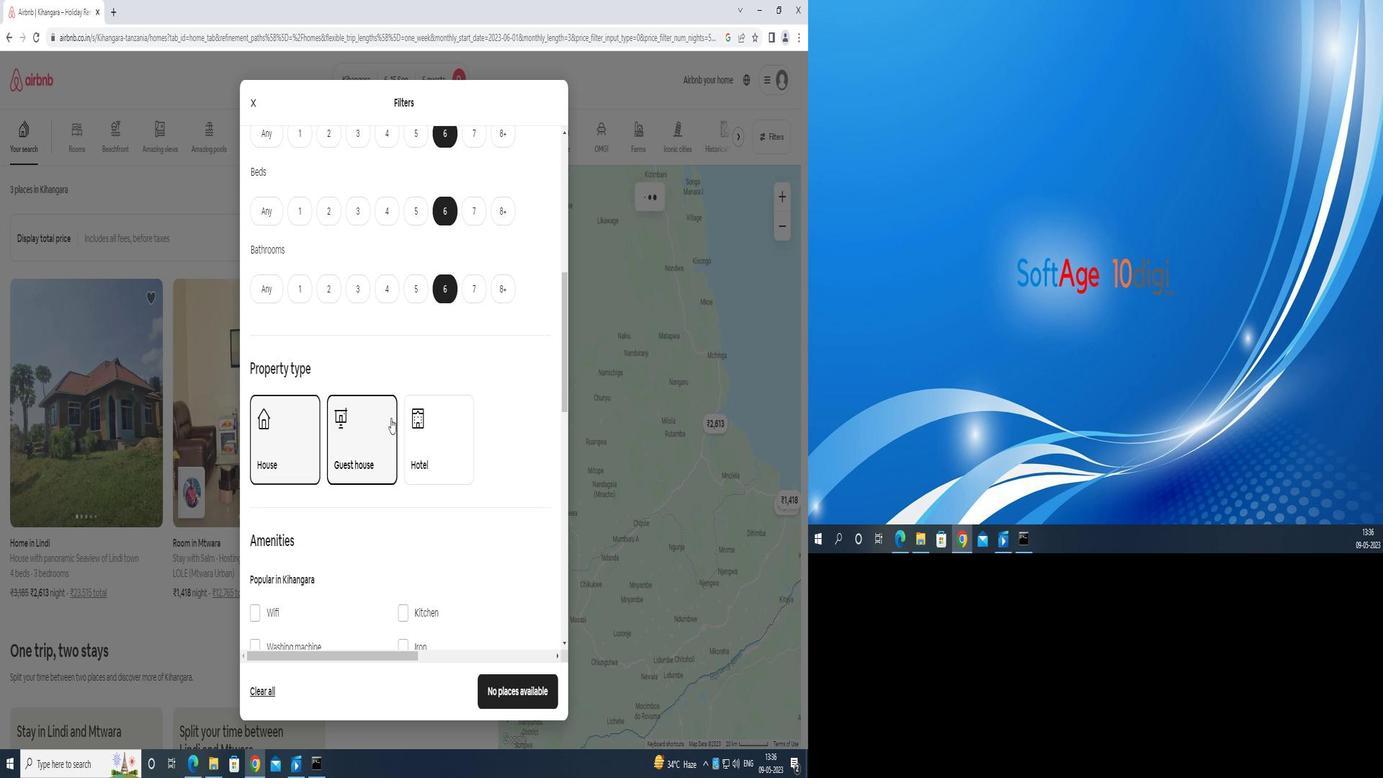 
Action: Mouse scrolled (387, 418) with delta (0, 0)
Screenshot: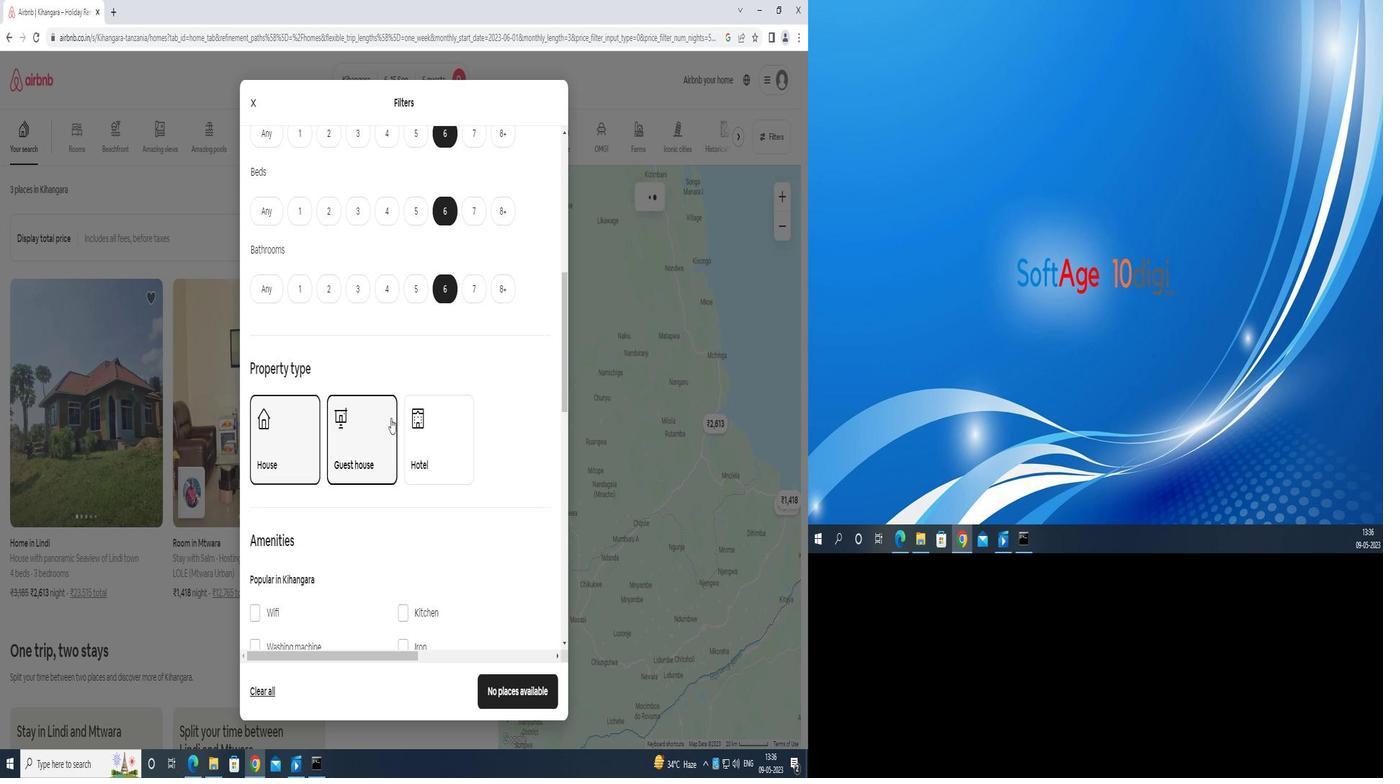 
Action: Mouse moved to (387, 419)
Screenshot: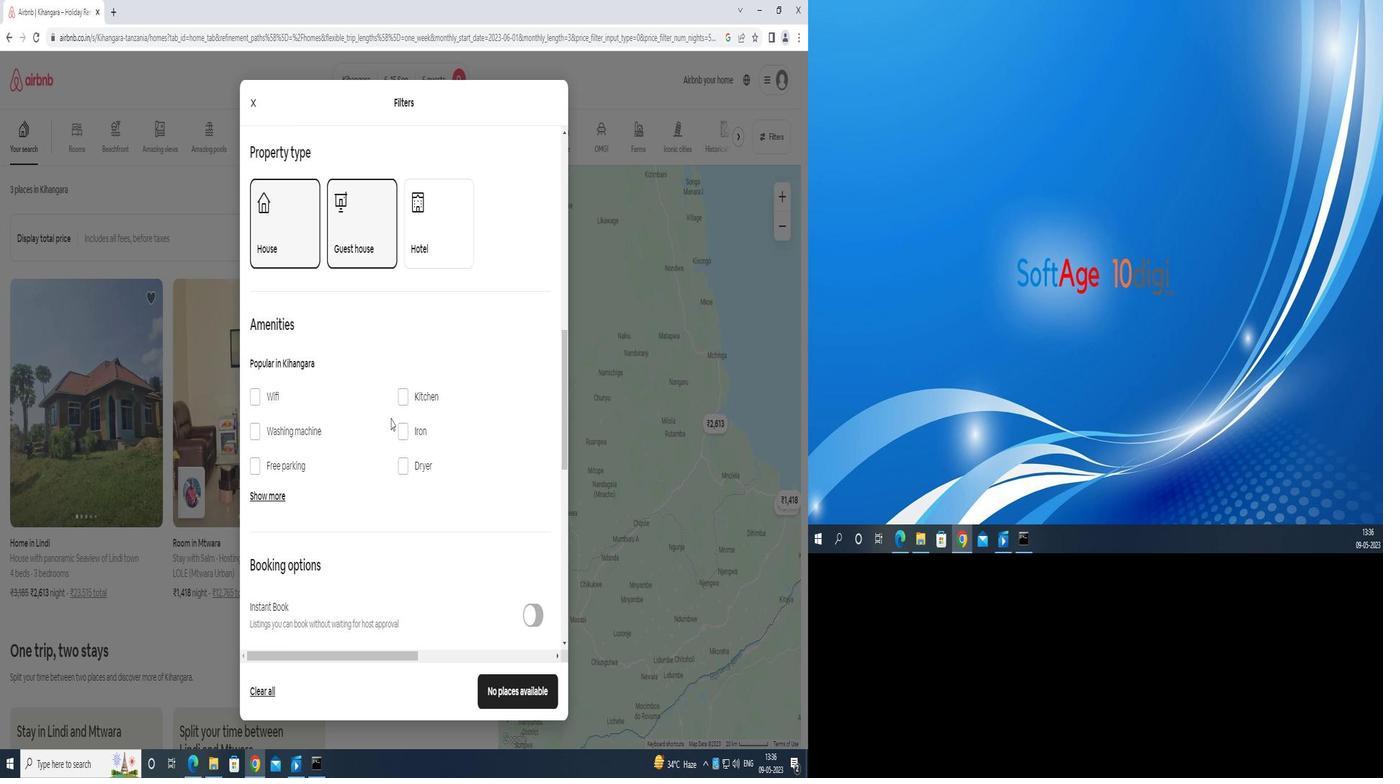 
Action: Mouse scrolled (387, 418) with delta (0, 0)
Screenshot: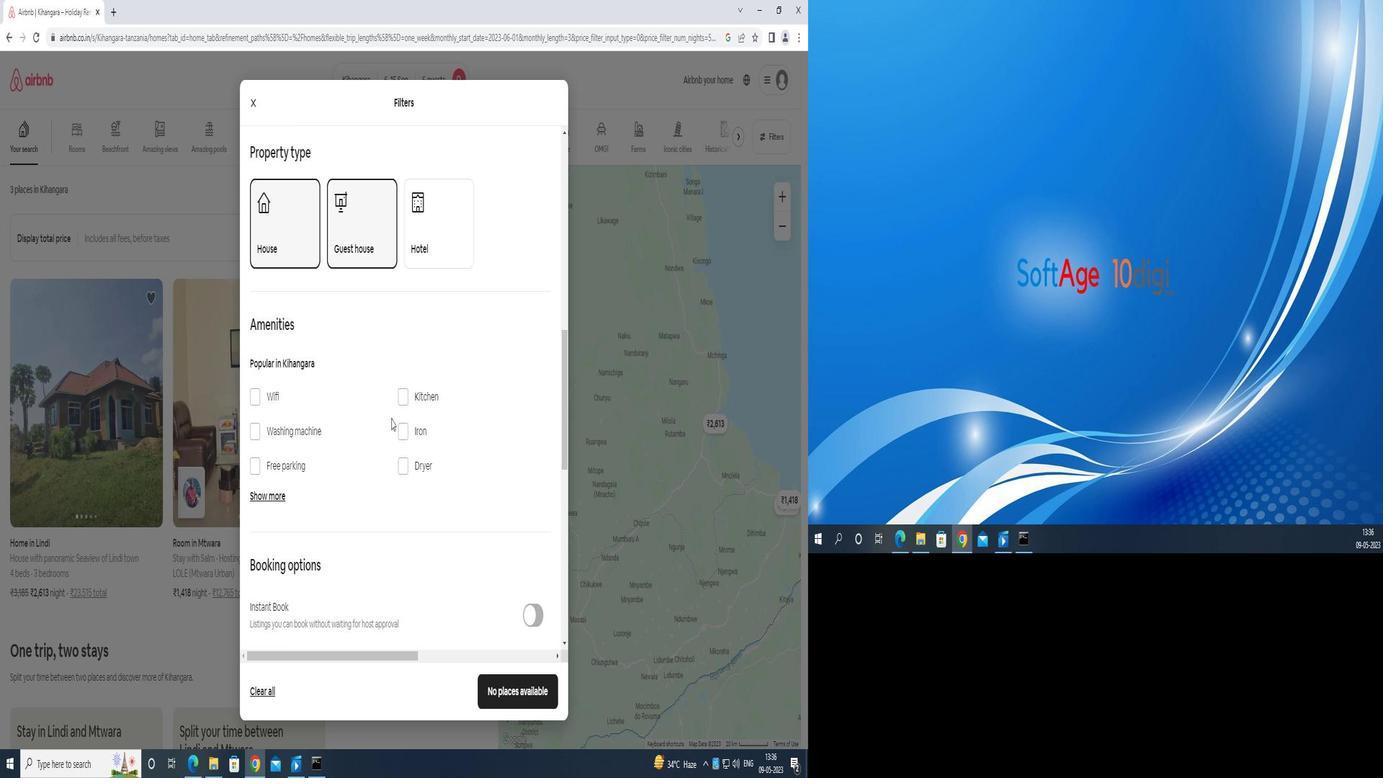 
Action: Mouse scrolled (387, 418) with delta (0, 0)
Screenshot: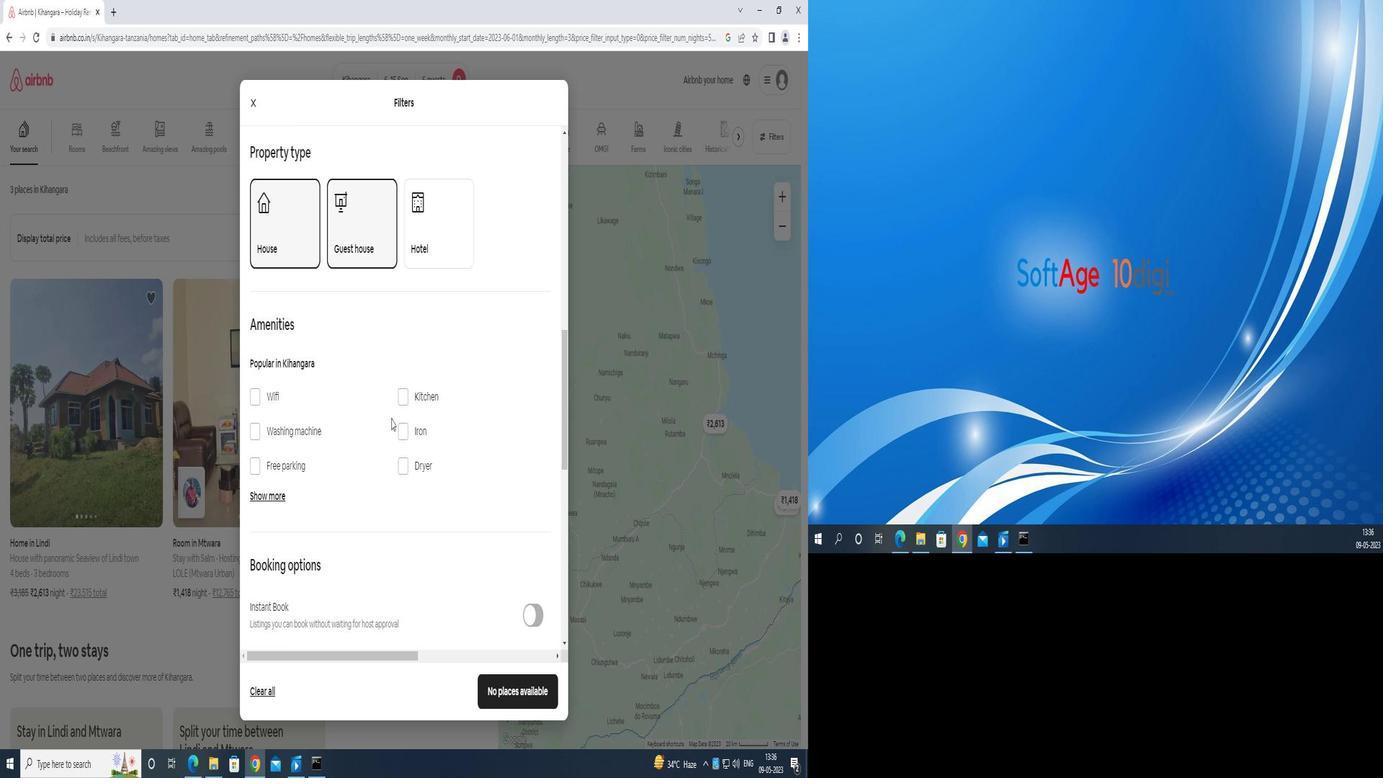 
Action: Mouse moved to (249, 252)
Screenshot: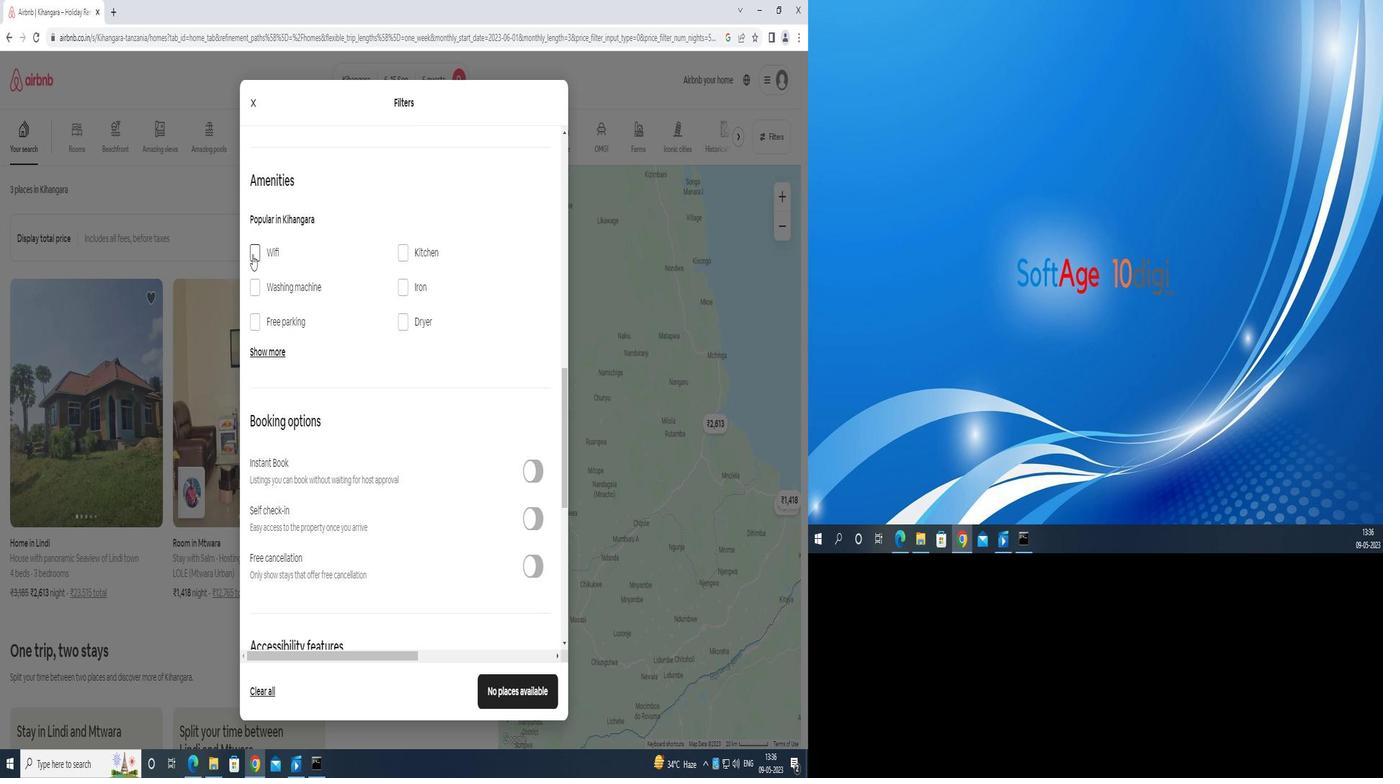 
Action: Mouse pressed left at (249, 252)
Screenshot: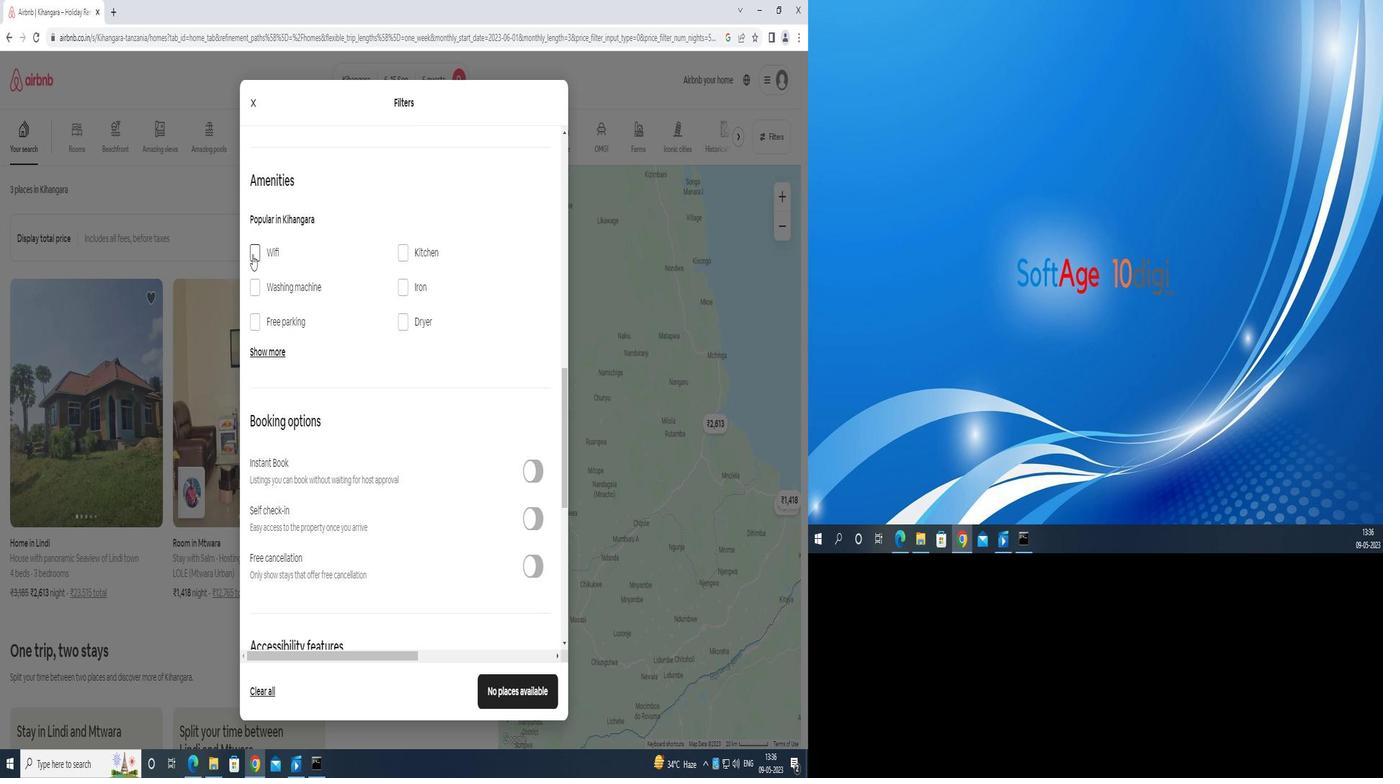 
Action: Mouse moved to (256, 320)
Screenshot: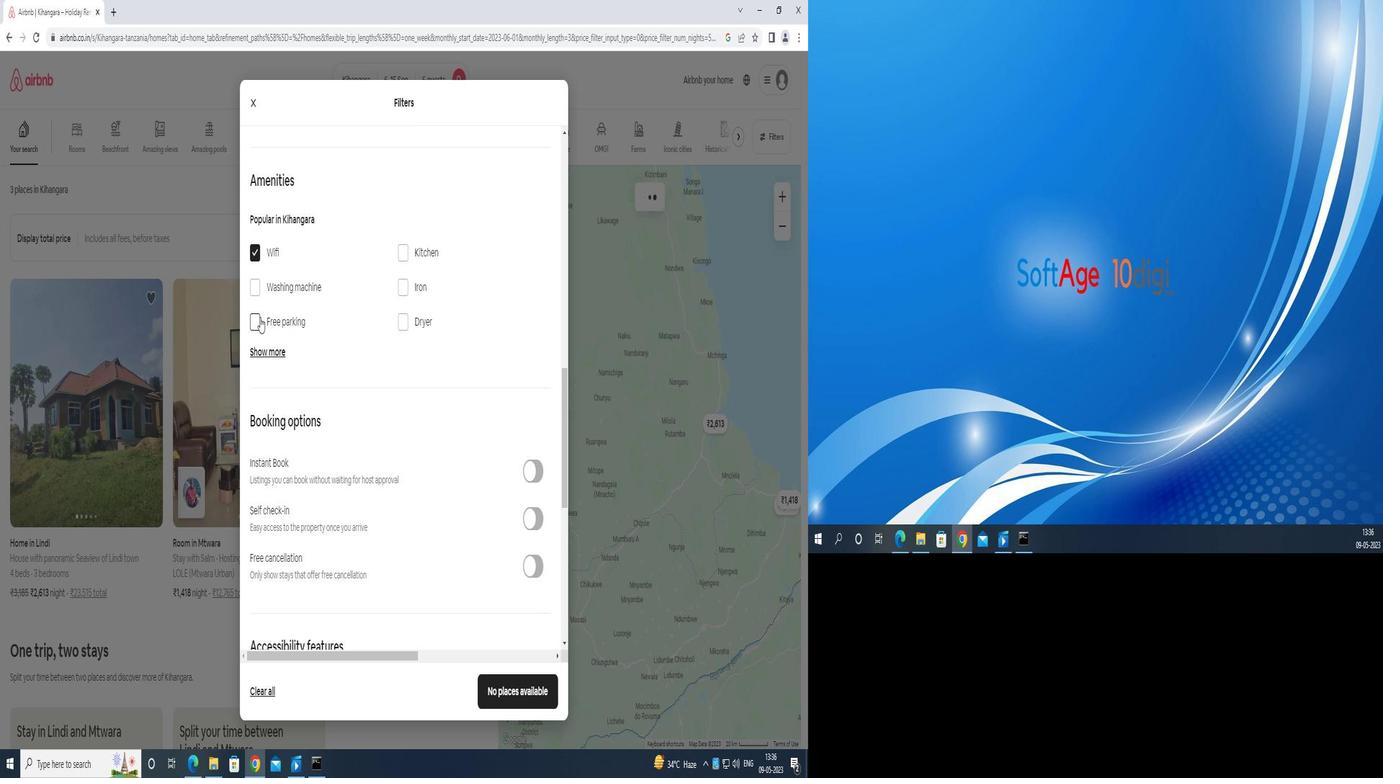 
Action: Mouse pressed left at (256, 320)
Screenshot: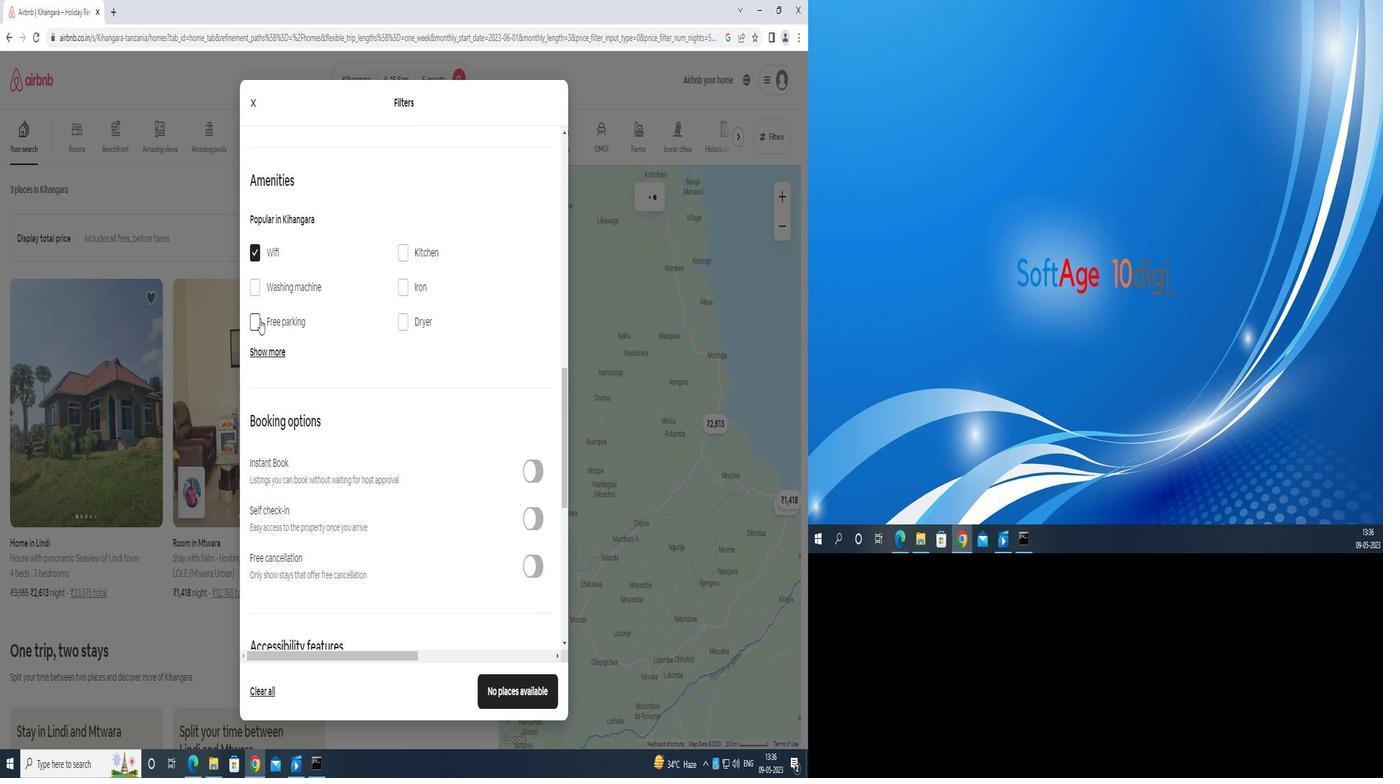 
Action: Mouse moved to (254, 350)
Screenshot: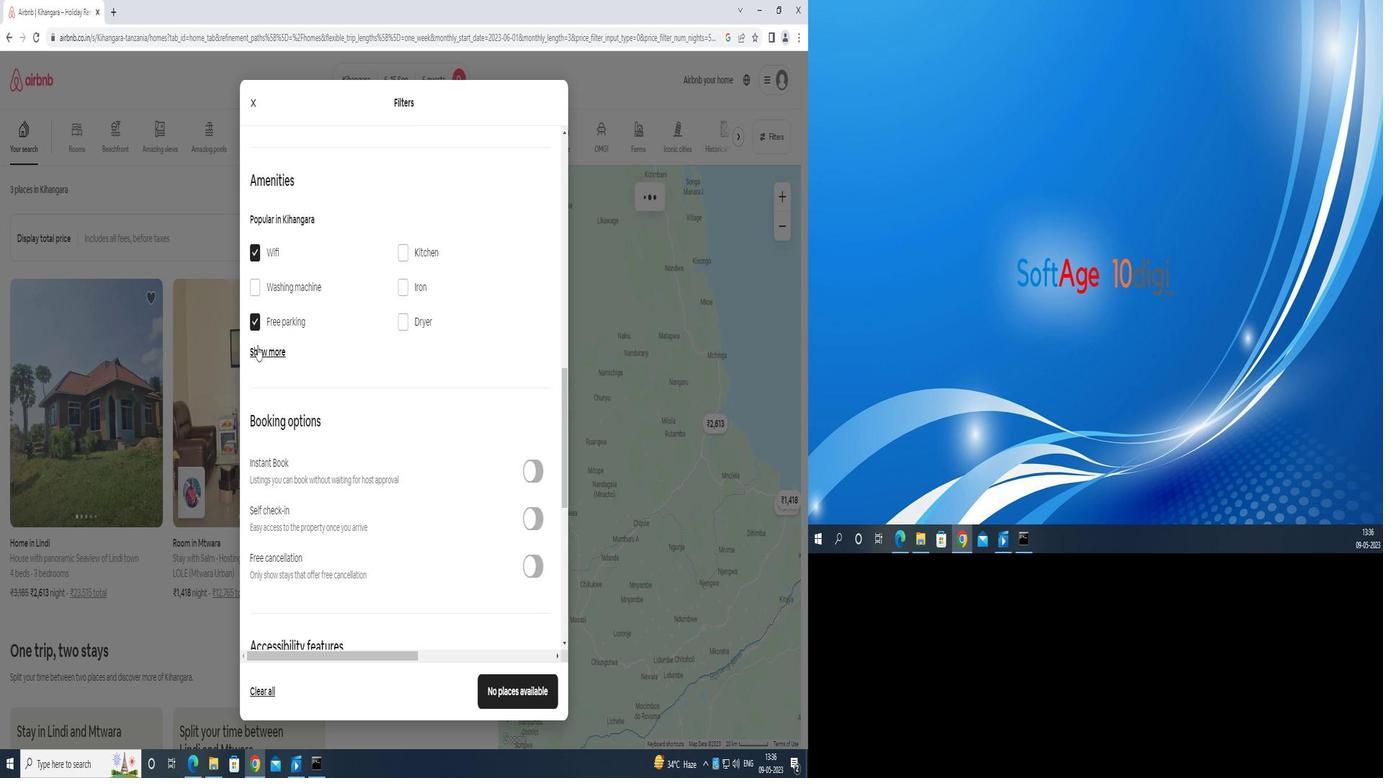 
Action: Mouse pressed left at (254, 350)
Screenshot: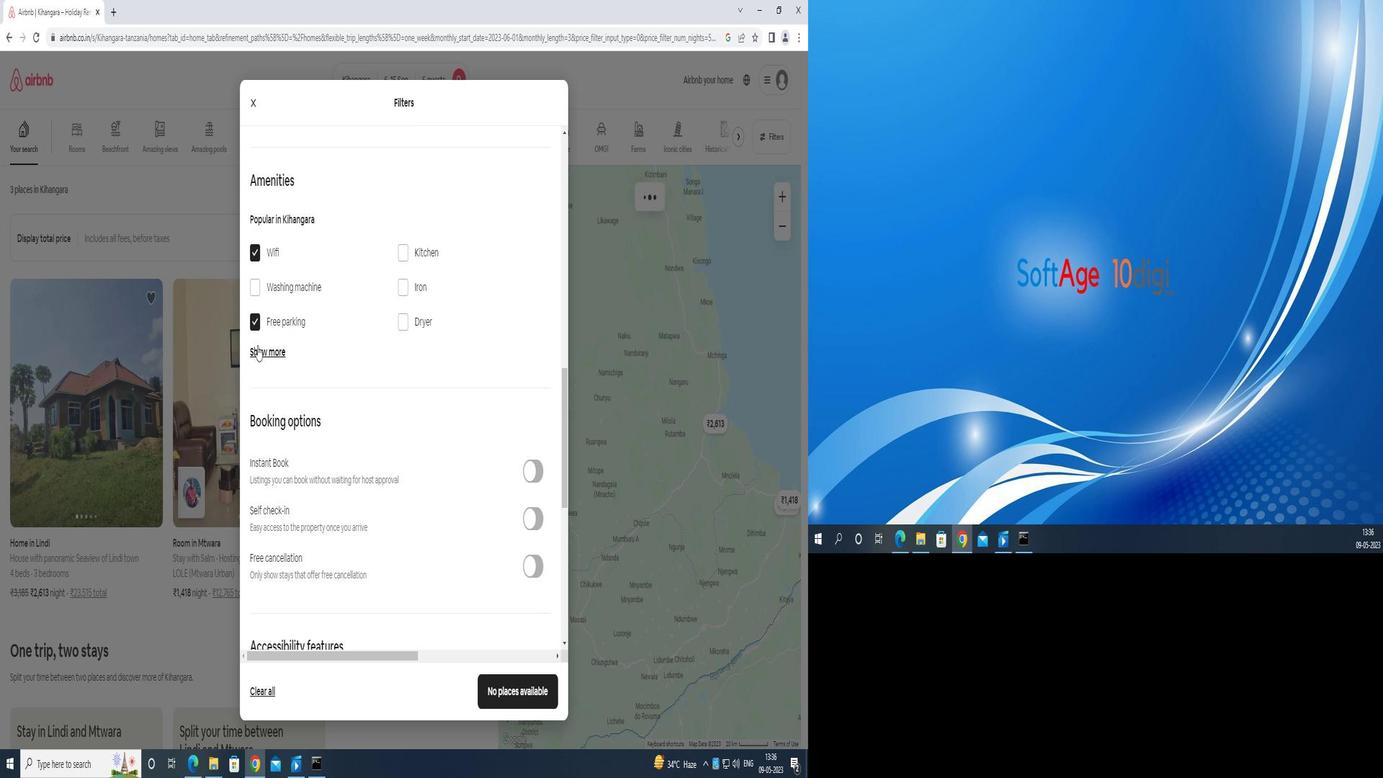 
Action: Mouse moved to (398, 441)
Screenshot: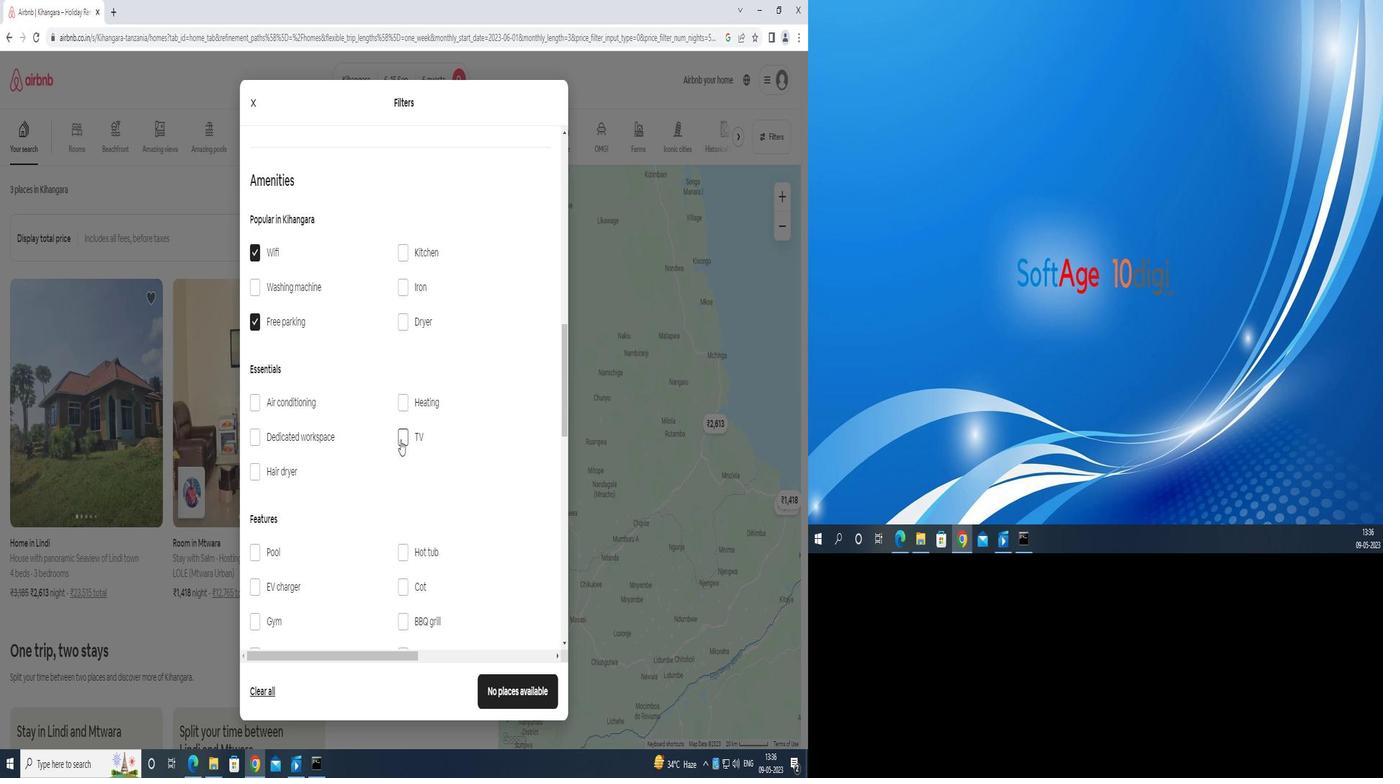 
Action: Mouse pressed left at (398, 441)
Screenshot: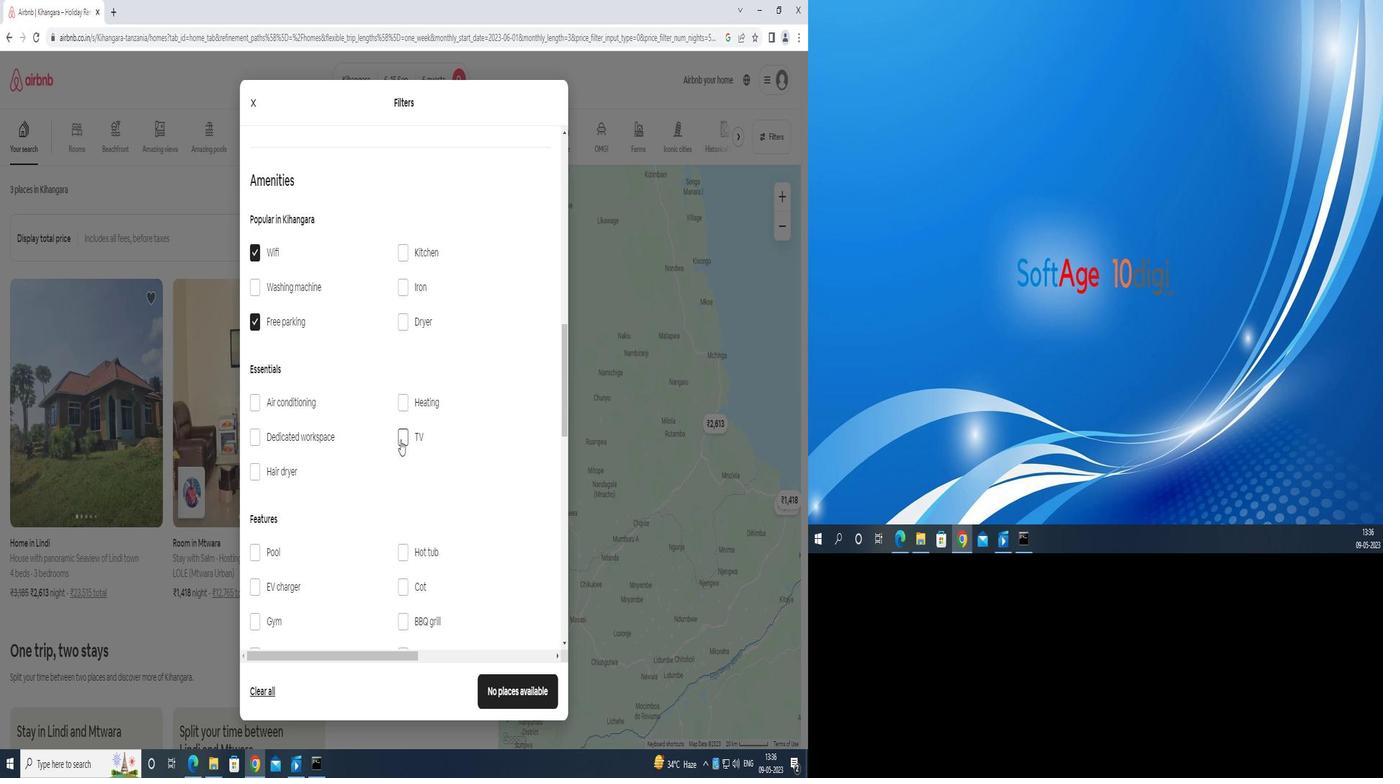 
Action: Mouse moved to (397, 423)
Screenshot: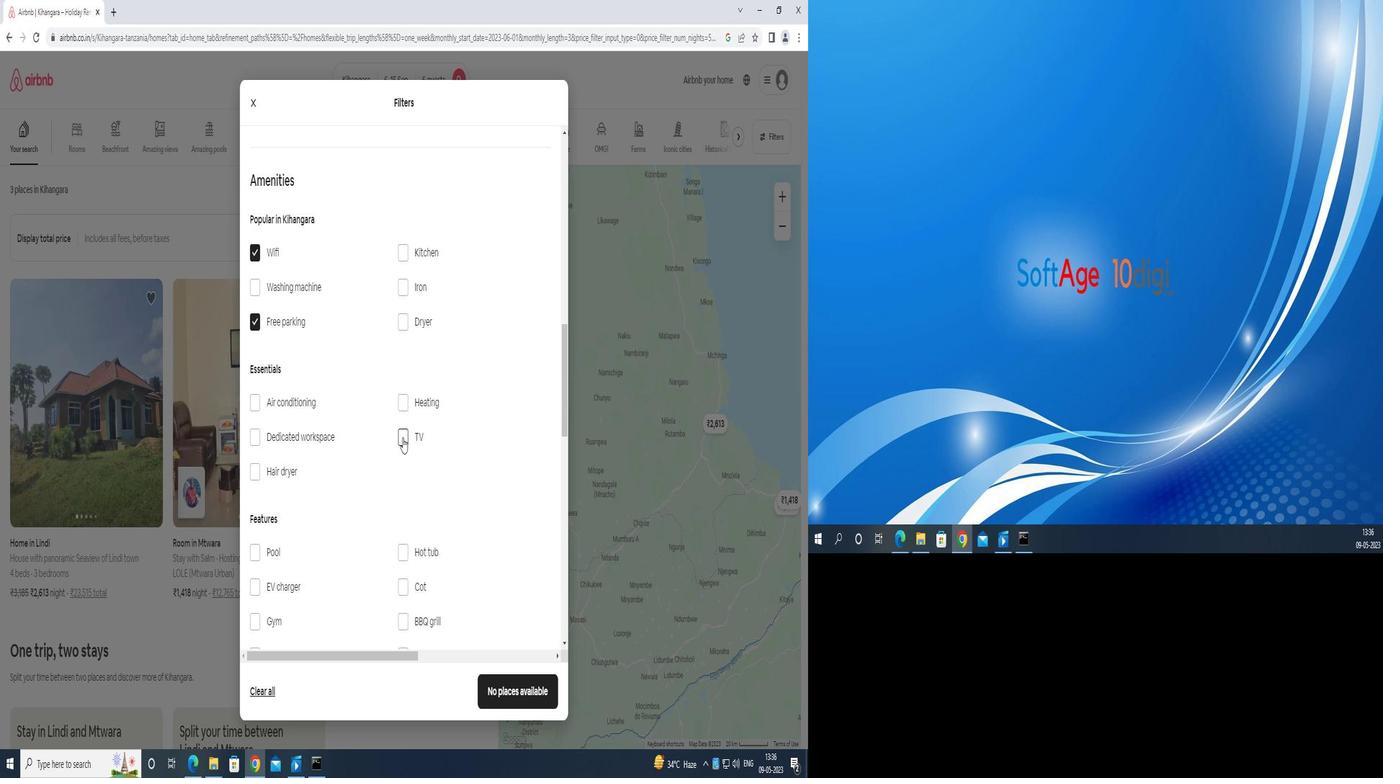 
Action: Mouse scrolled (397, 422) with delta (0, 0)
Screenshot: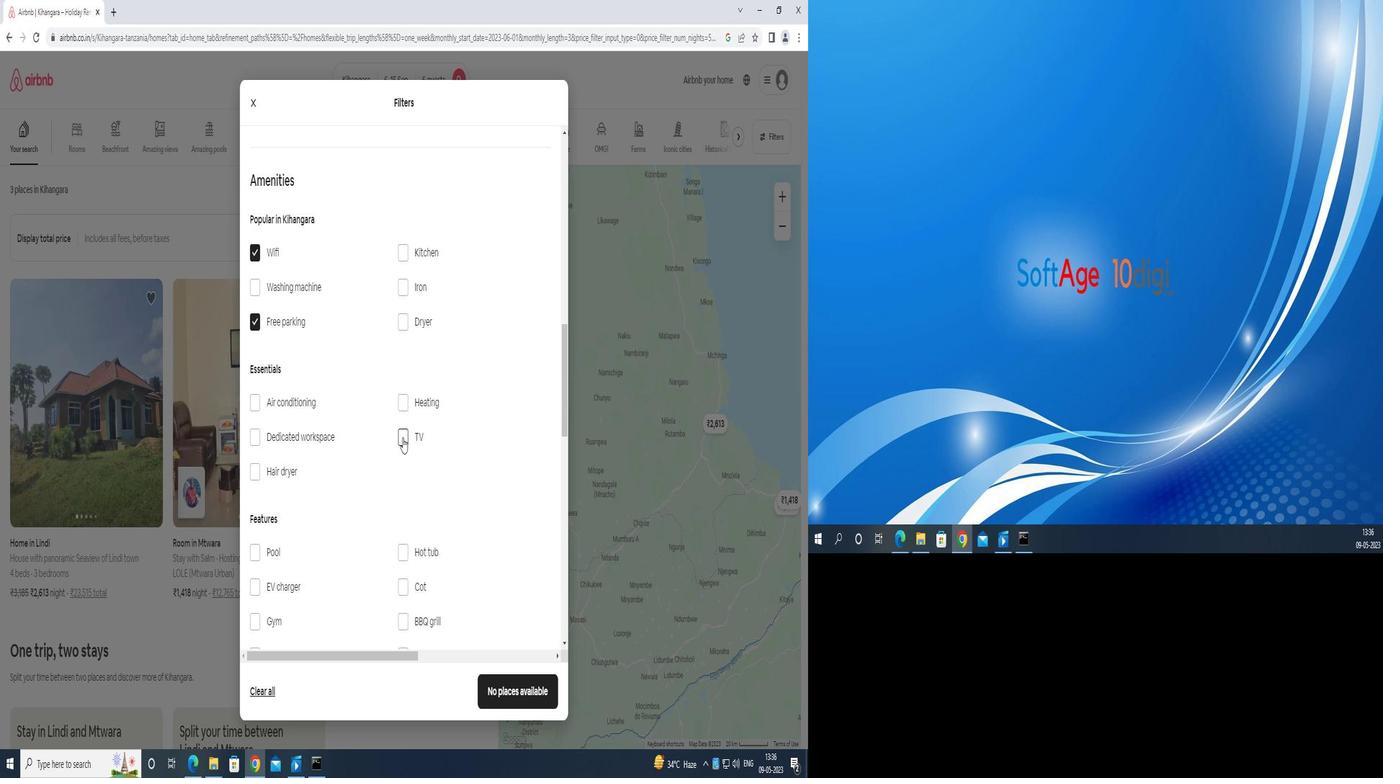 
Action: Mouse moved to (397, 425)
Screenshot: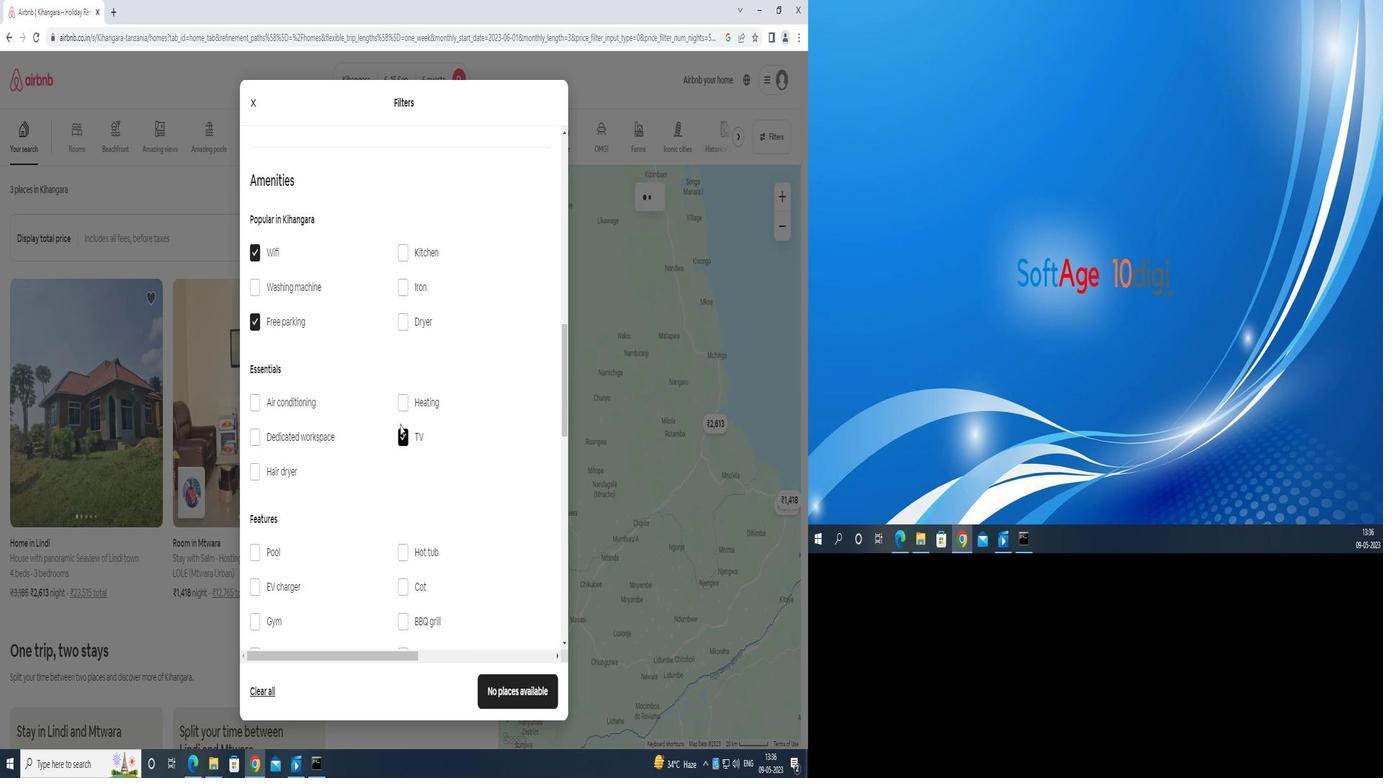 
Action: Mouse scrolled (397, 424) with delta (0, 0)
Screenshot: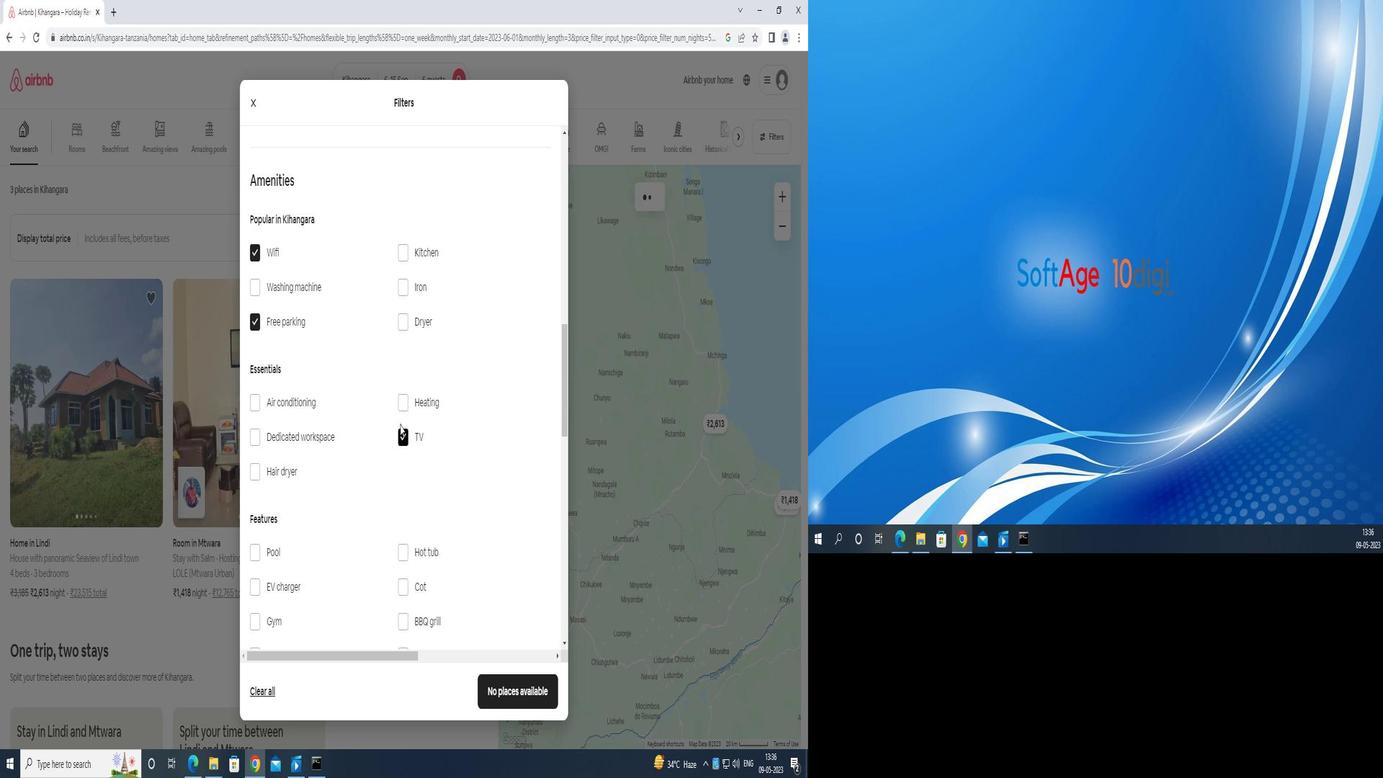
Action: Mouse scrolled (397, 424) with delta (0, 0)
Screenshot: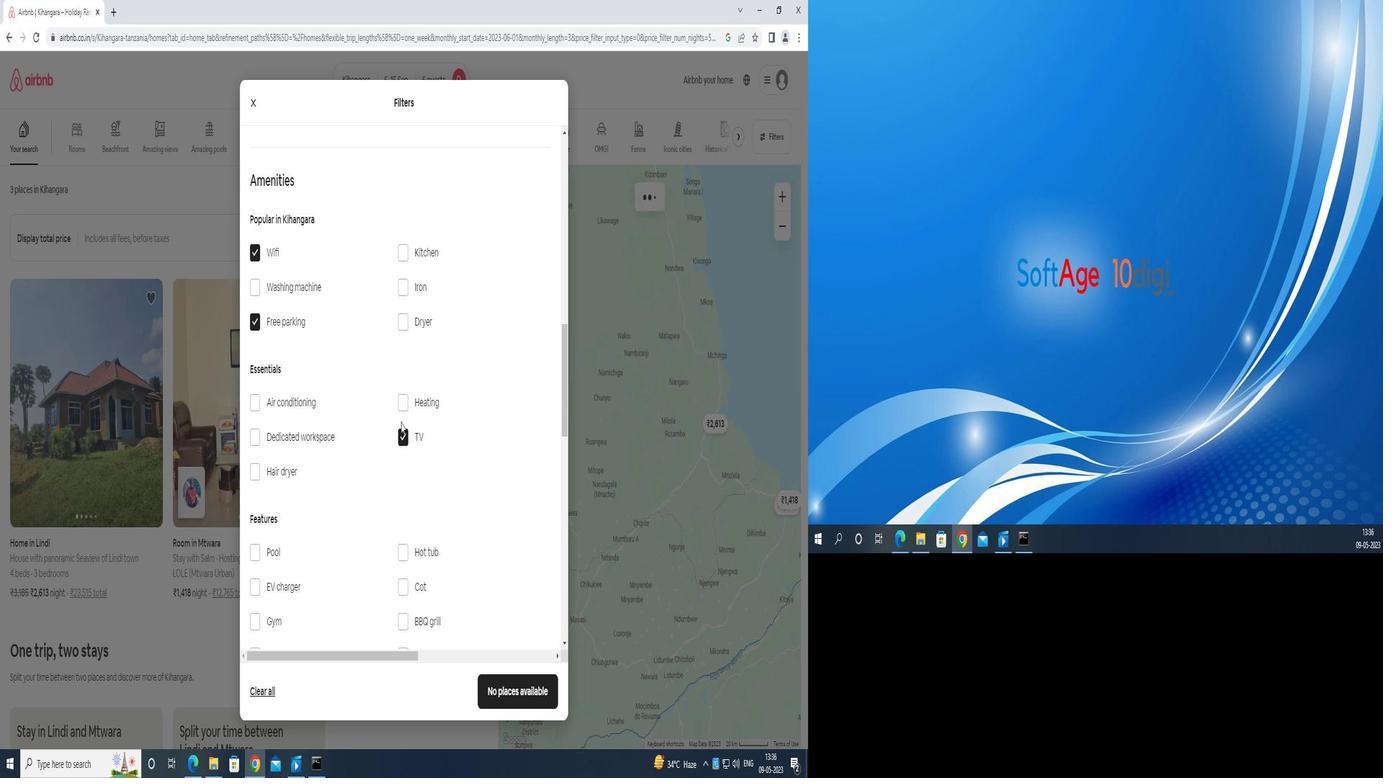 
Action: Mouse scrolled (397, 424) with delta (0, 0)
Screenshot: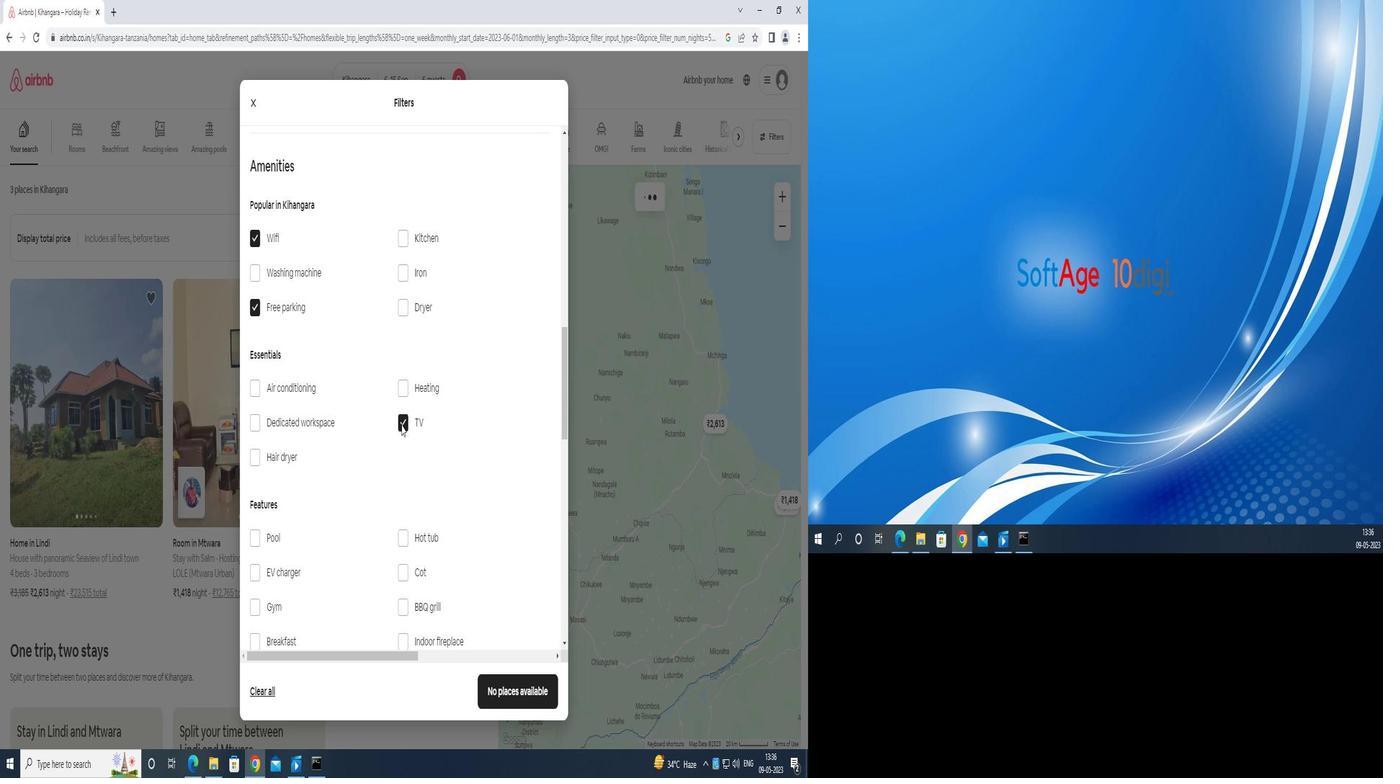 
Action: Mouse moved to (254, 332)
Screenshot: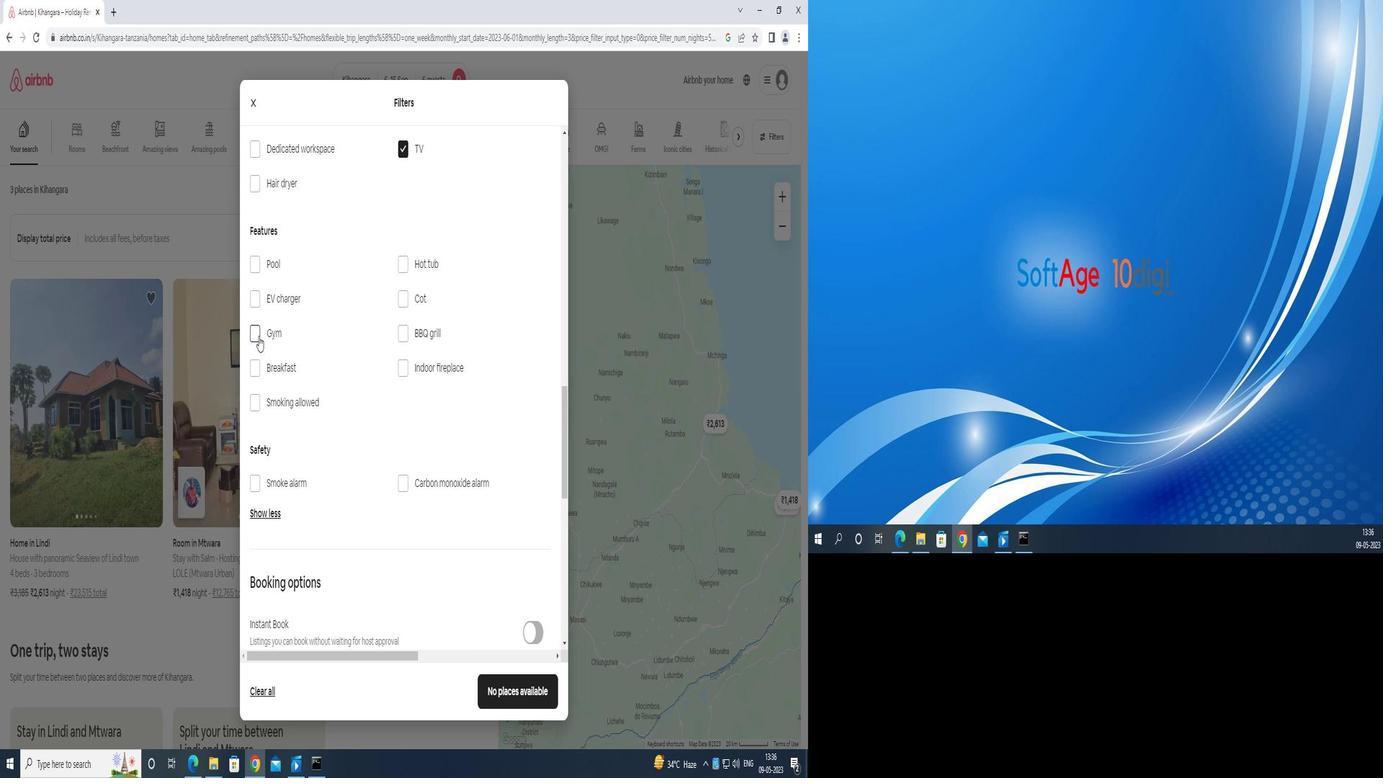 
Action: Mouse pressed left at (254, 332)
Screenshot: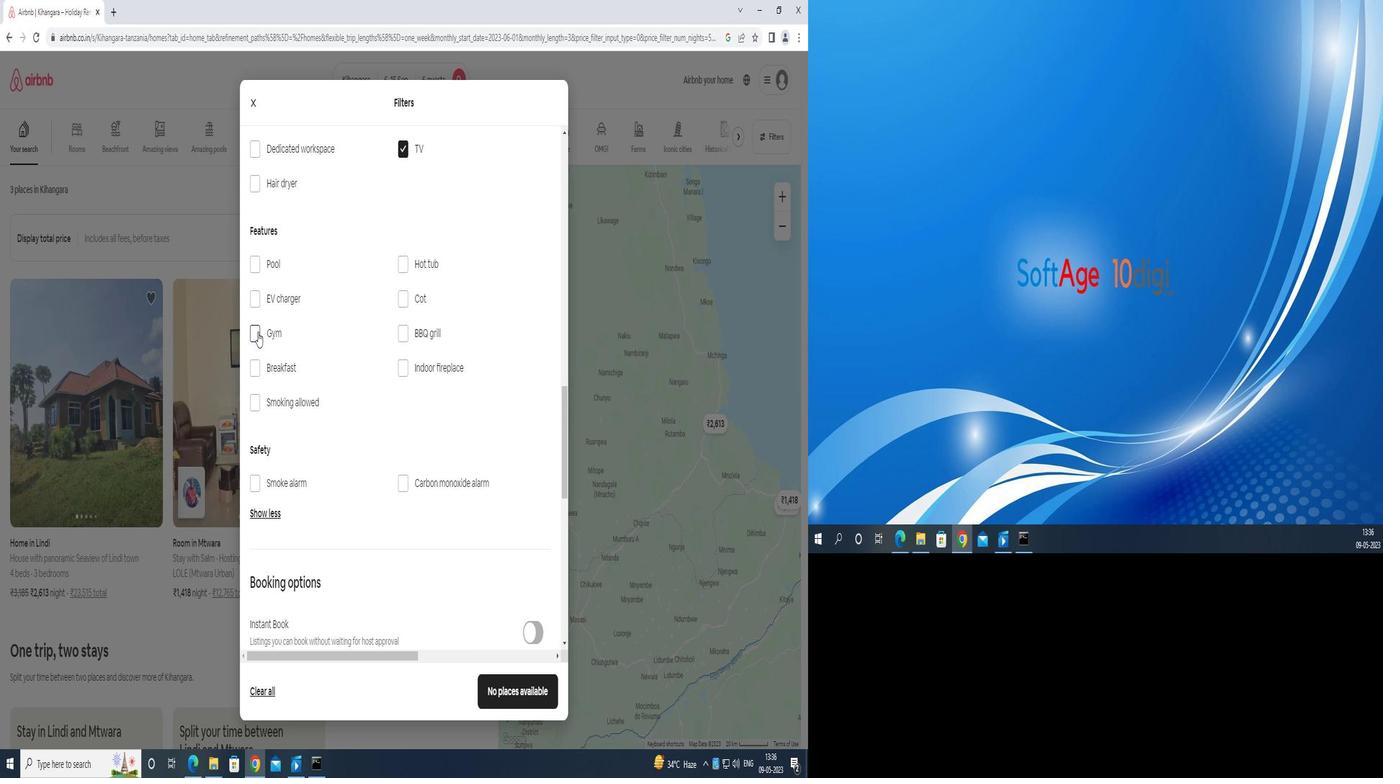 
Action: Mouse moved to (251, 368)
Screenshot: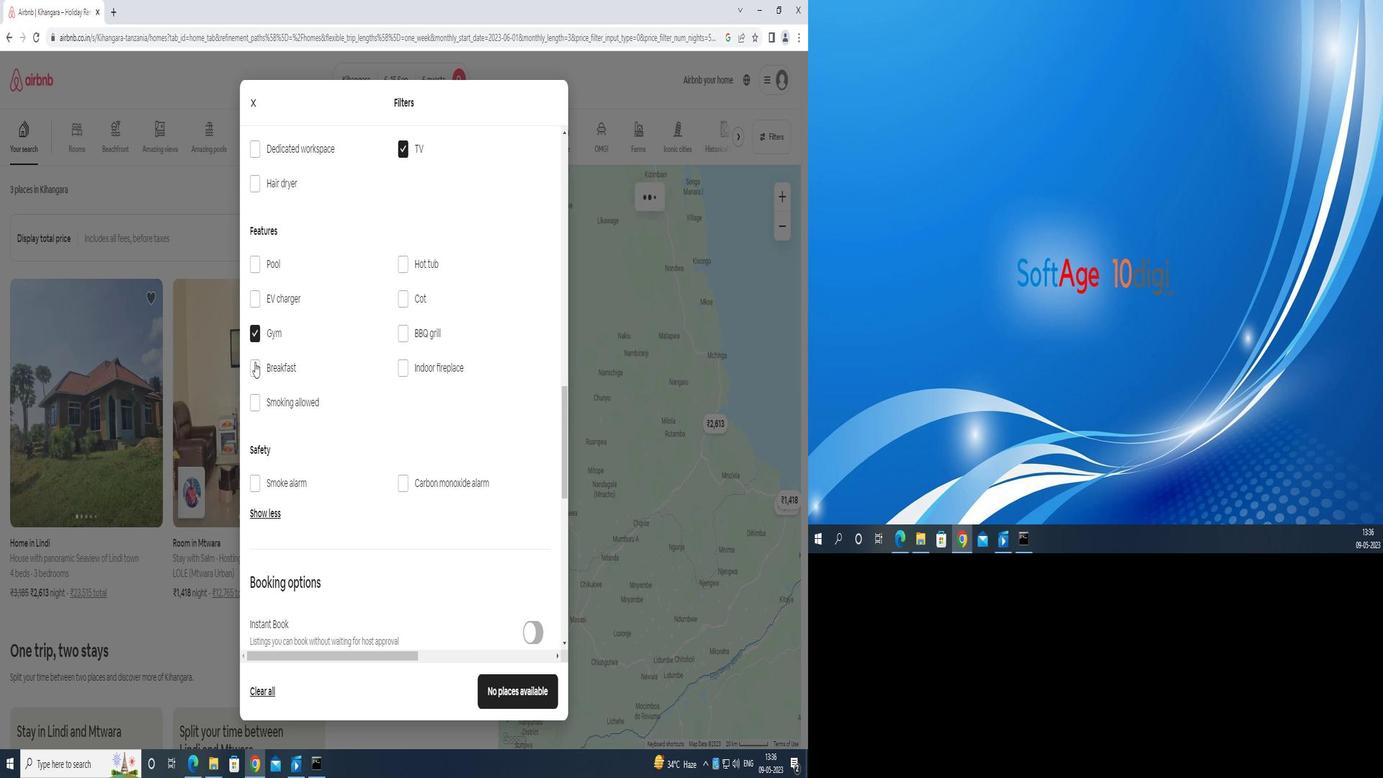 
Action: Mouse pressed left at (251, 368)
Screenshot: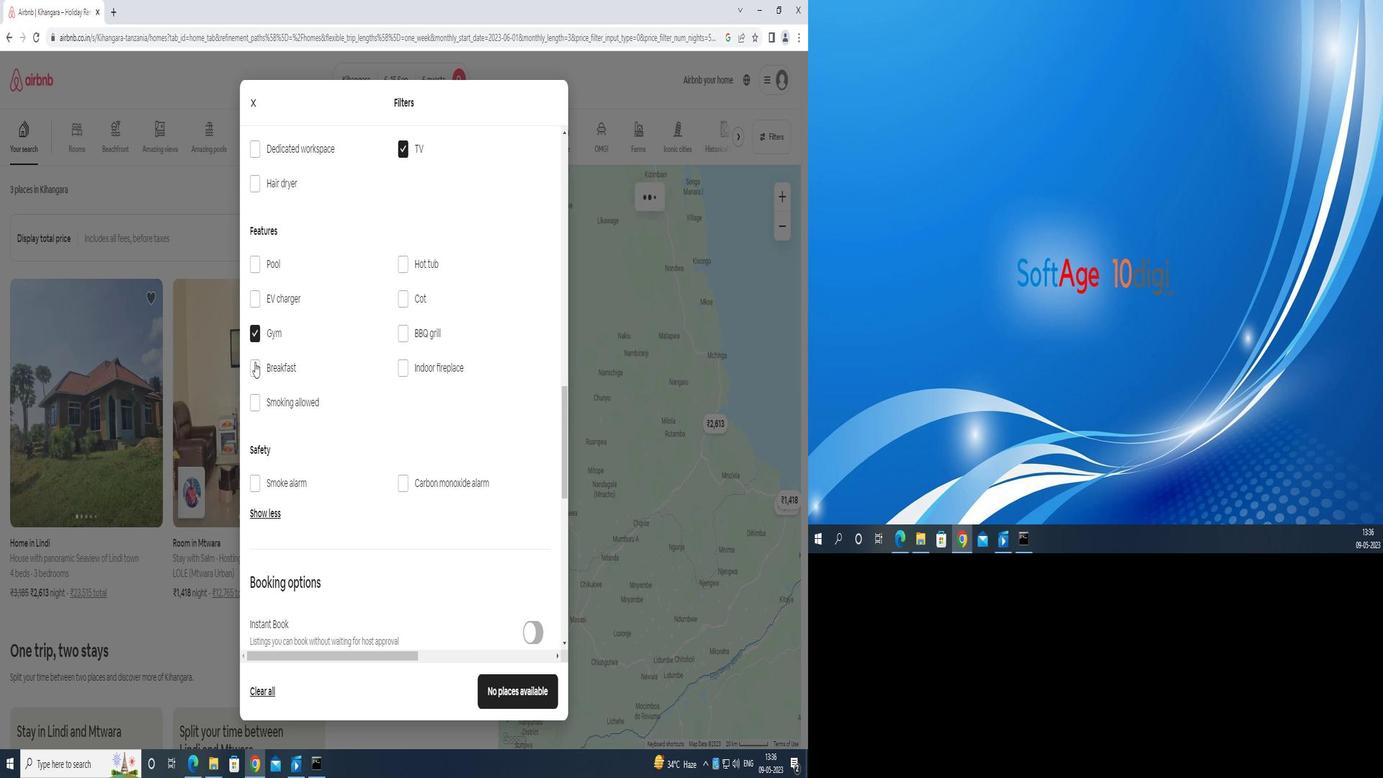 
Action: Mouse moved to (279, 379)
Screenshot: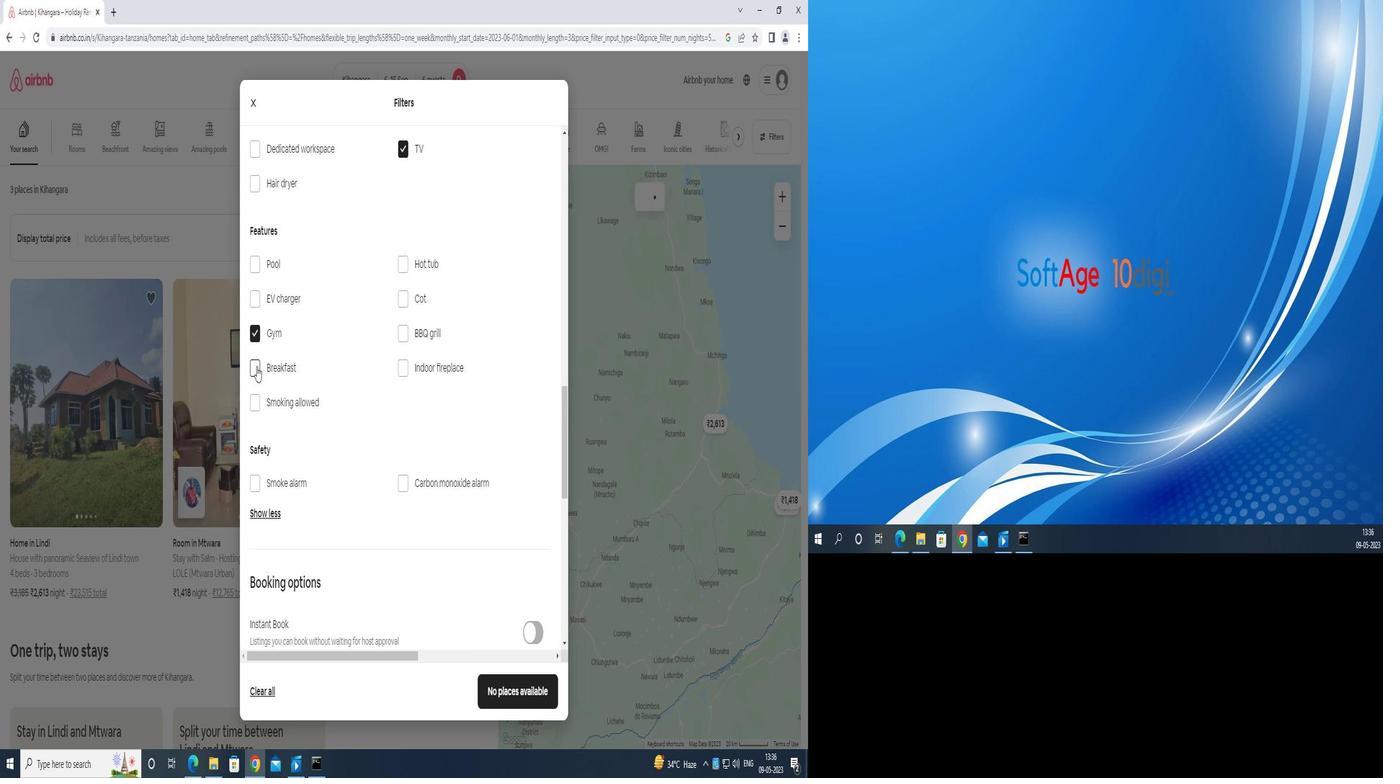 
Action: Mouse scrolled (279, 378) with delta (0, 0)
Screenshot: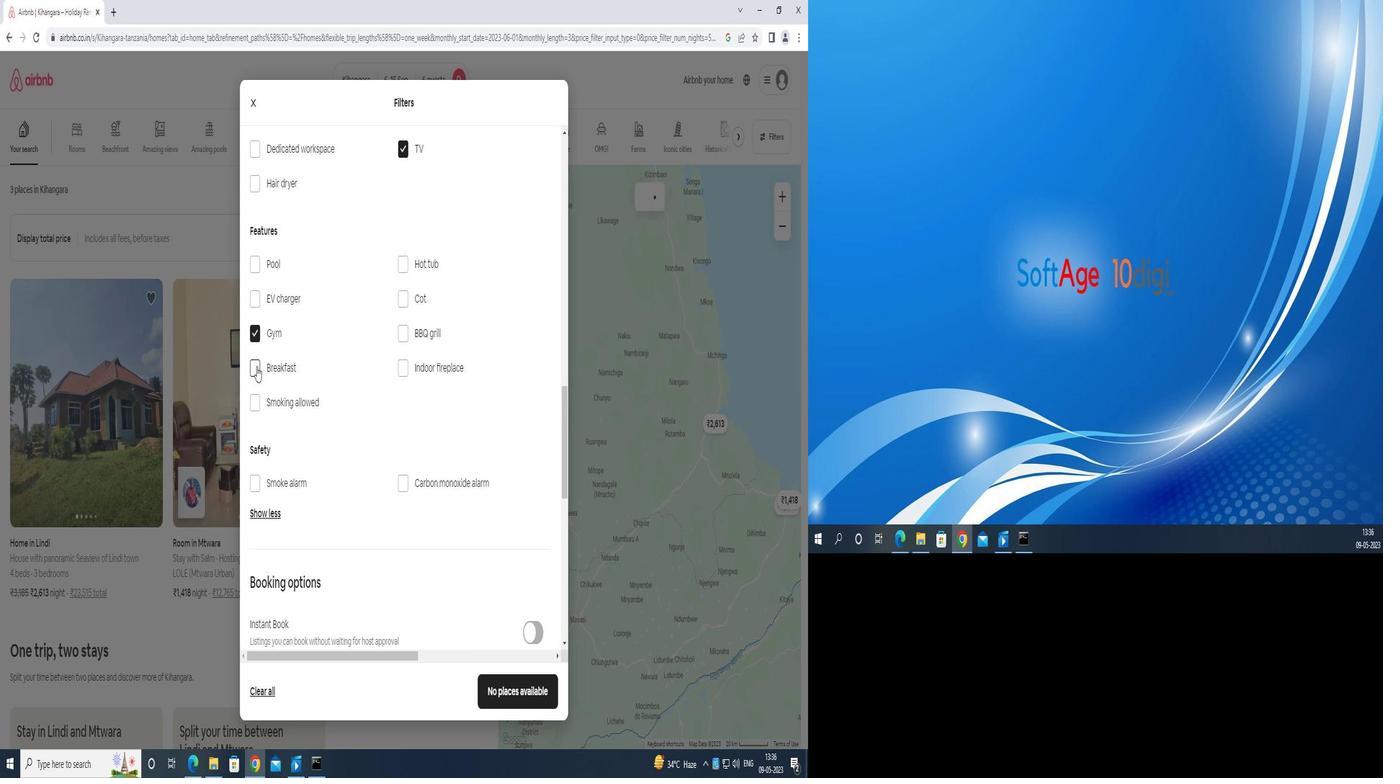 
Action: Mouse moved to (288, 384)
Screenshot: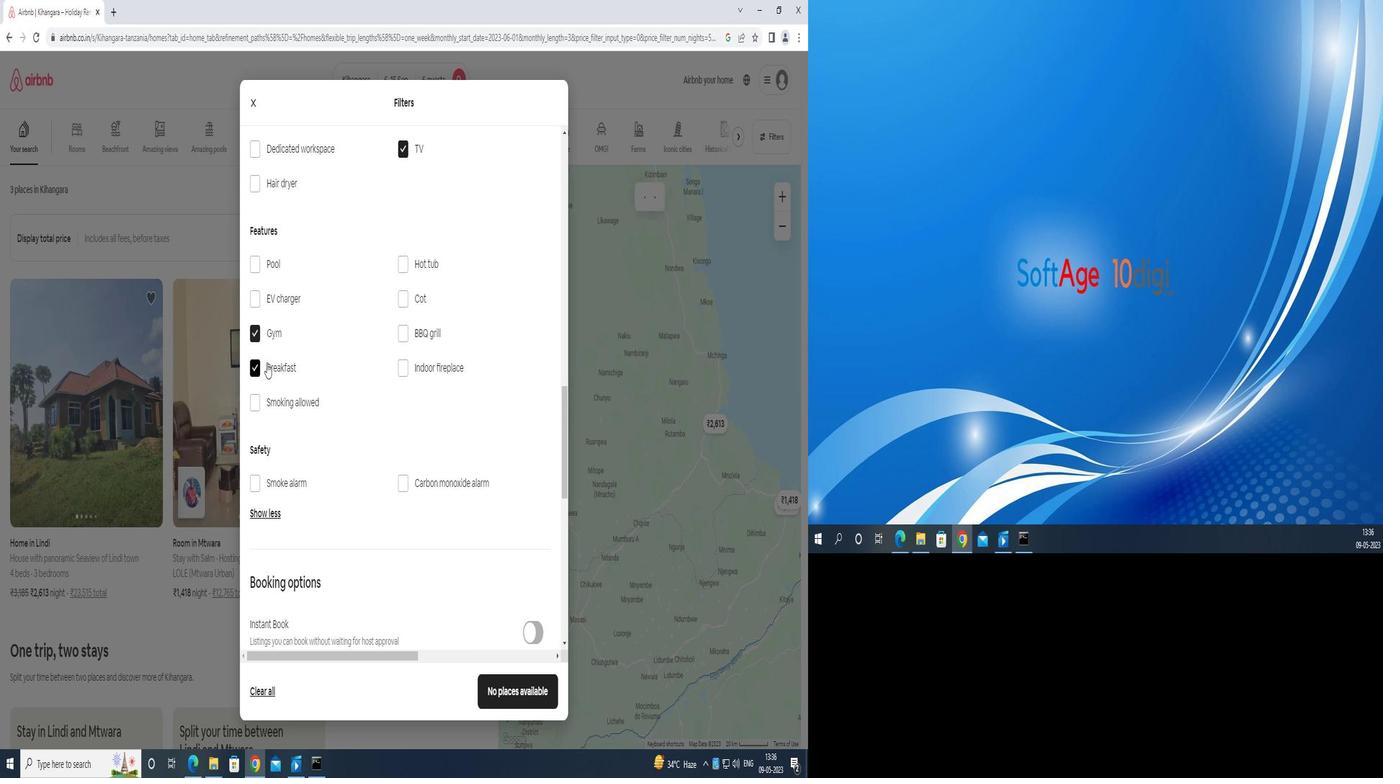 
Action: Mouse scrolled (288, 383) with delta (0, 0)
Screenshot: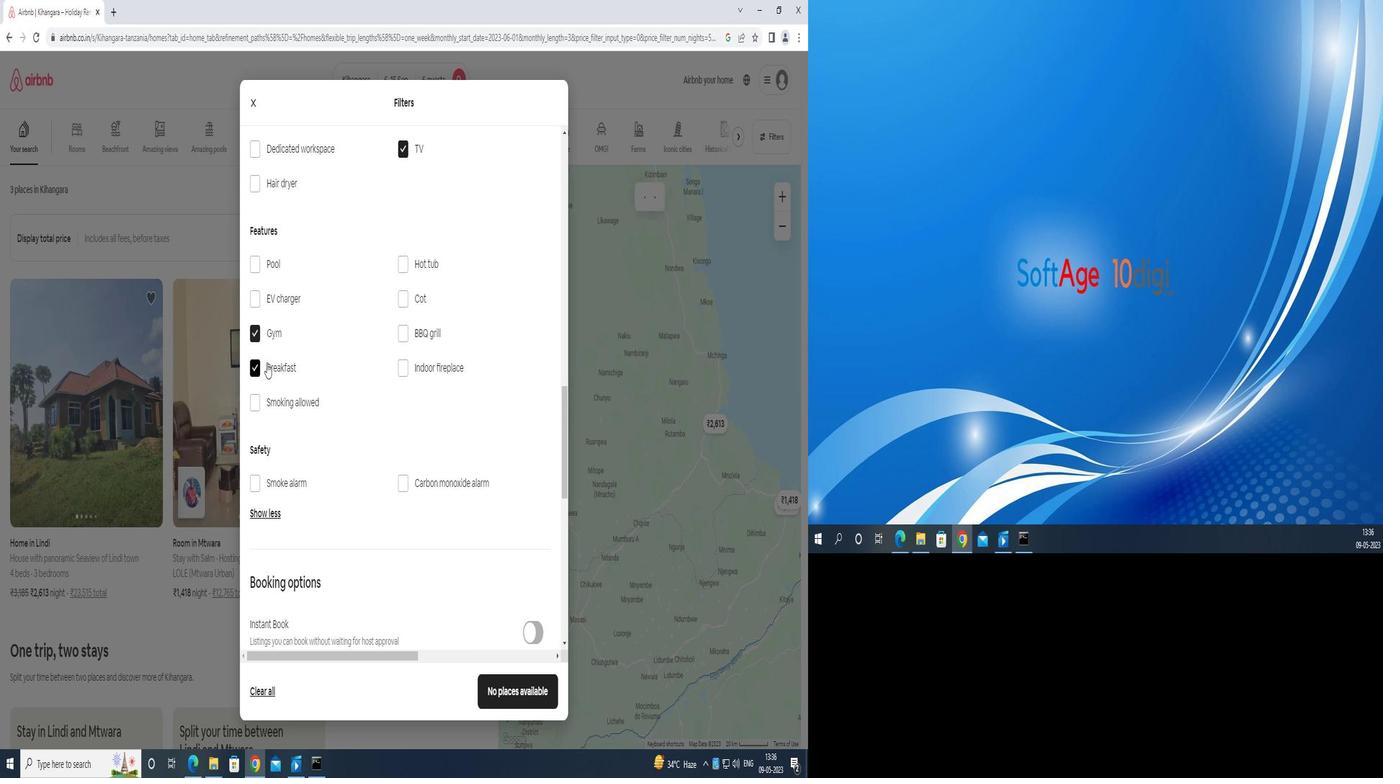 
Action: Mouse moved to (296, 387)
Screenshot: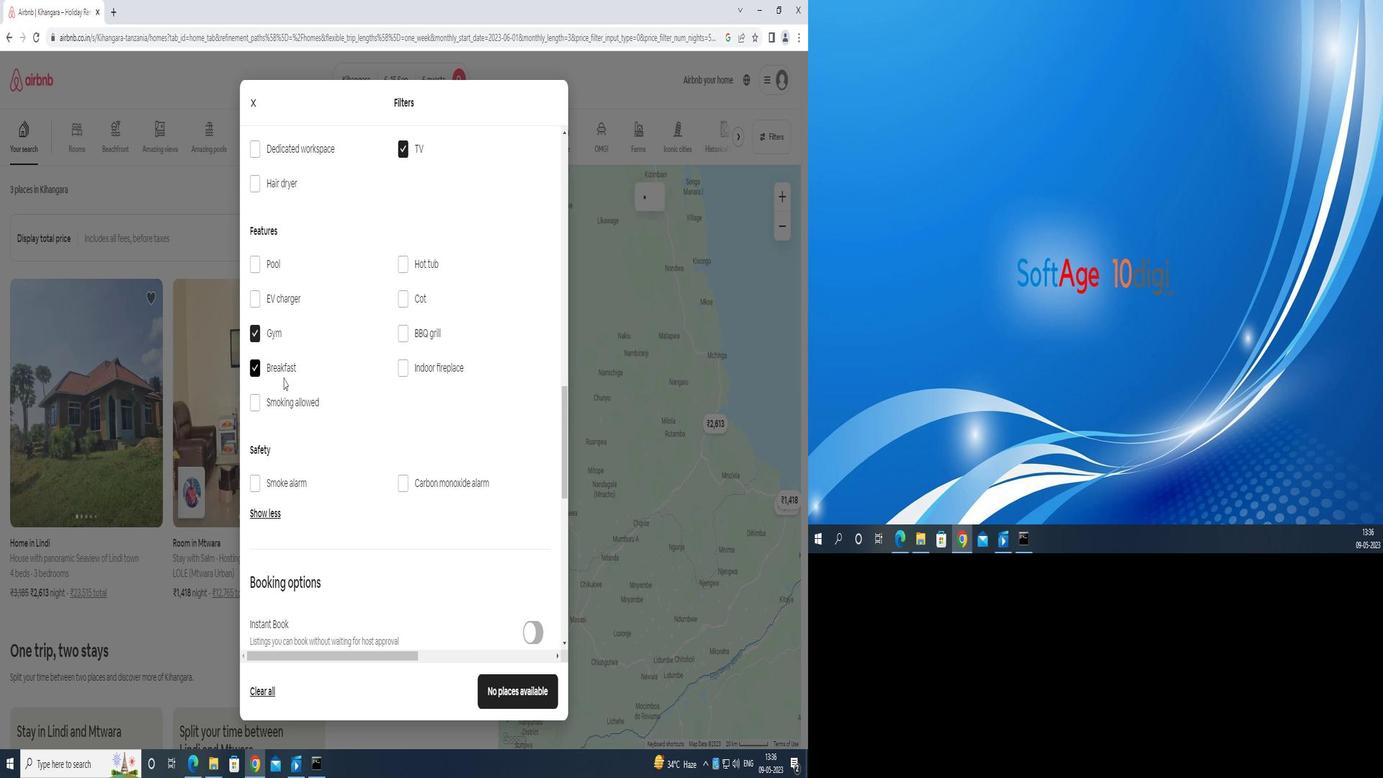 
Action: Mouse scrolled (296, 386) with delta (0, 0)
Screenshot: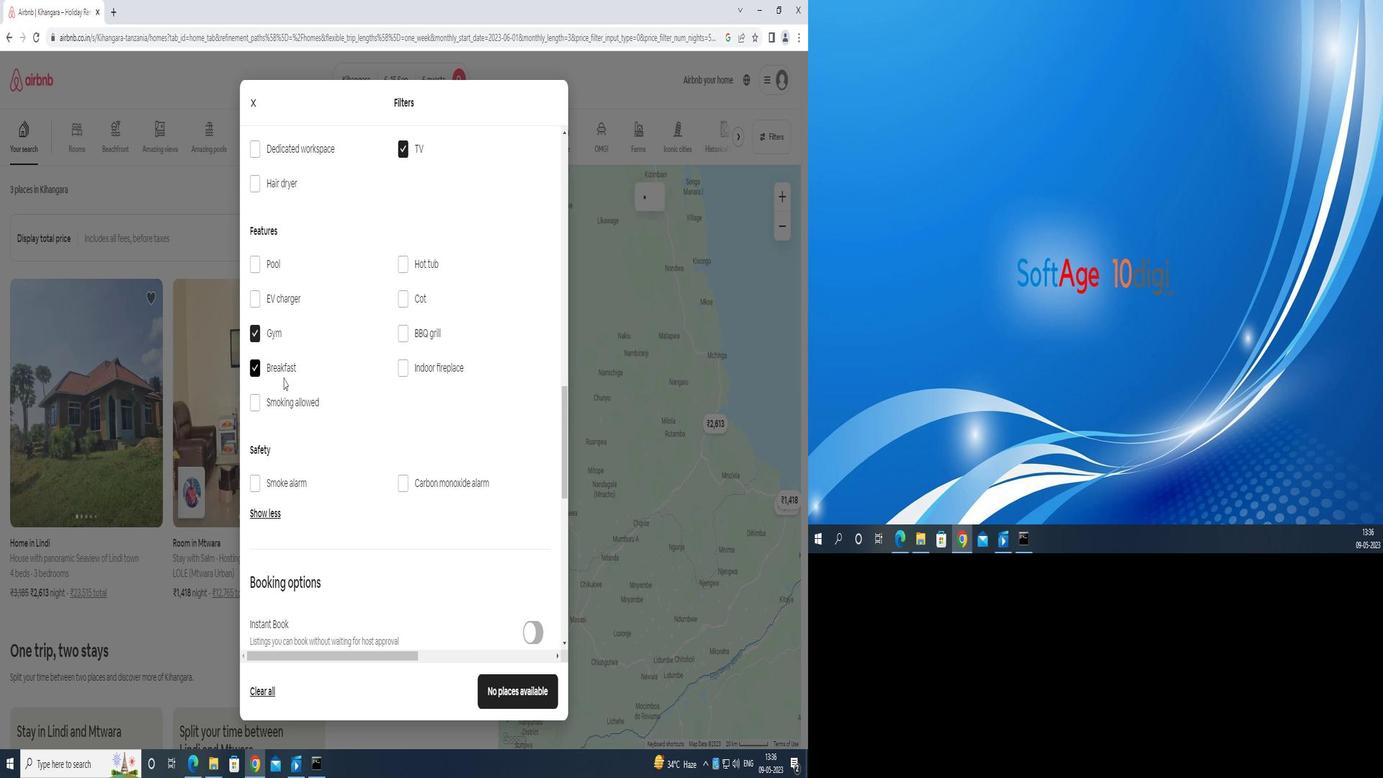 
Action: Mouse moved to (321, 391)
Screenshot: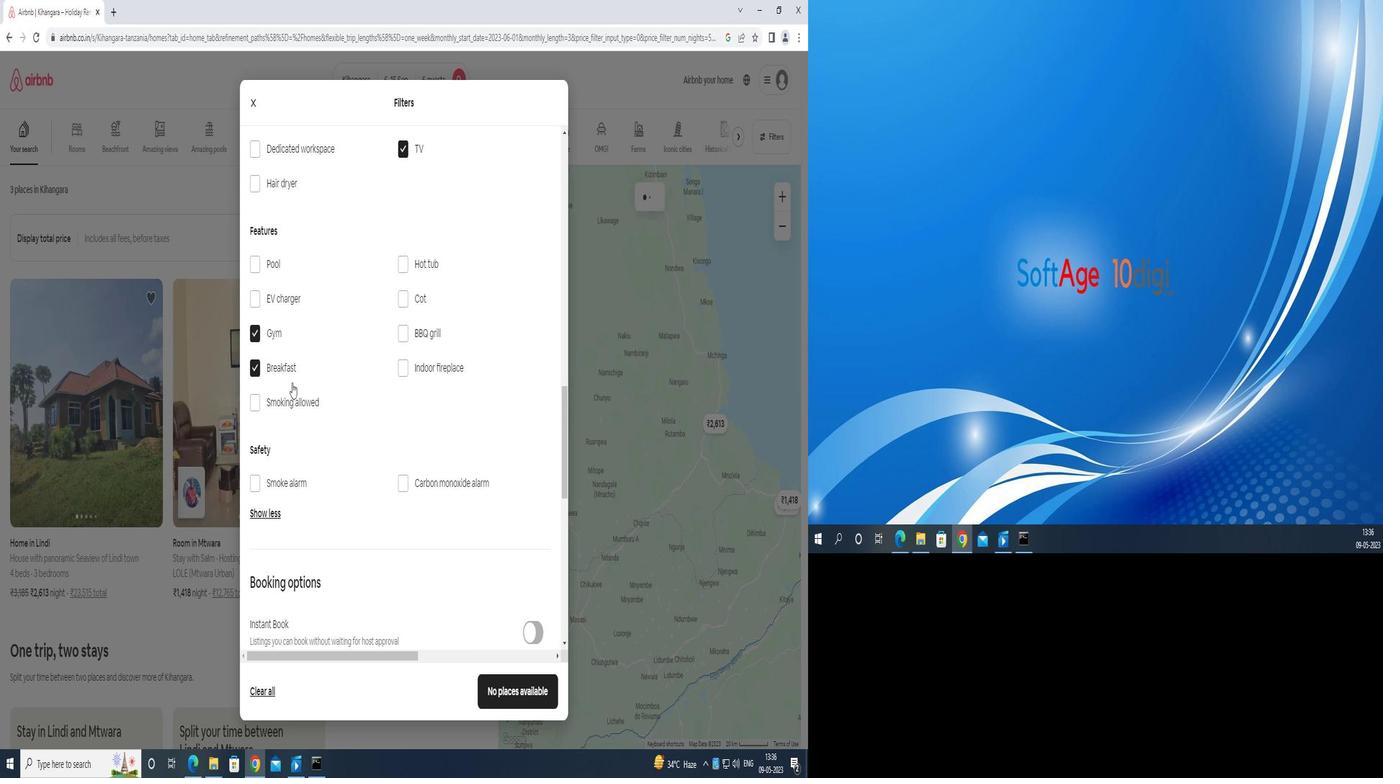 
Action: Mouse scrolled (321, 390) with delta (0, 0)
Screenshot: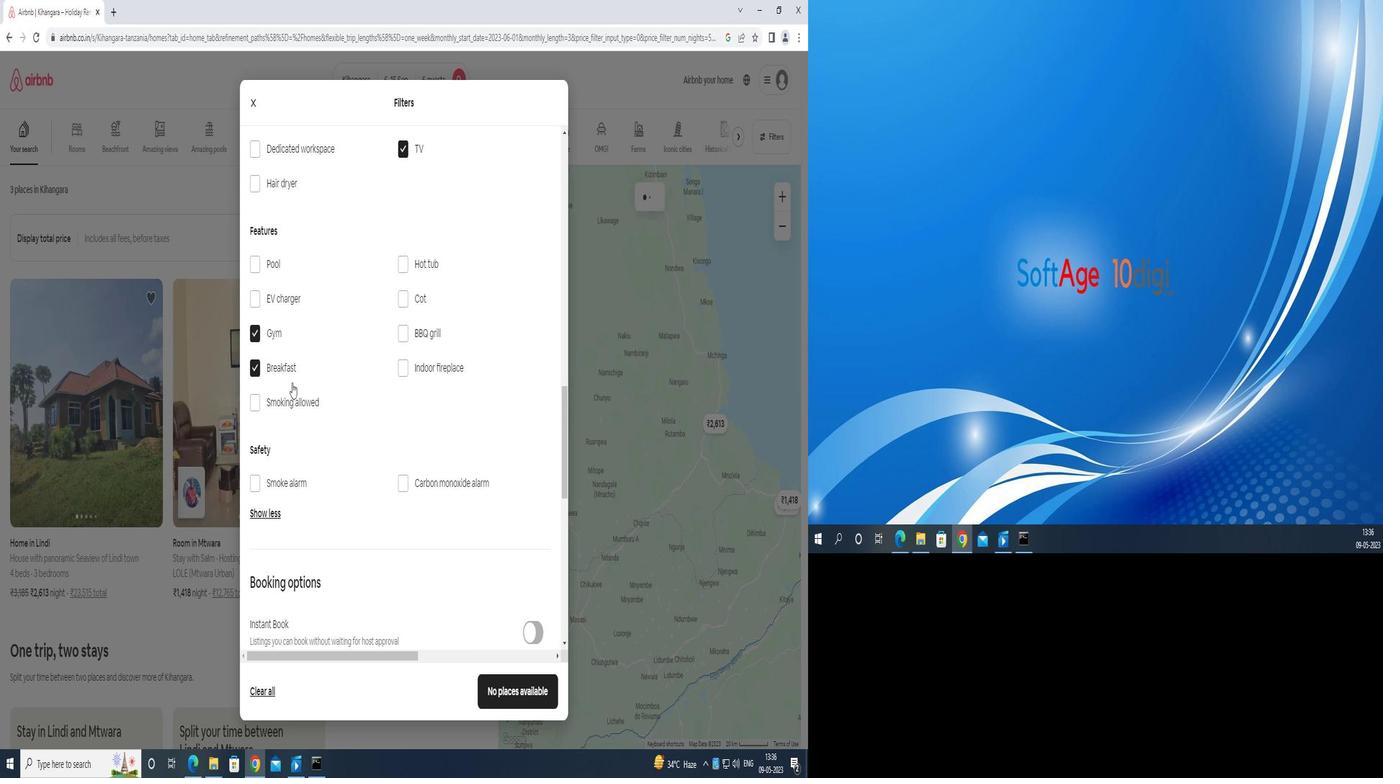 
Action: Mouse moved to (534, 387)
Screenshot: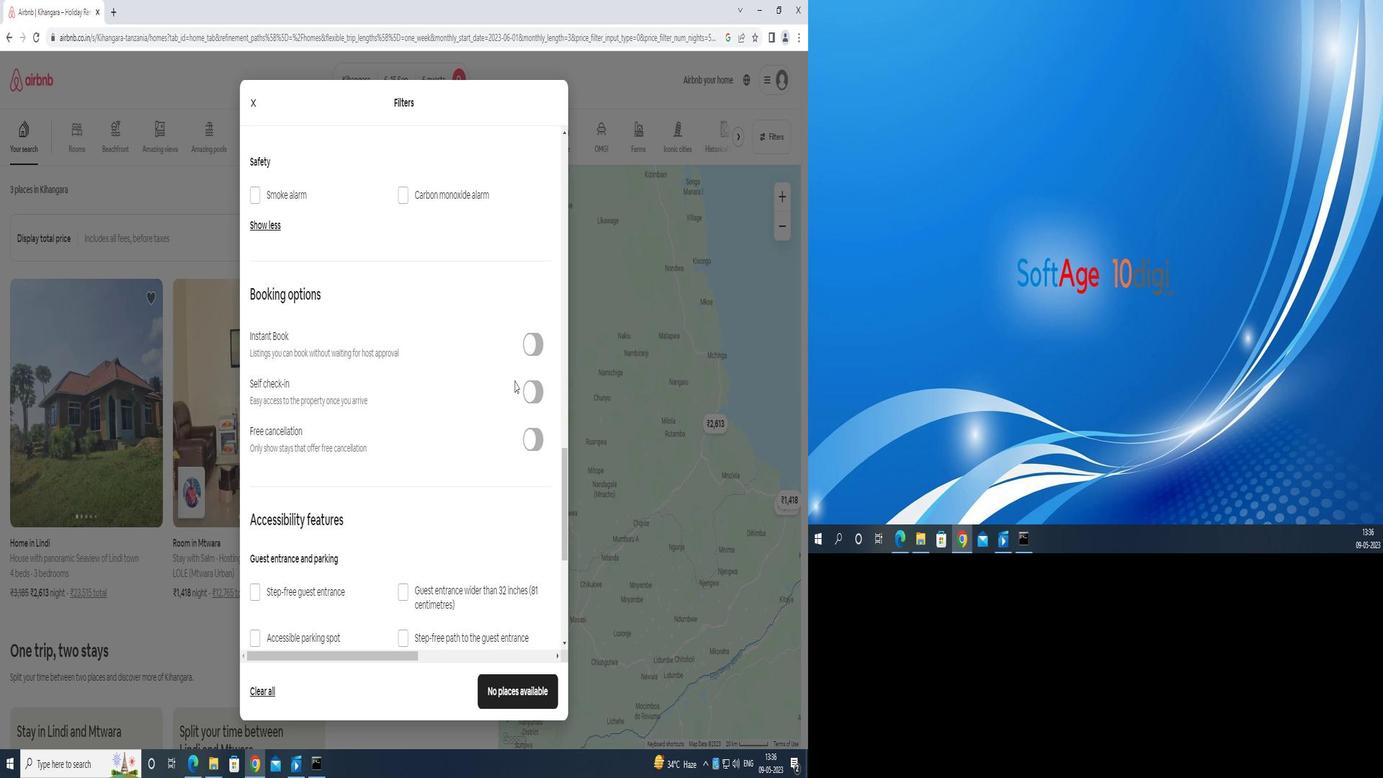 
Action: Mouse pressed left at (534, 387)
Screenshot: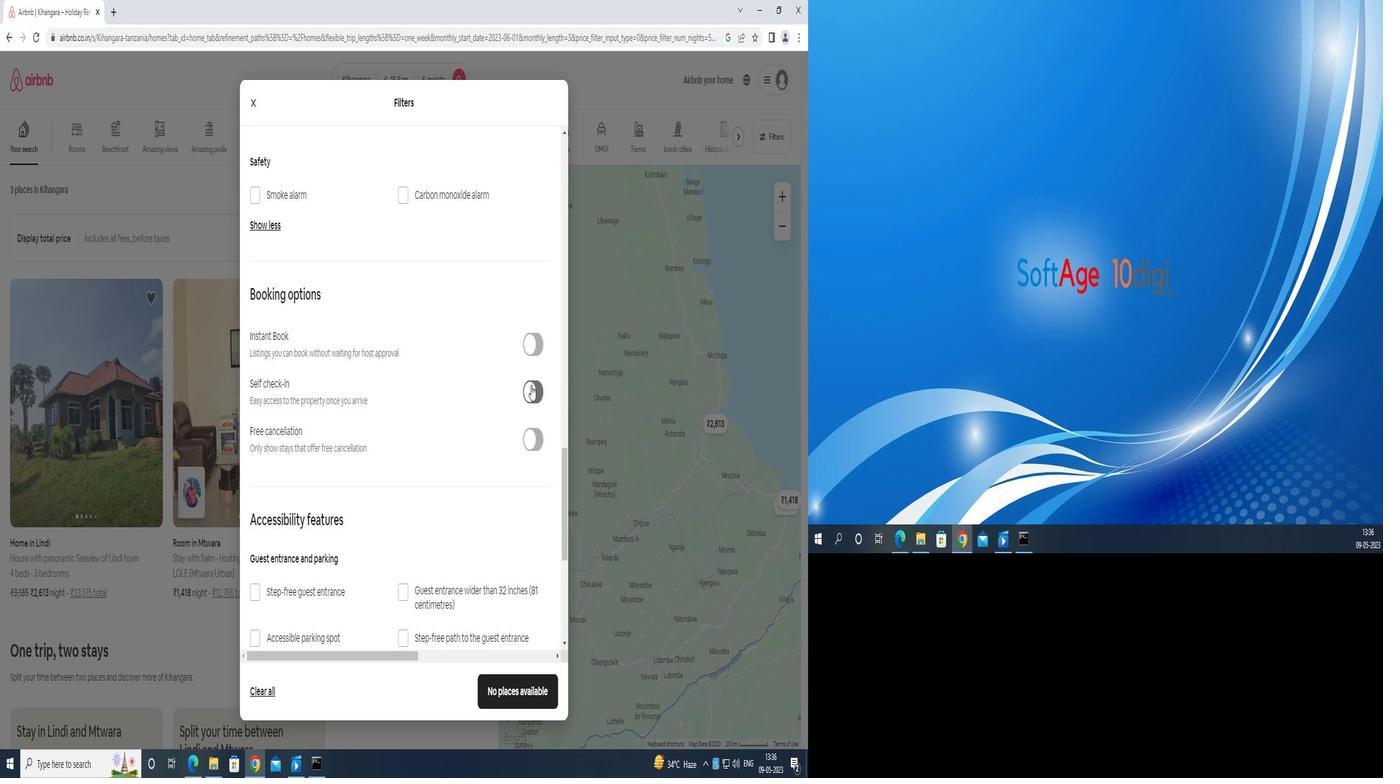 
Action: Mouse moved to (535, 388)
Screenshot: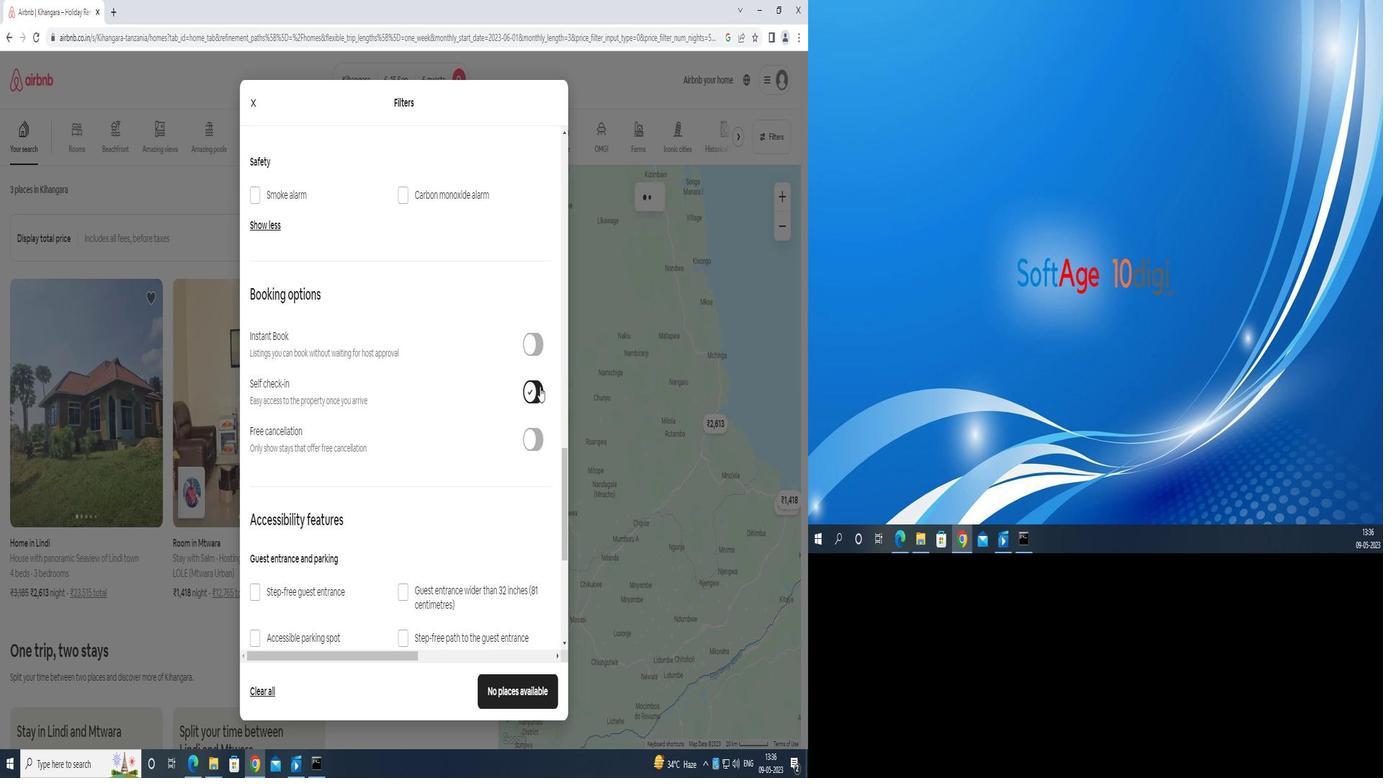 
Action: Mouse scrolled (535, 387) with delta (0, 0)
Screenshot: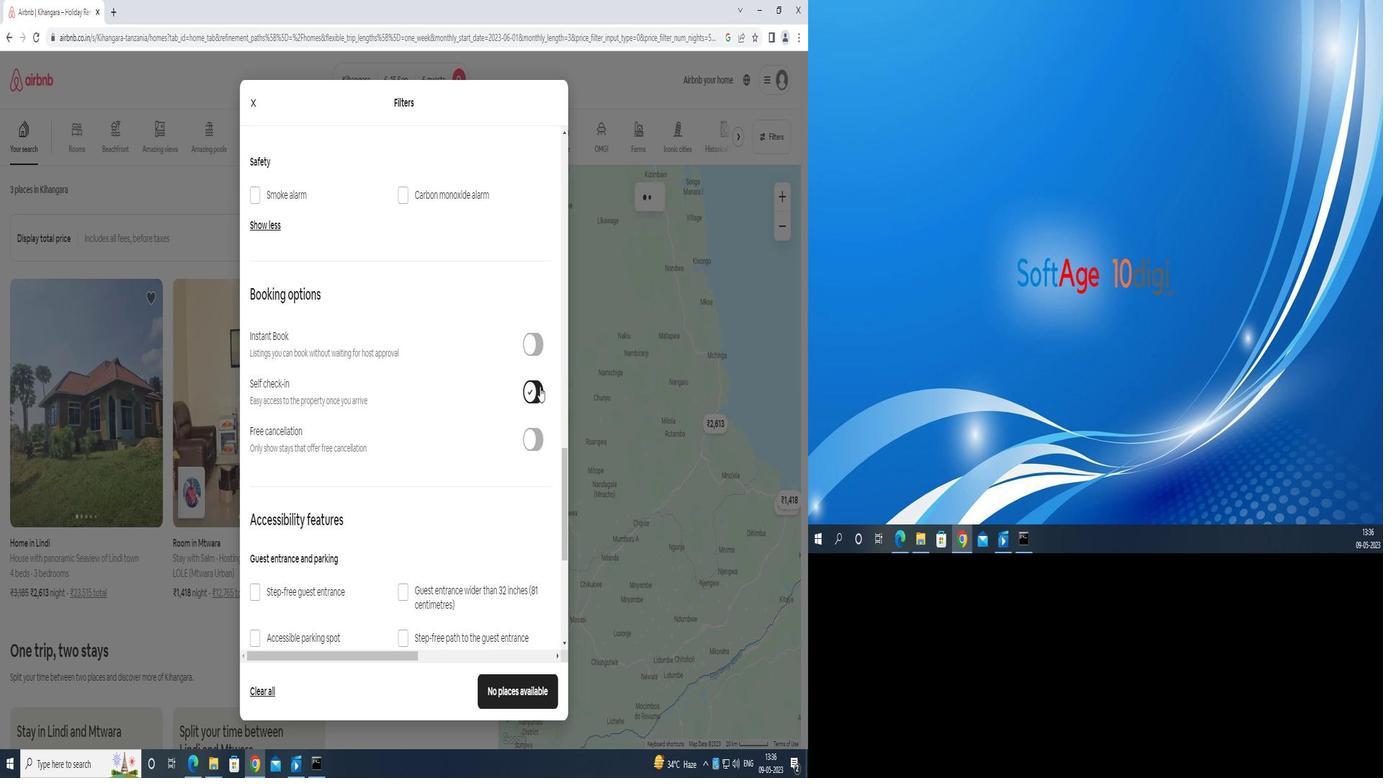 
Action: Mouse moved to (534, 391)
Screenshot: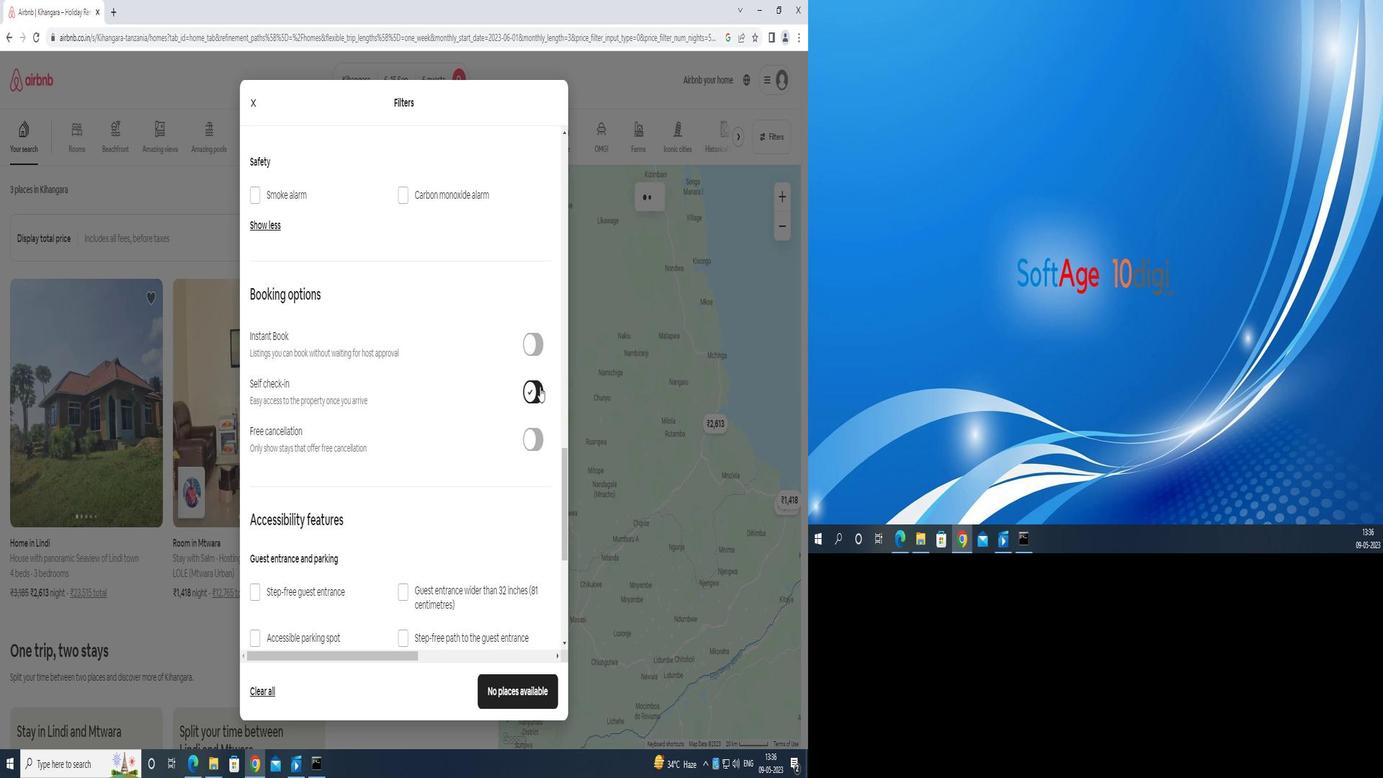 
Action: Mouse scrolled (534, 390) with delta (0, 0)
Screenshot: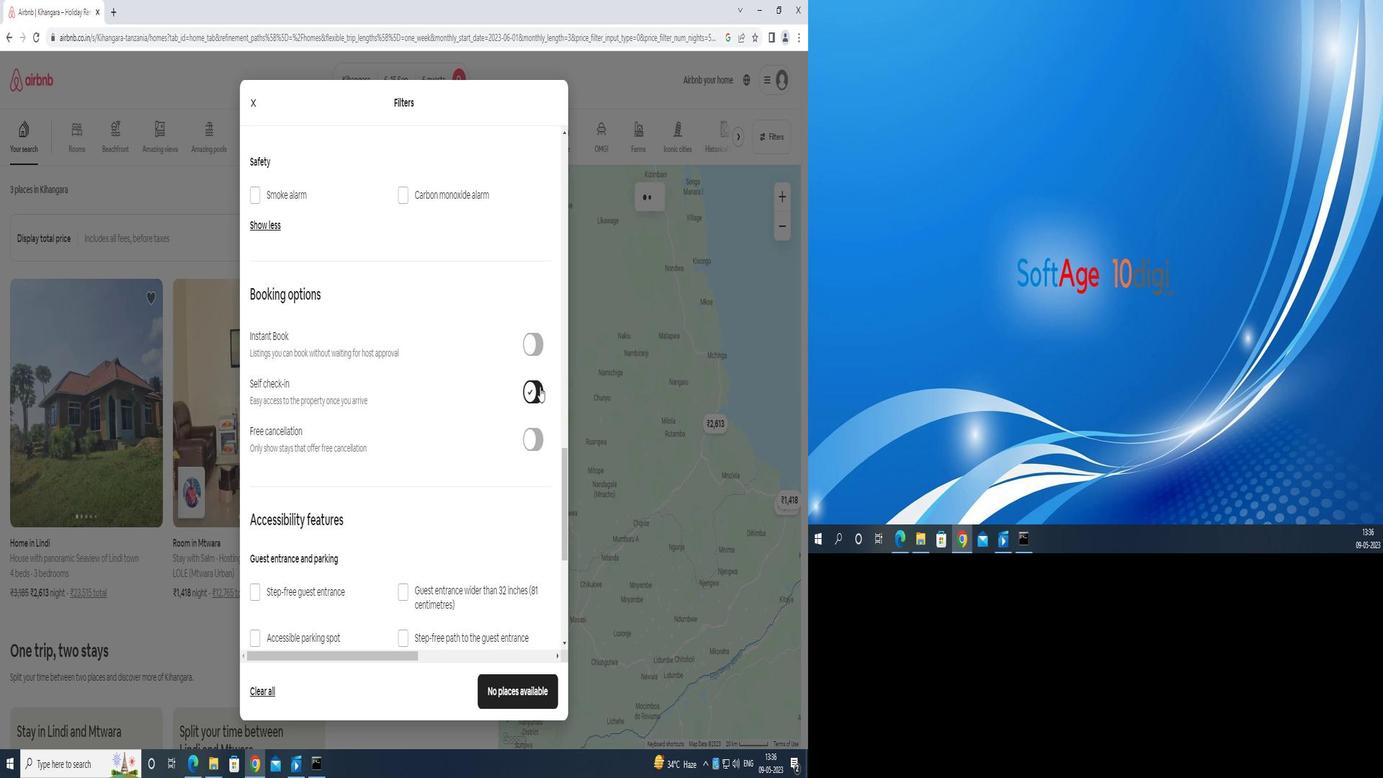 
Action: Mouse moved to (533, 392)
Screenshot: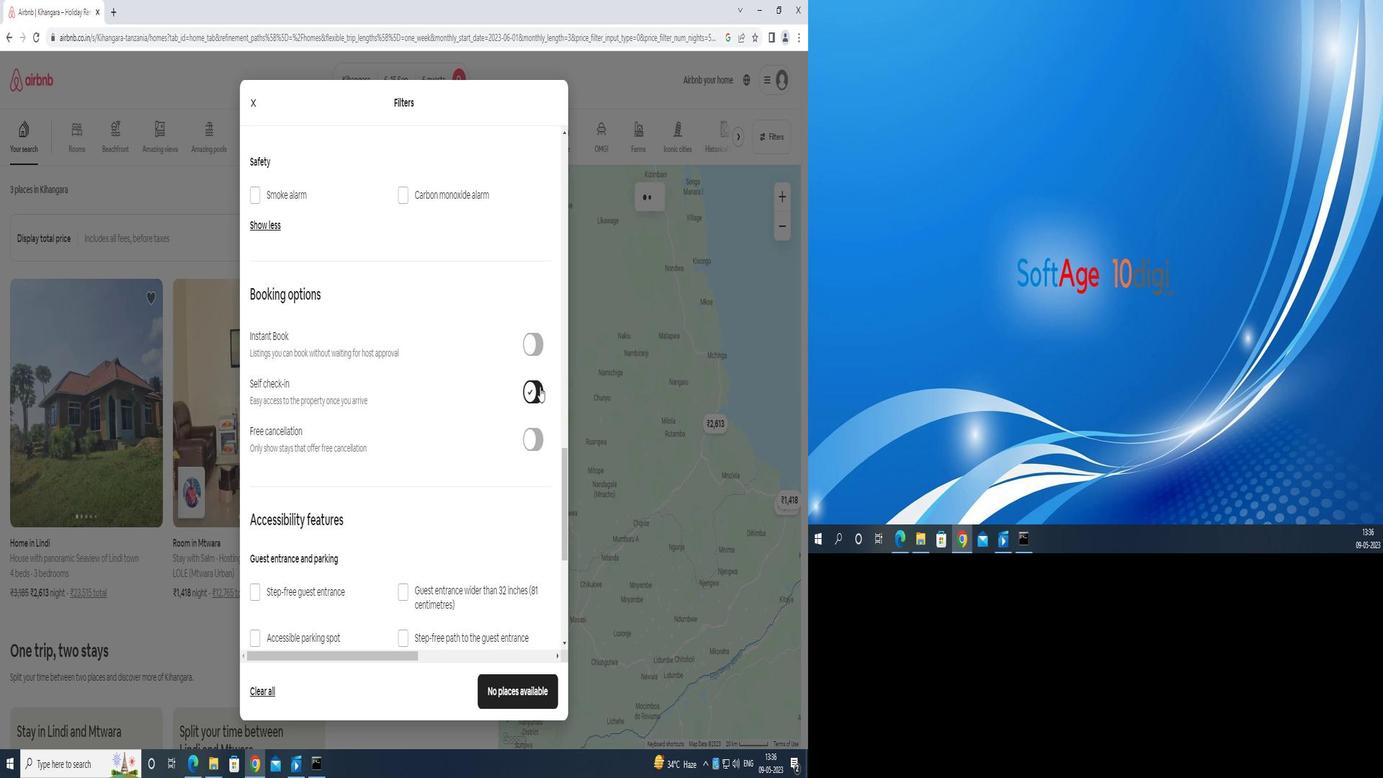 
Action: Mouse scrolled (533, 391) with delta (0, 0)
Screenshot: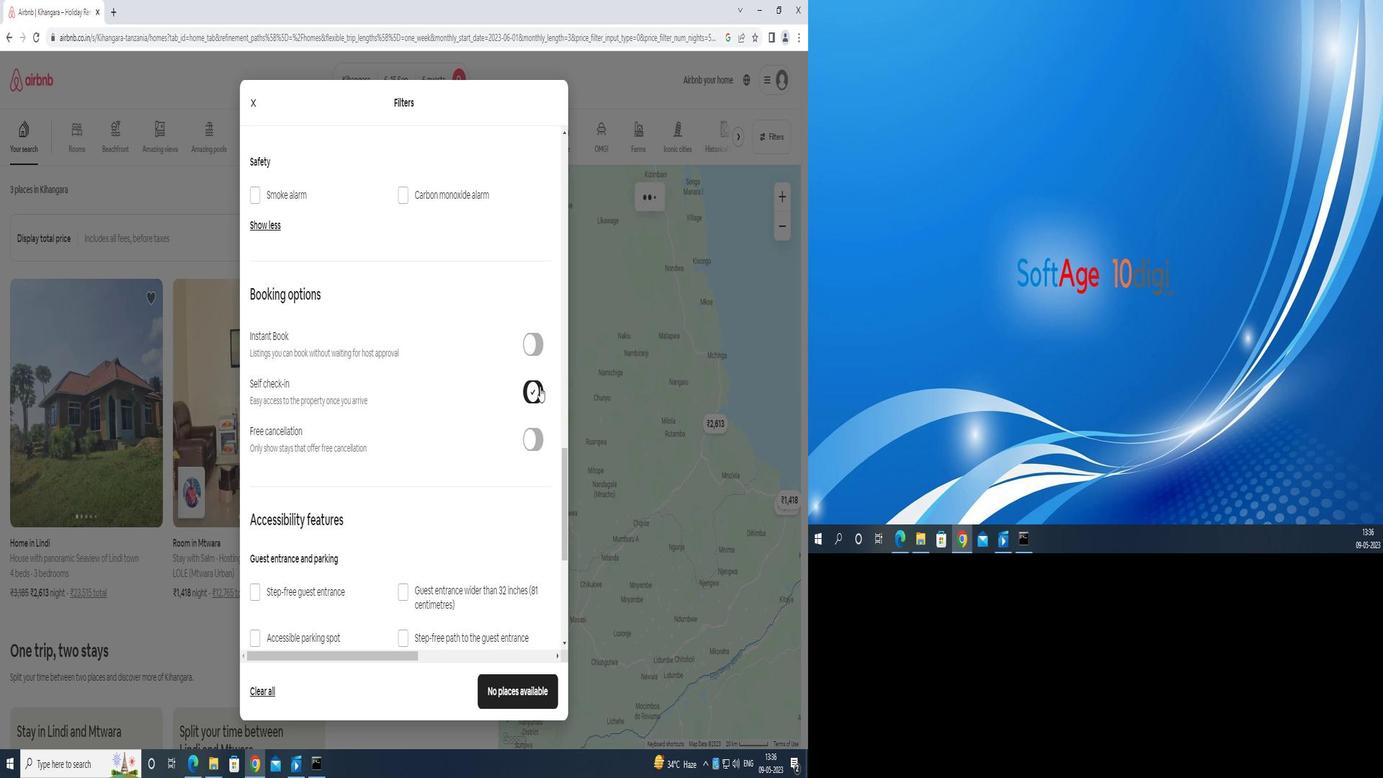 
Action: Mouse moved to (466, 435)
Screenshot: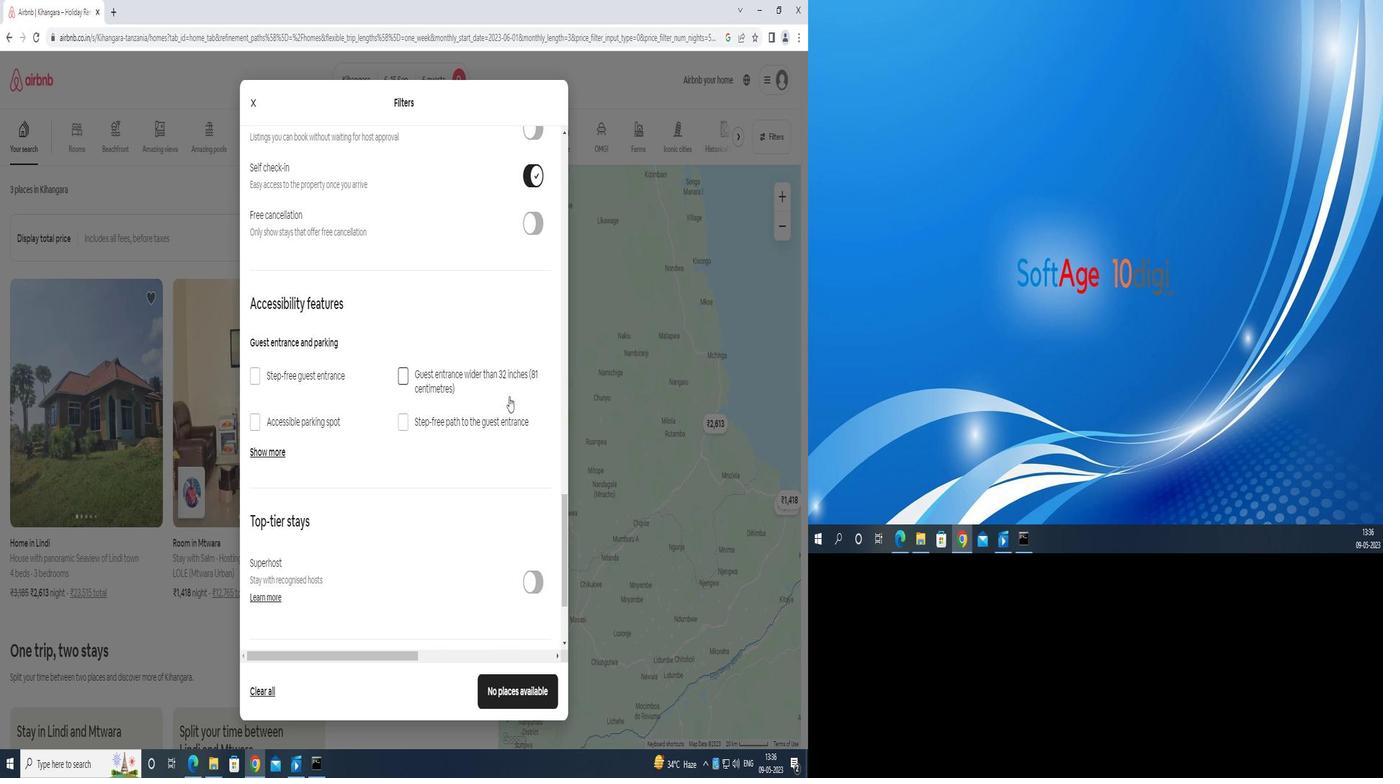 
Action: Mouse scrolled (466, 434) with delta (0, 0)
Screenshot: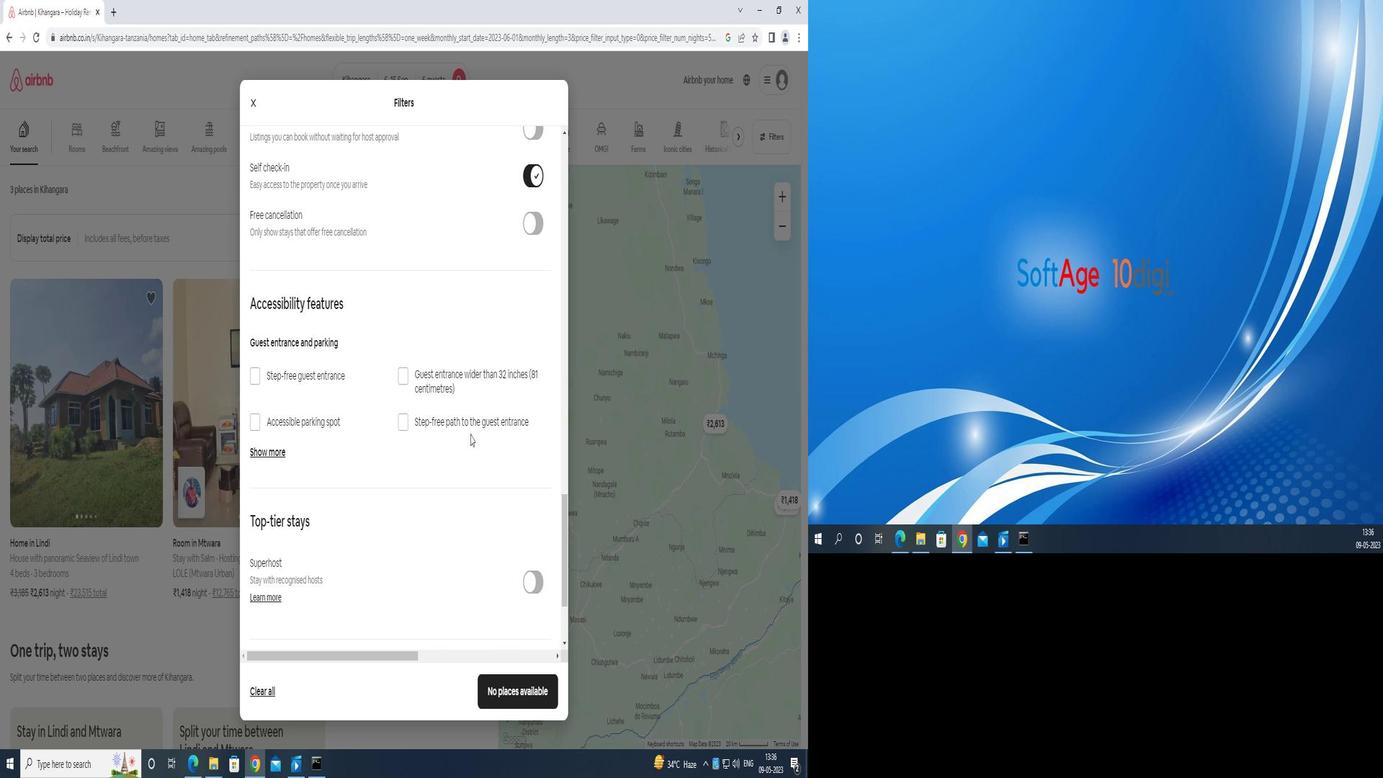 
Action: Mouse scrolled (466, 434) with delta (0, 0)
Screenshot: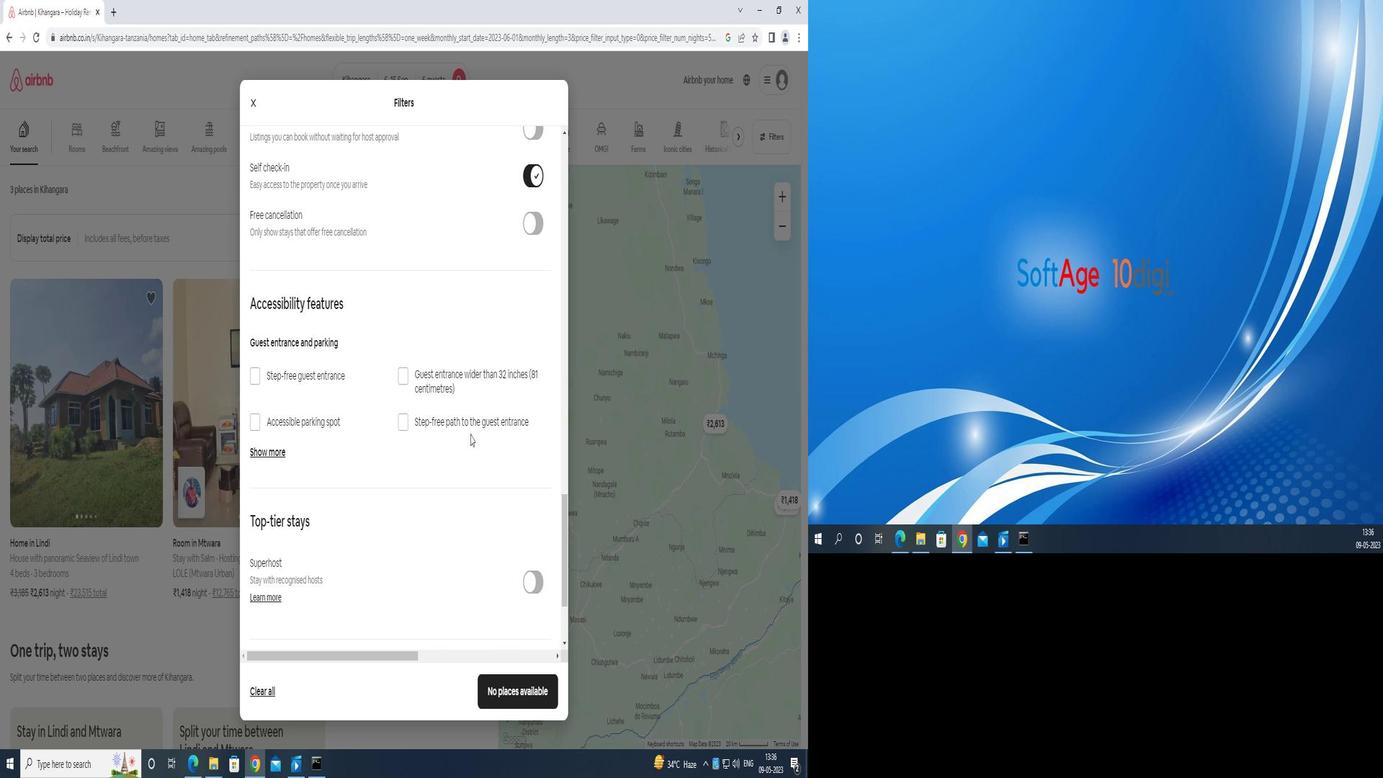 
Action: Mouse scrolled (466, 434) with delta (0, 0)
Screenshot: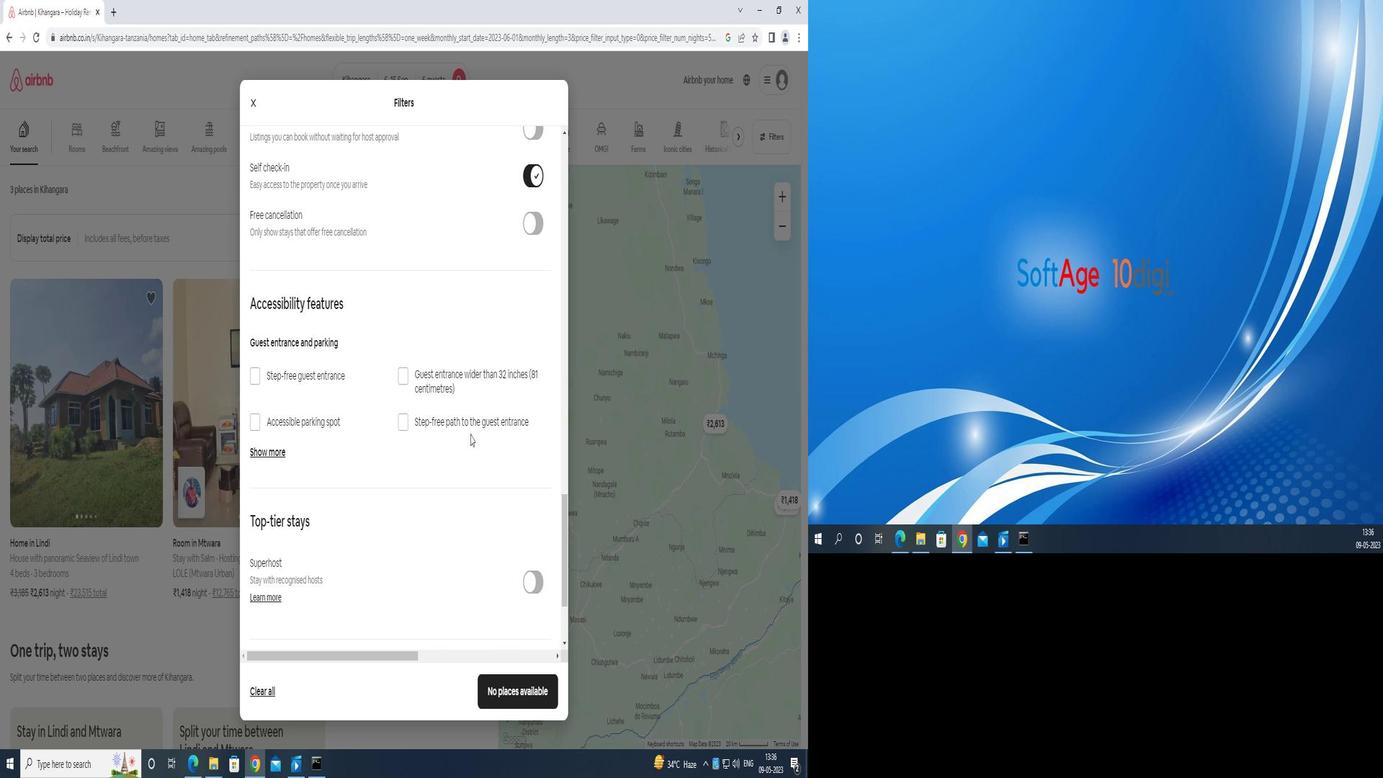 
Action: Mouse moved to (469, 428)
Screenshot: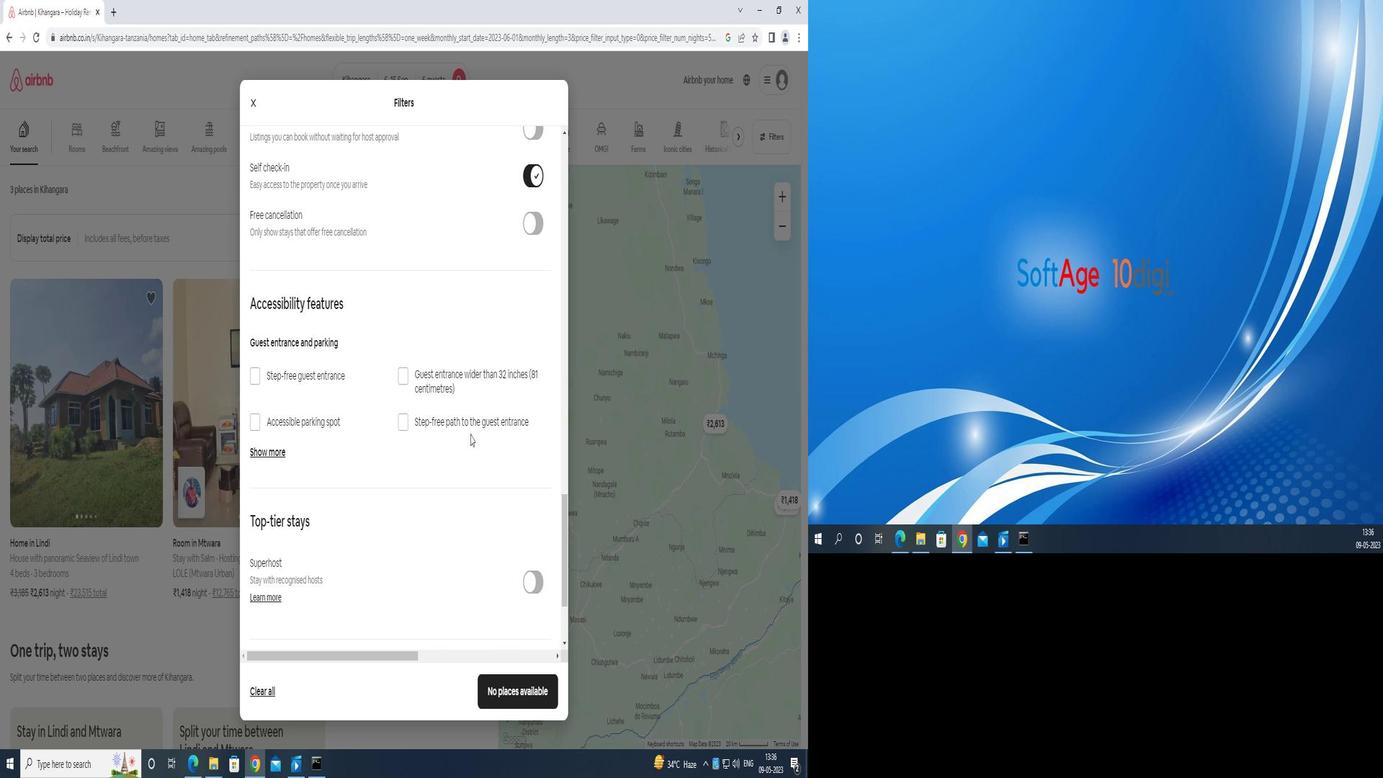 
Action: Mouse scrolled (469, 427) with delta (0, 0)
Screenshot: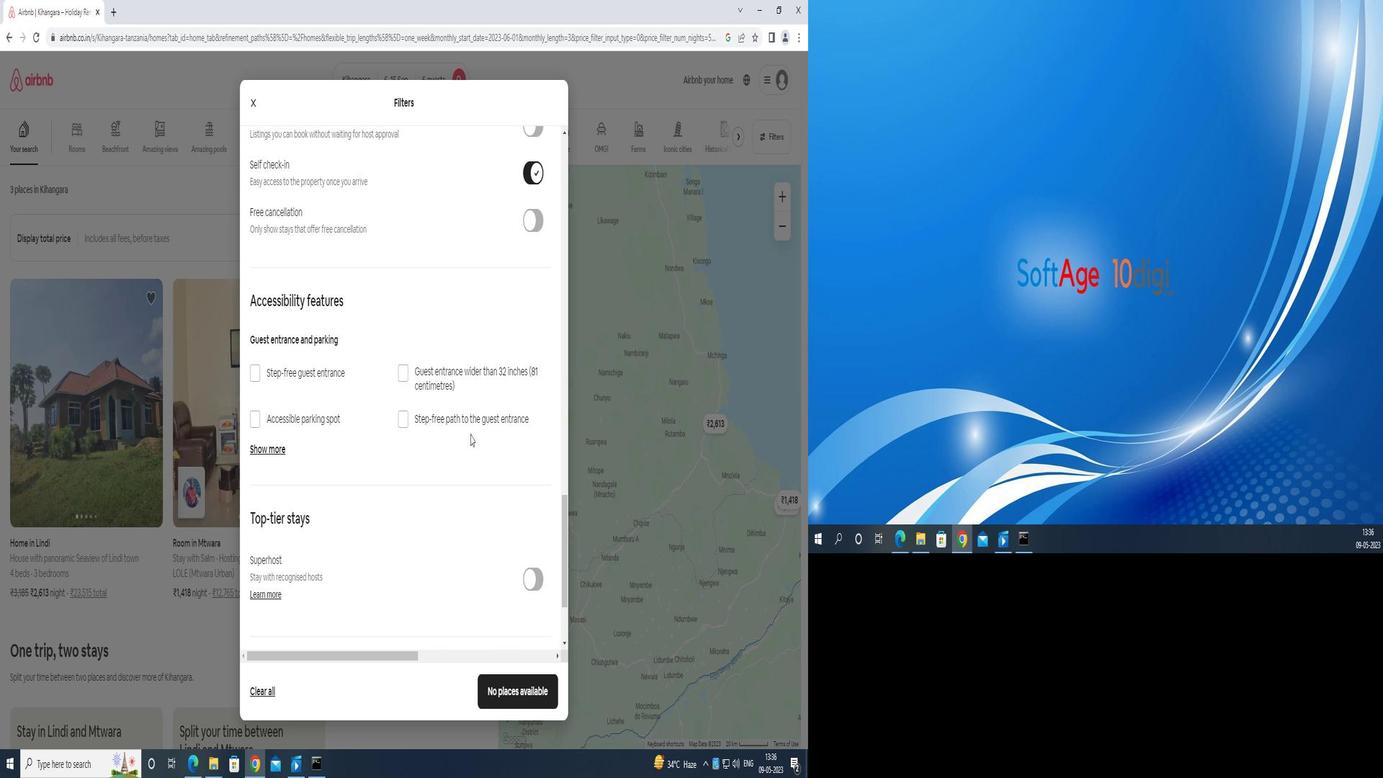 
Action: Mouse scrolled (469, 427) with delta (0, 0)
Screenshot: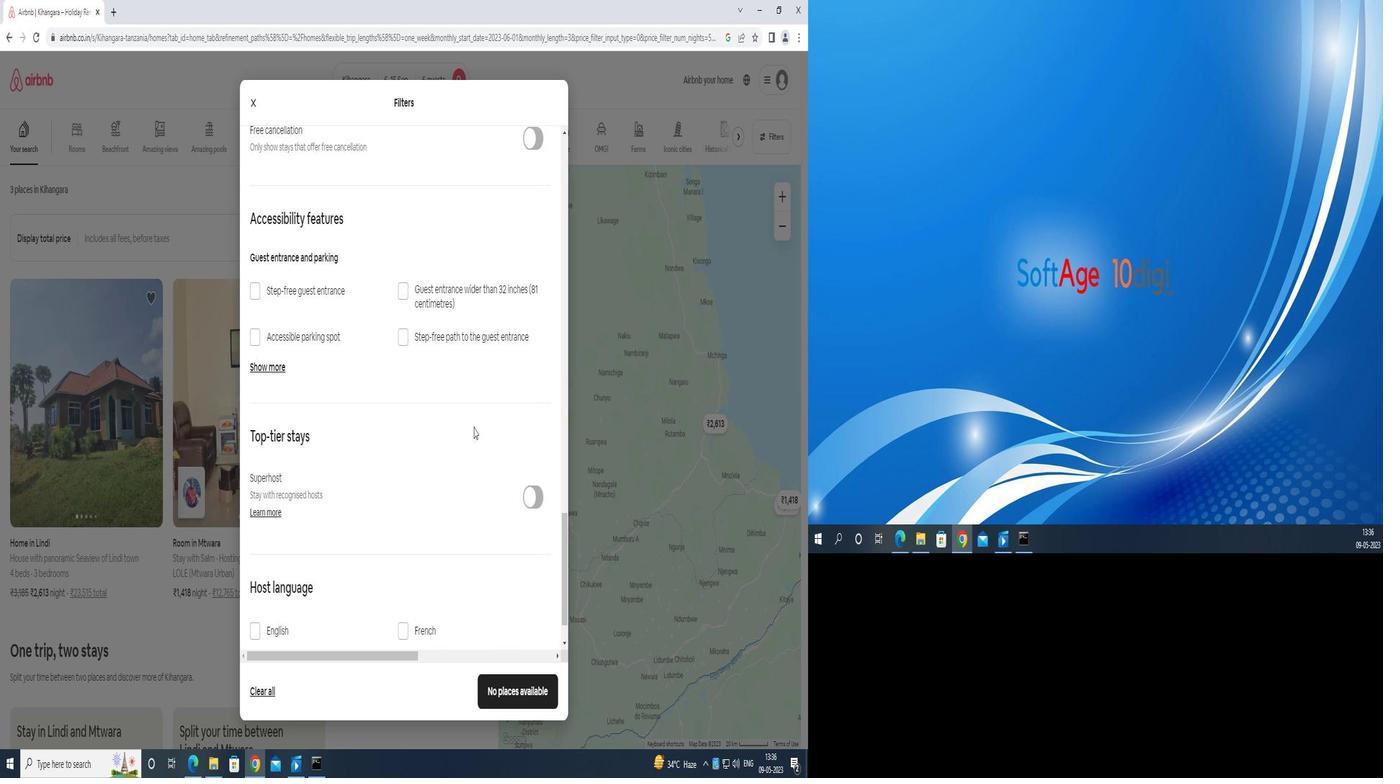 
Action: Mouse moved to (473, 421)
Screenshot: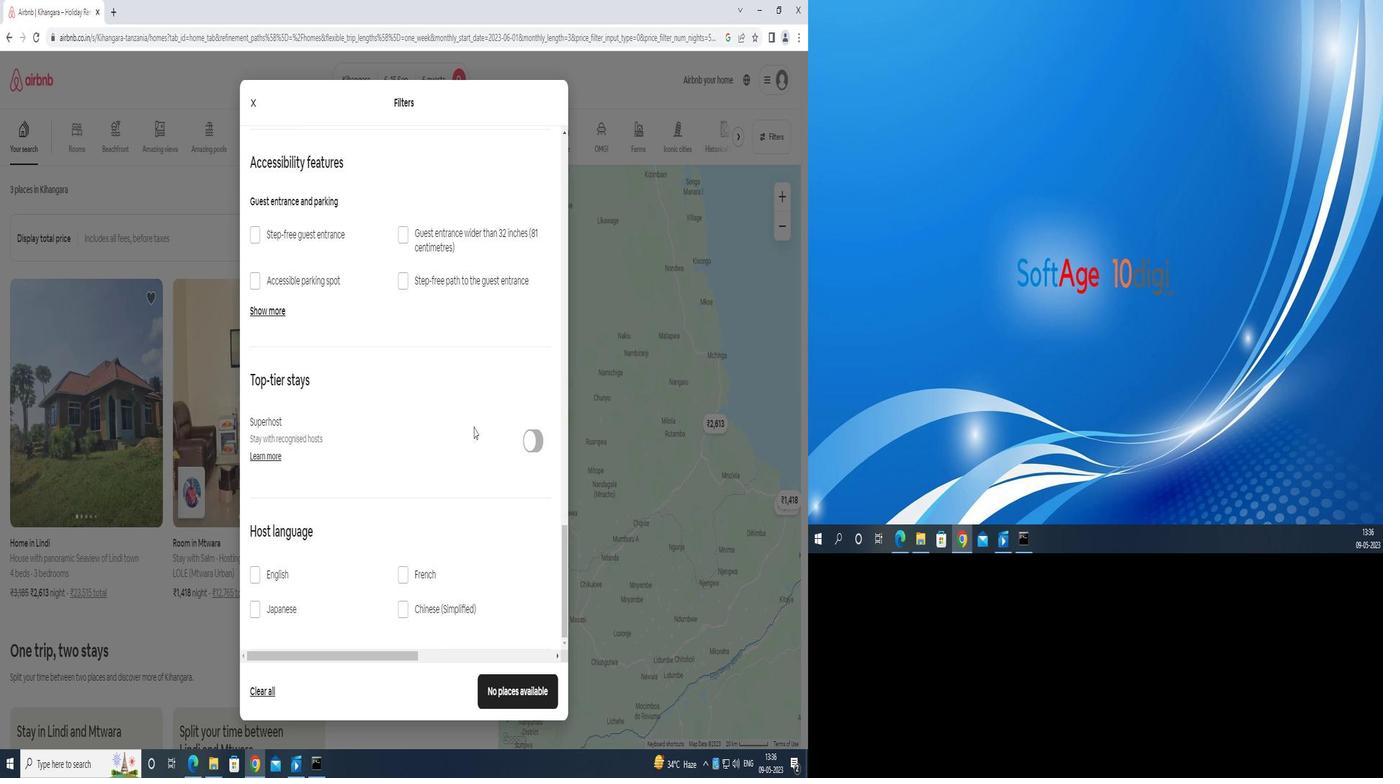 
Action: Mouse scrolled (473, 420) with delta (0, 0)
Screenshot: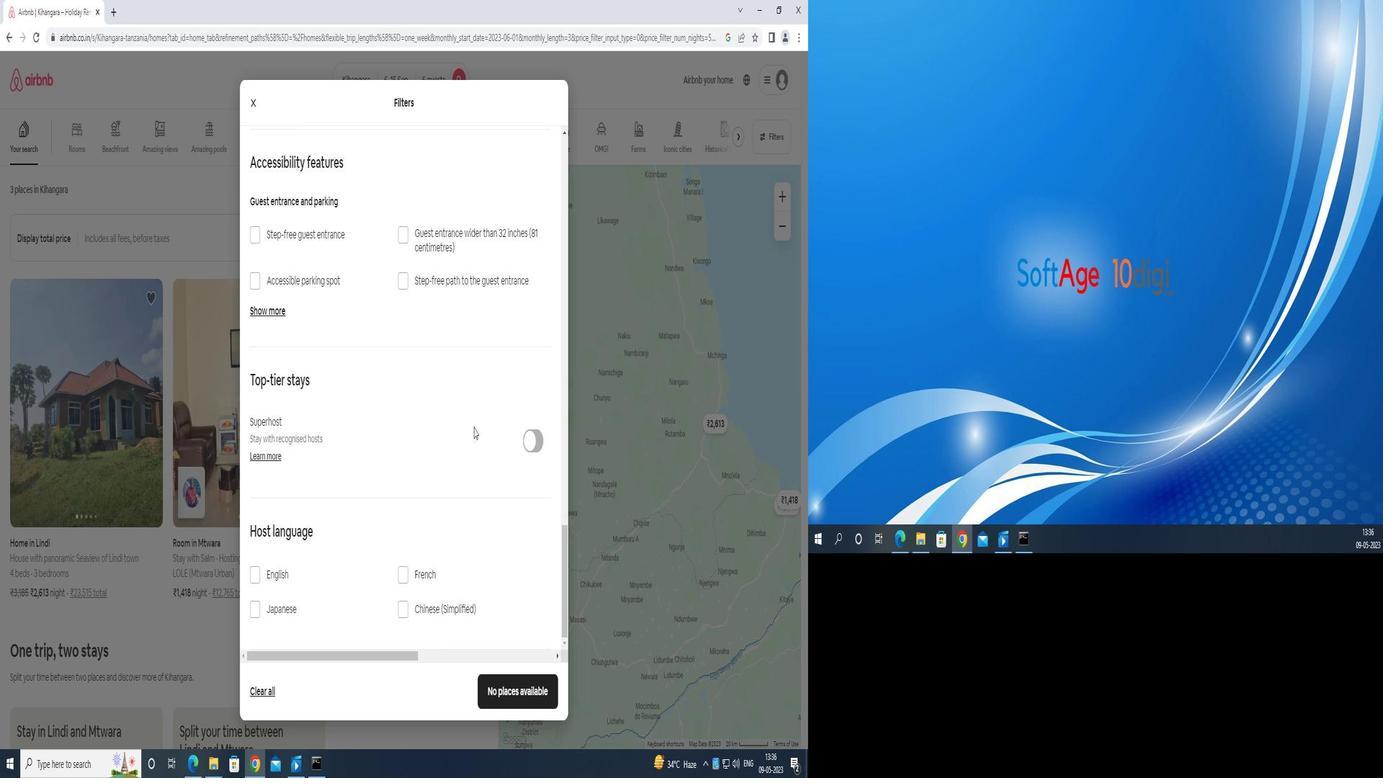 
Action: Mouse moved to (474, 421)
Screenshot: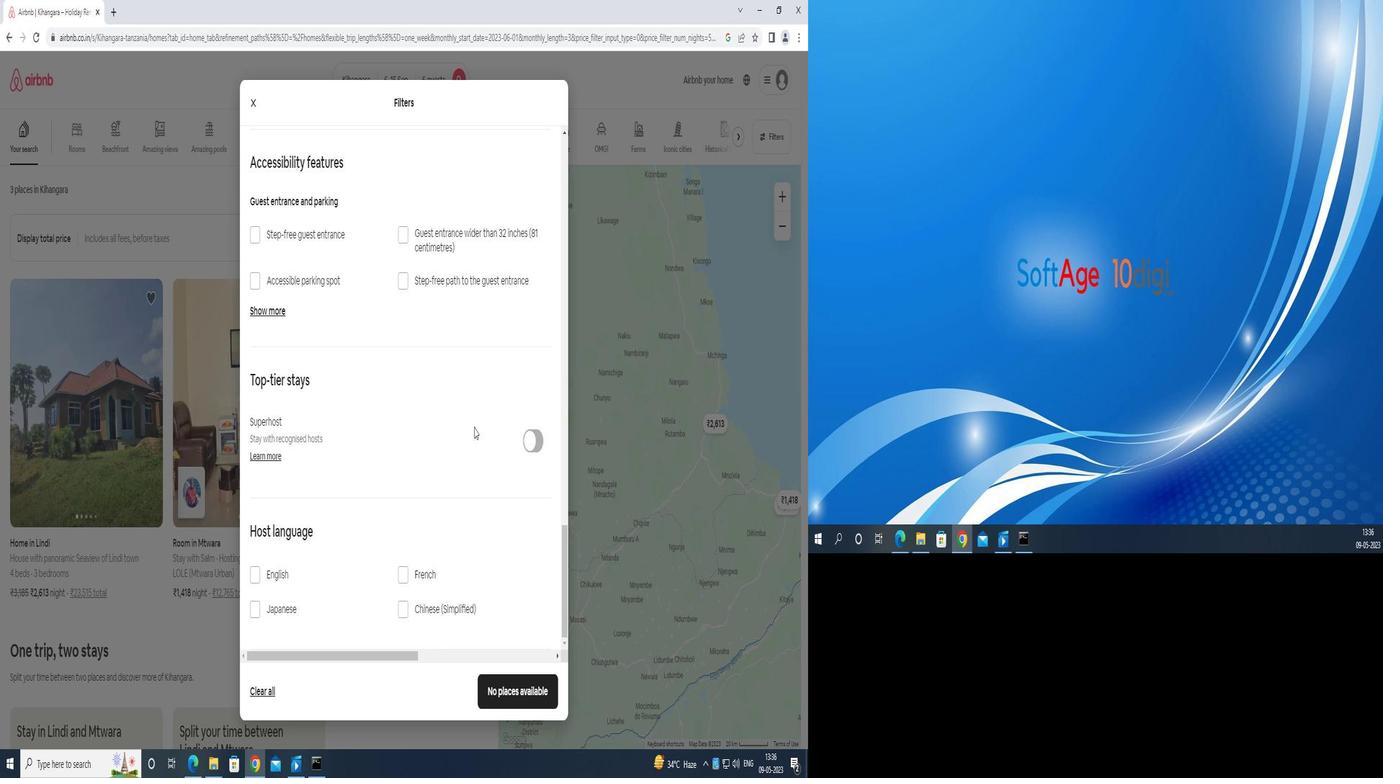 
Action: Mouse scrolled (474, 420) with delta (0, 0)
Screenshot: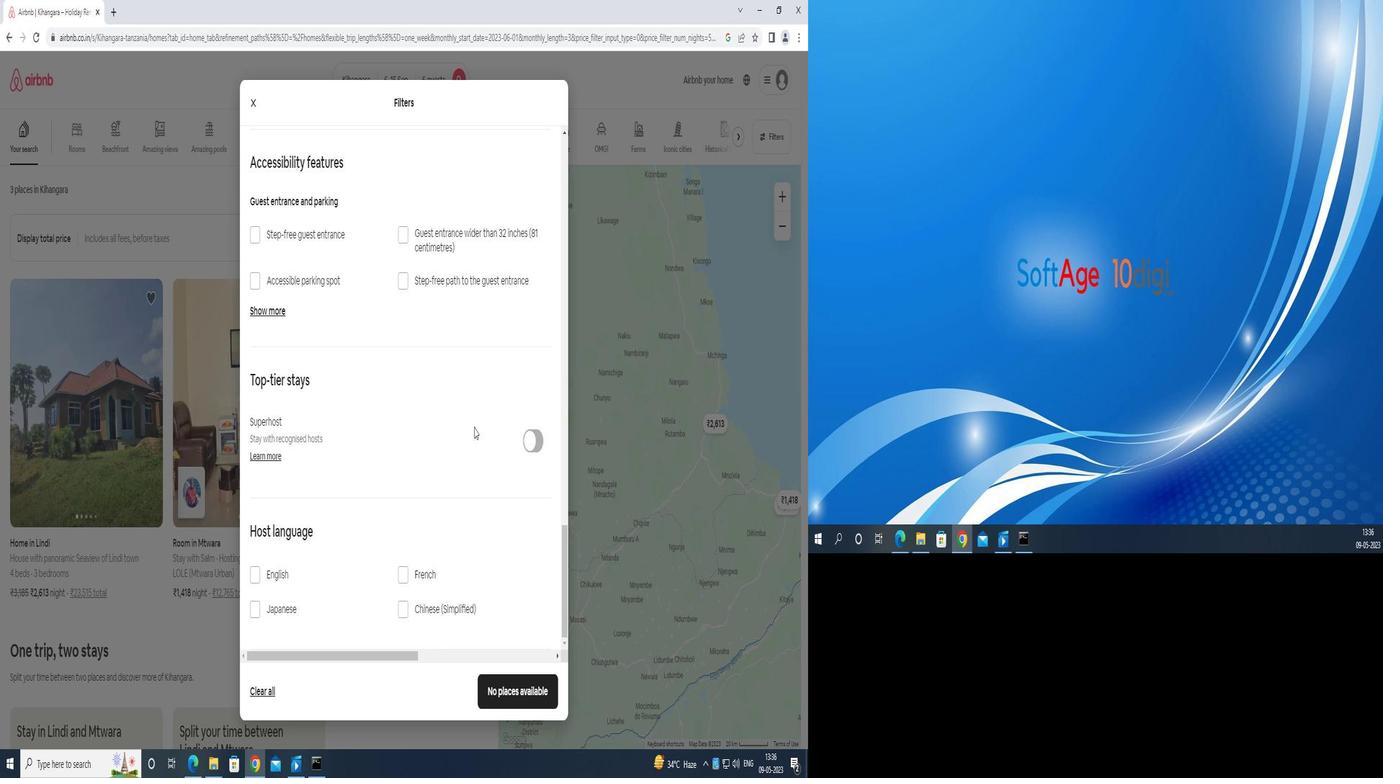 
Action: Mouse moved to (474, 422)
Screenshot: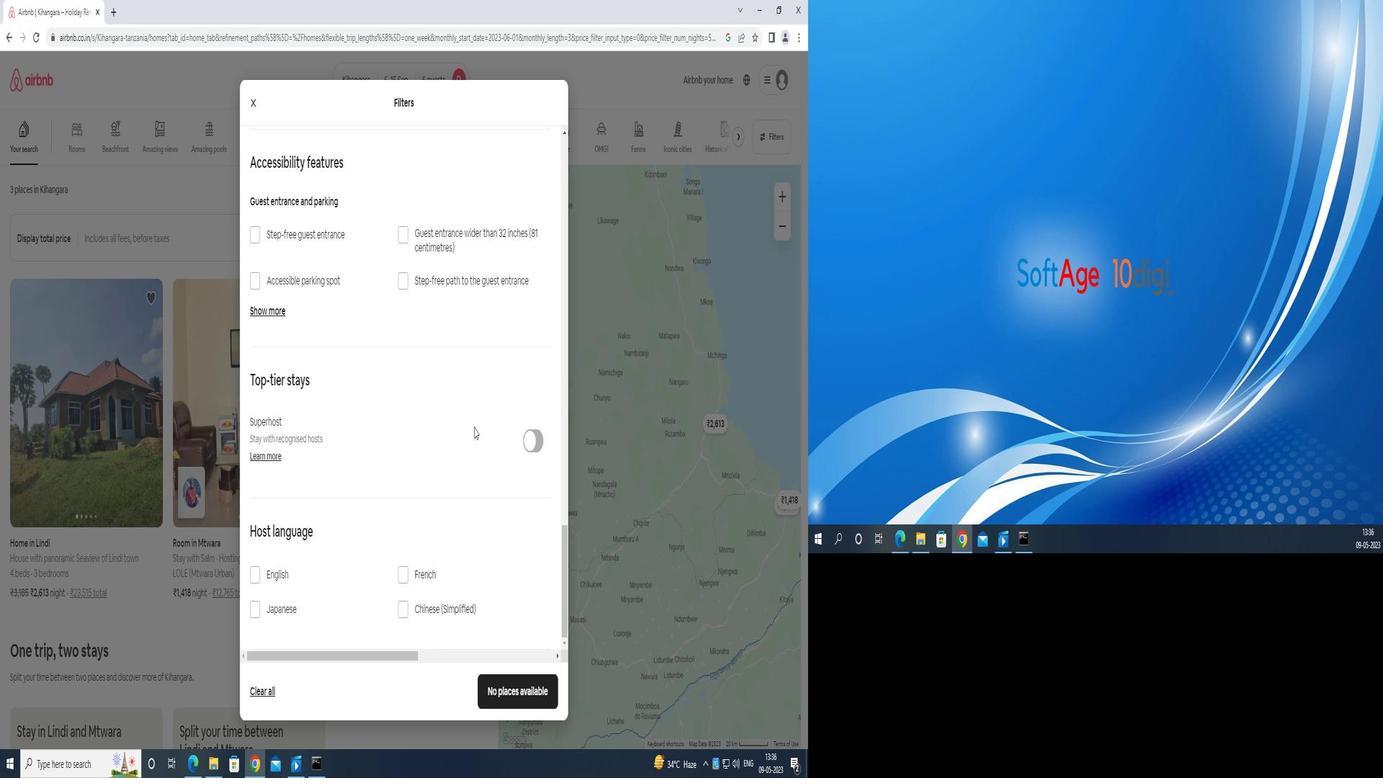 
Action: Mouse scrolled (474, 421) with delta (0, 0)
Screenshot: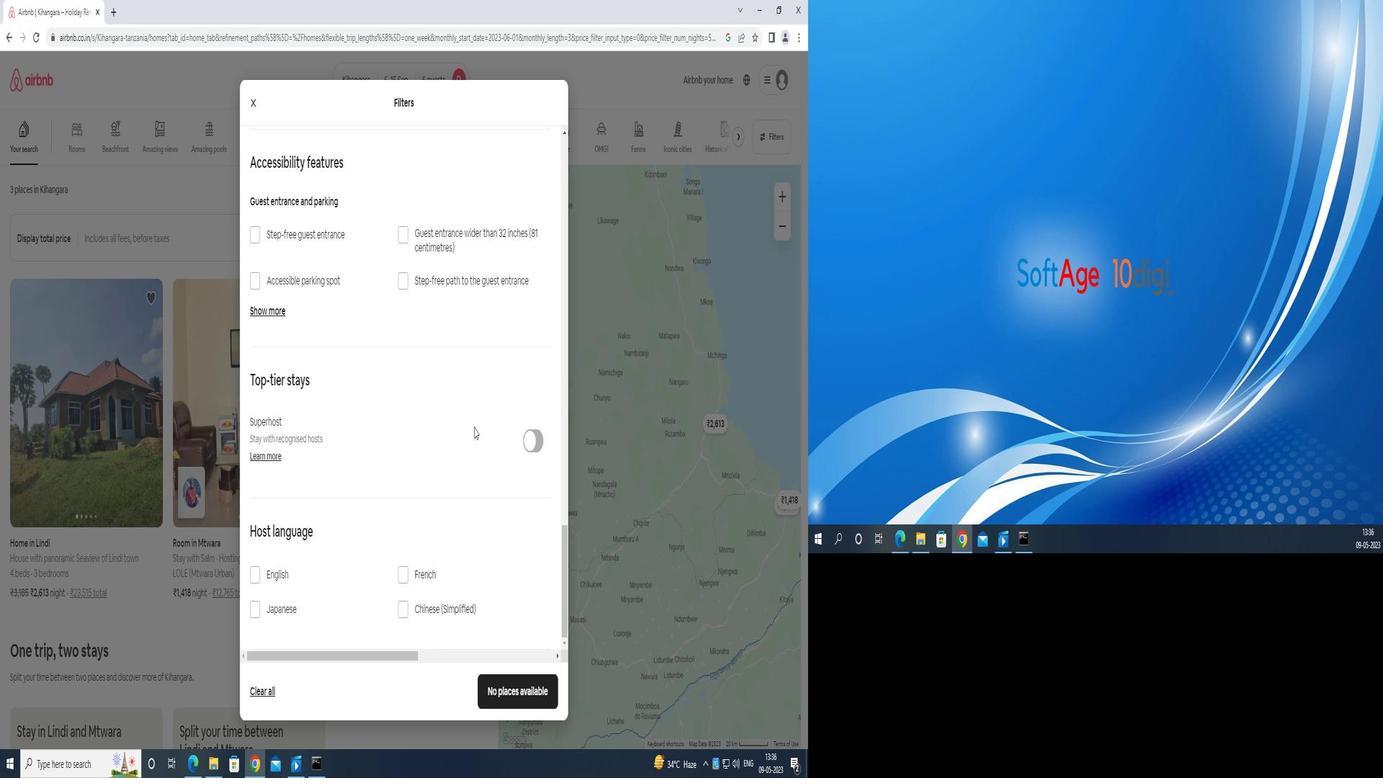 
Action: Mouse moved to (248, 573)
Screenshot: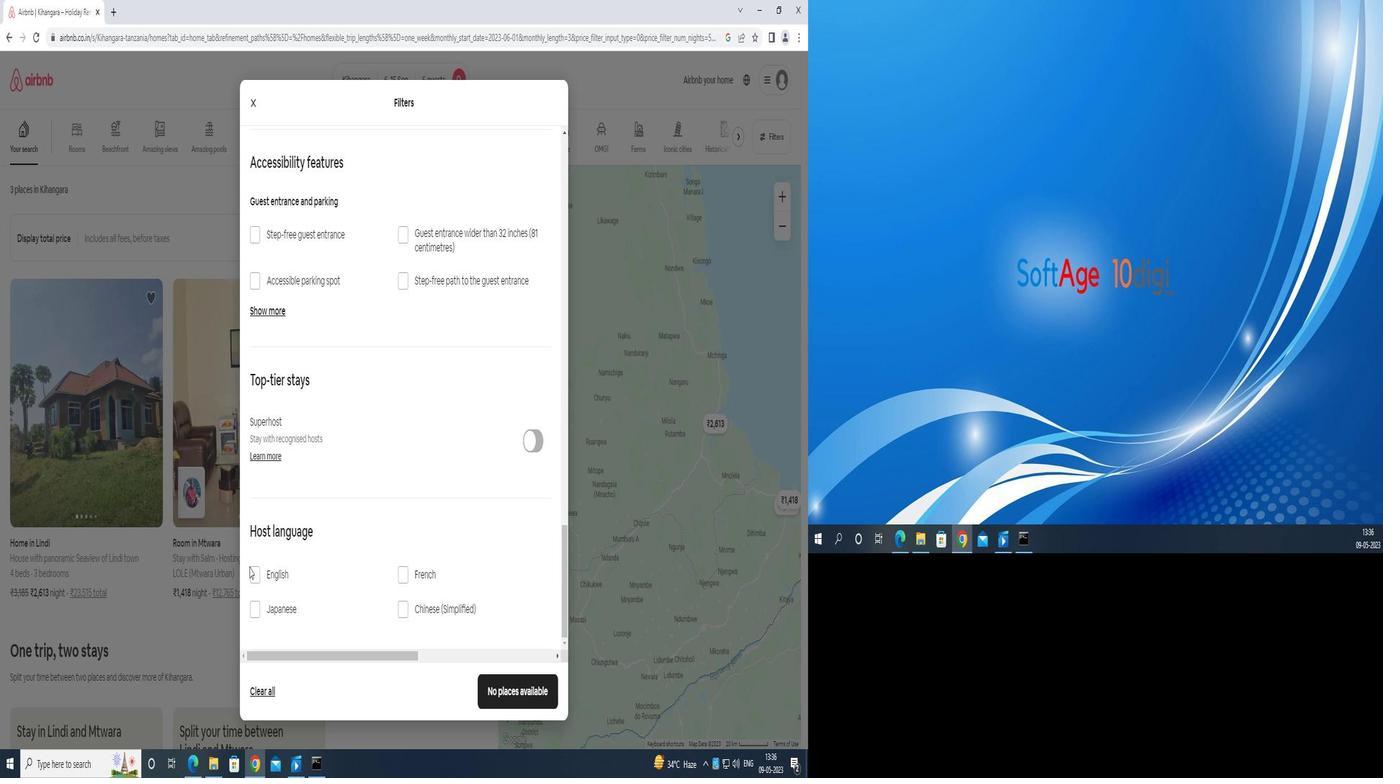 
Action: Mouse pressed left at (248, 573)
Screenshot: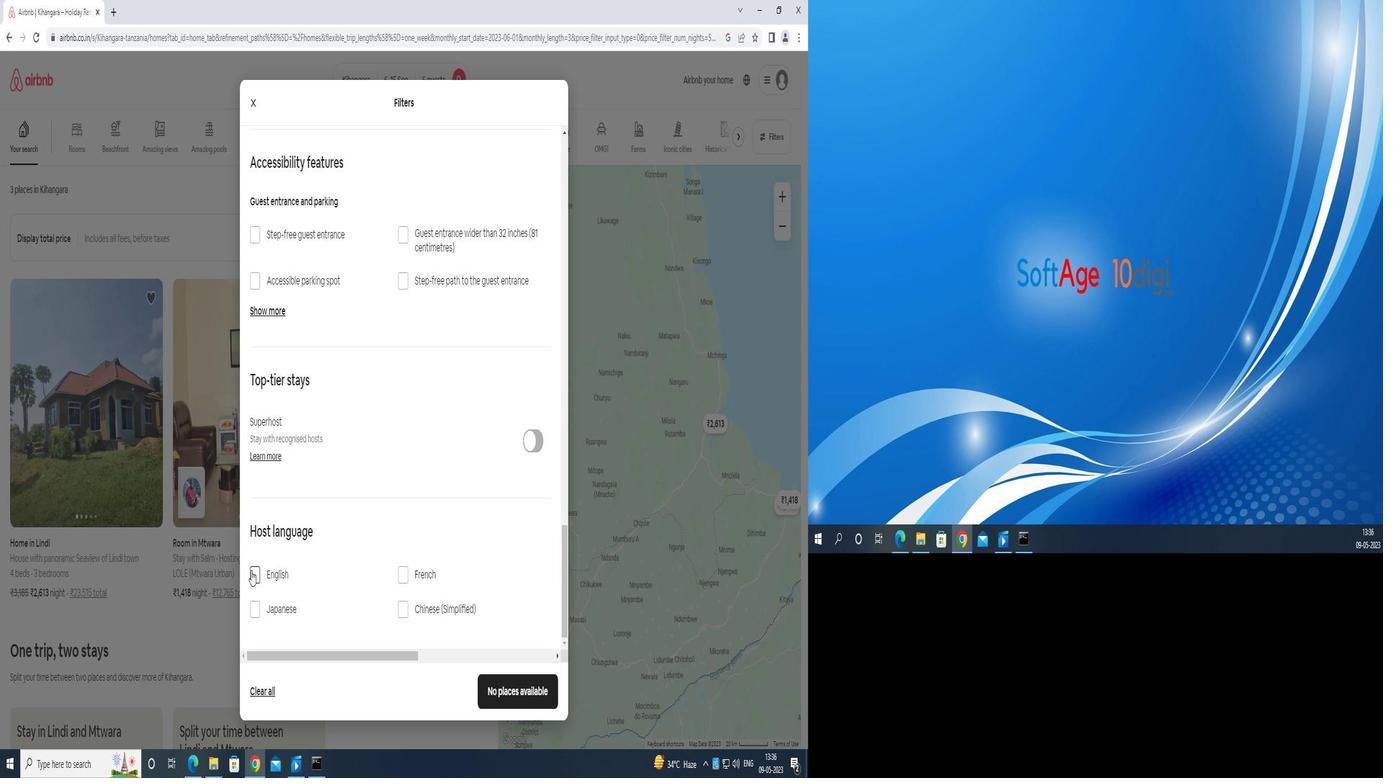 
Action: Mouse moved to (498, 686)
Screenshot: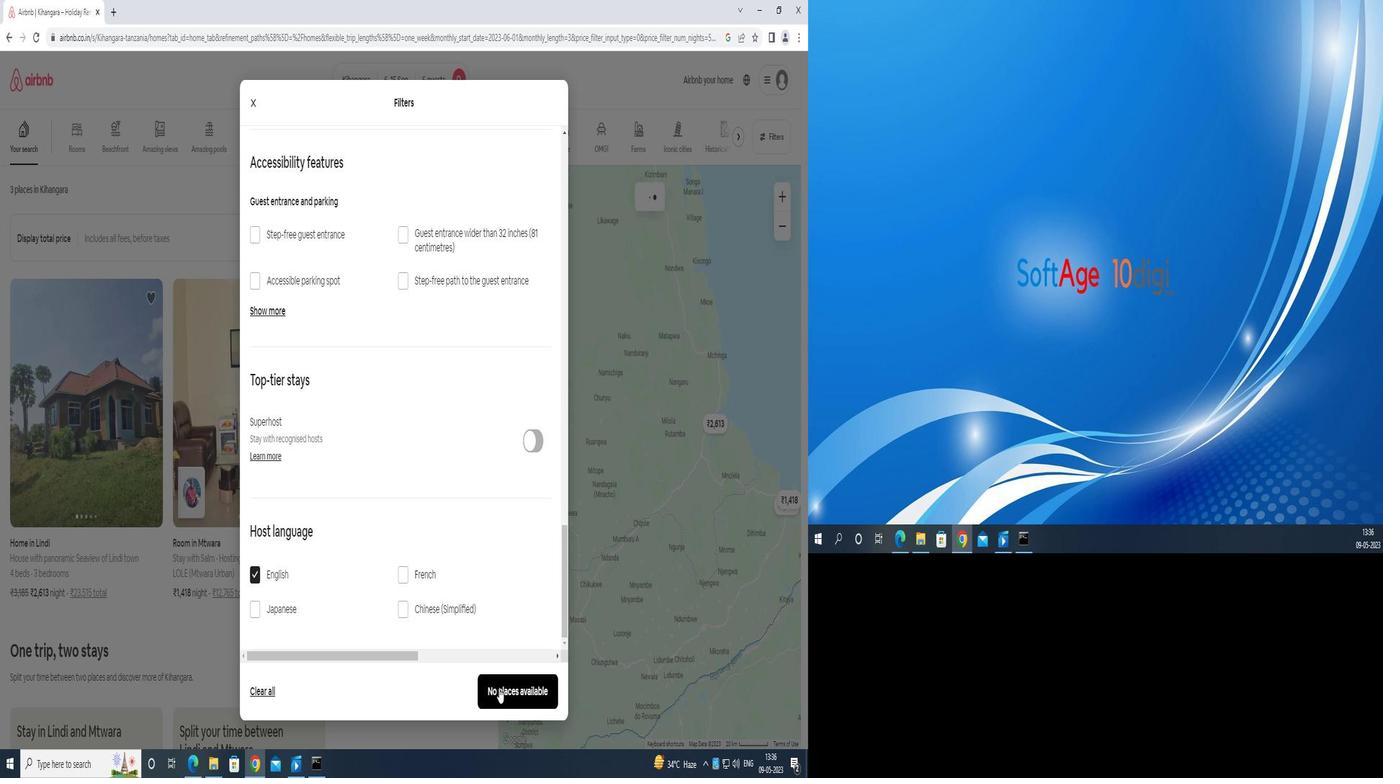
Action: Mouse pressed left at (498, 686)
Screenshot: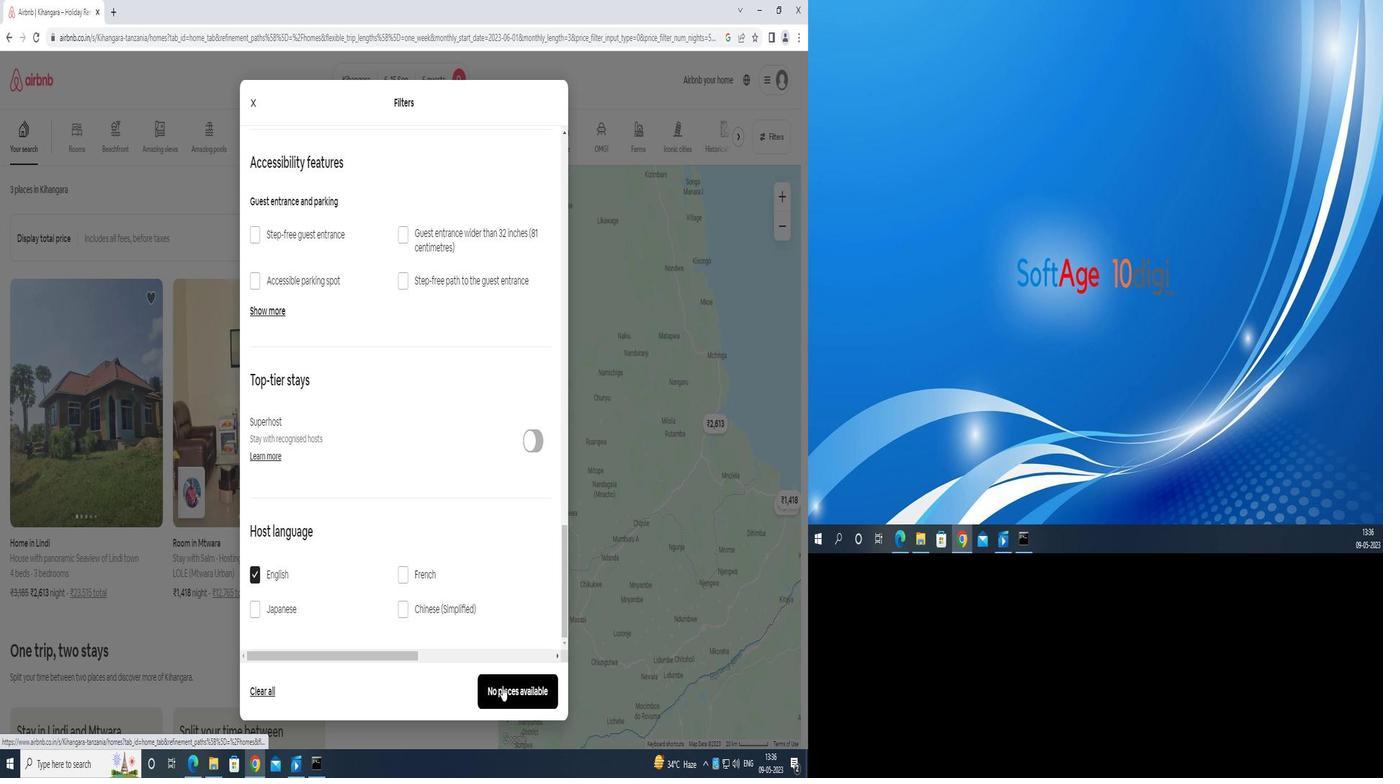 
Action: Mouse moved to (499, 684)
Screenshot: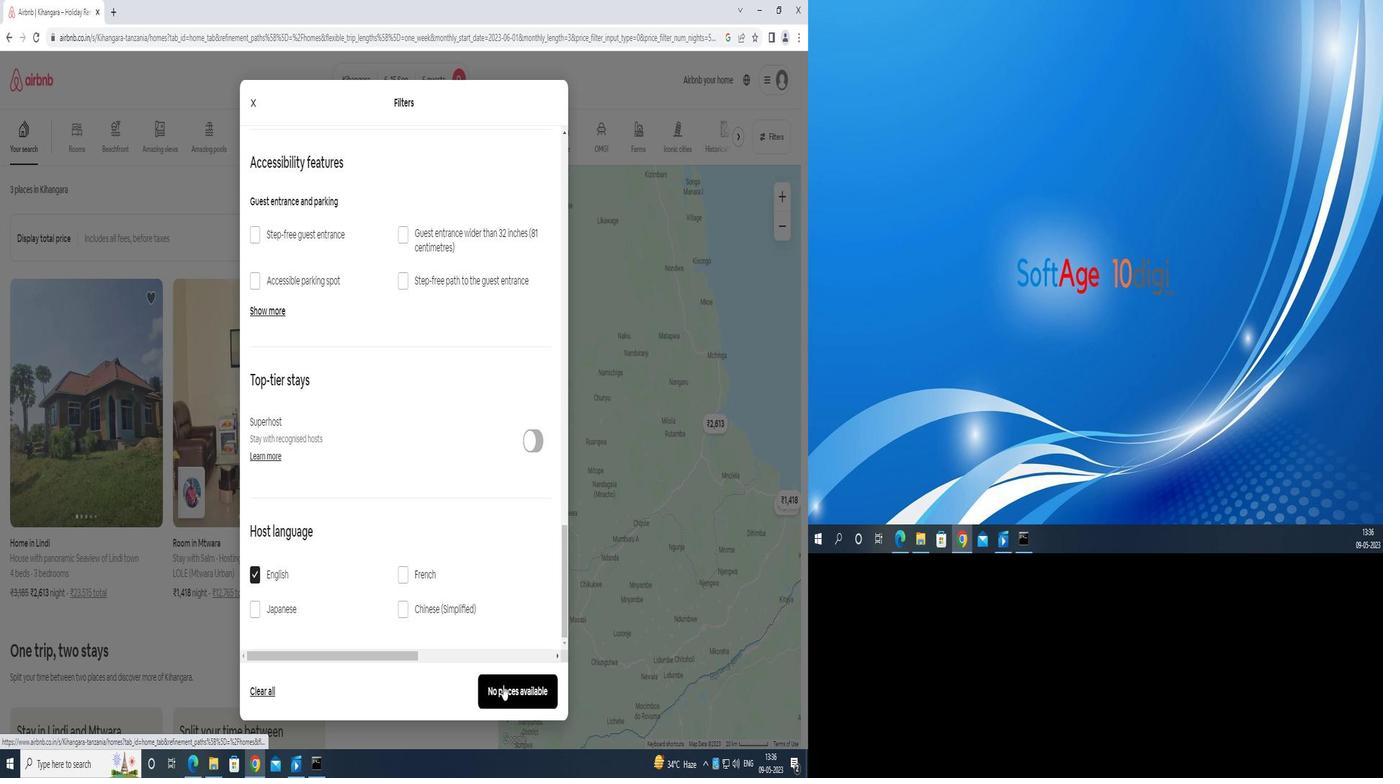 
